 Task: Look for space in Oltinko'l, Uzbekistan from 12th June, 2023 to 15th June, 2023 for 2 adults in price range Rs.10000 to Rs.15000. Place can be entire place with 1  bedroom having 1 bed and 1 bathroom. Property type can be house, flat, guest house, hotel. Booking option can be shelf check-in. Required host language is English.
Action: Mouse moved to (455, 101)
Screenshot: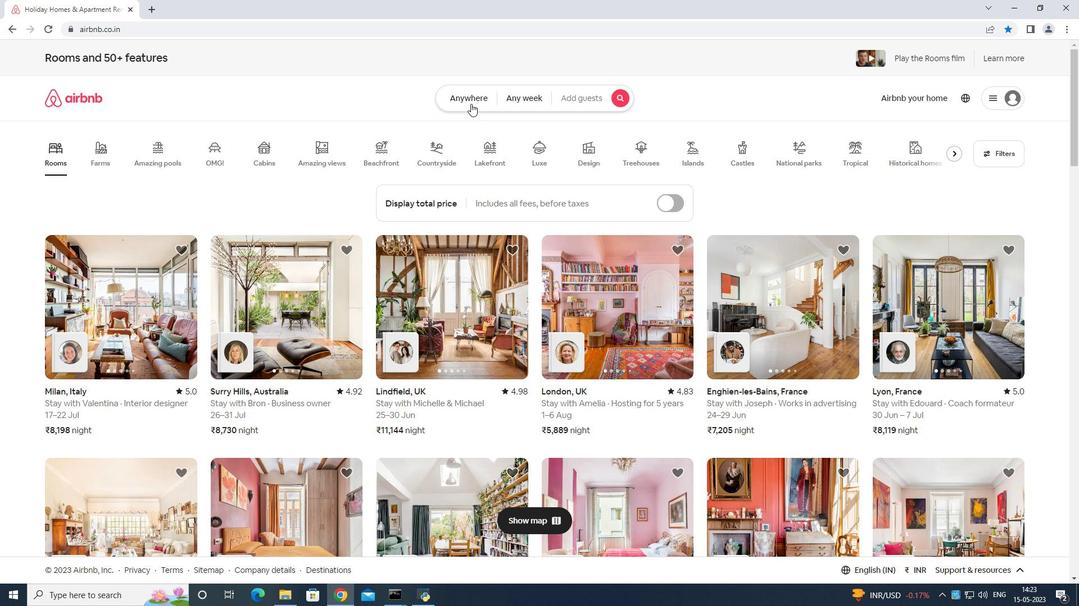 
Action: Mouse pressed left at (455, 101)
Screenshot: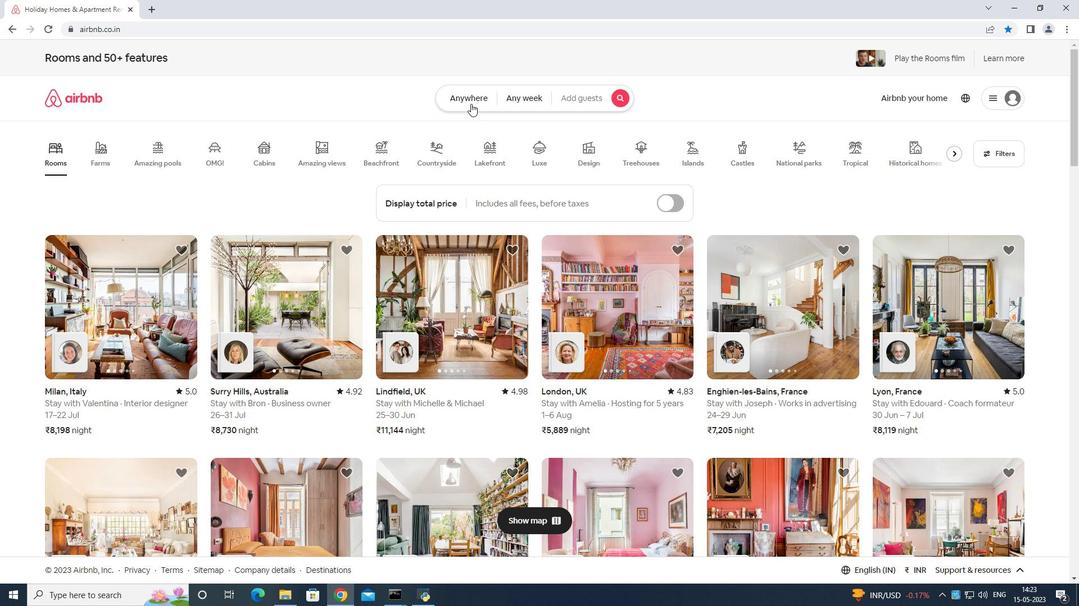 
Action: Mouse moved to (395, 139)
Screenshot: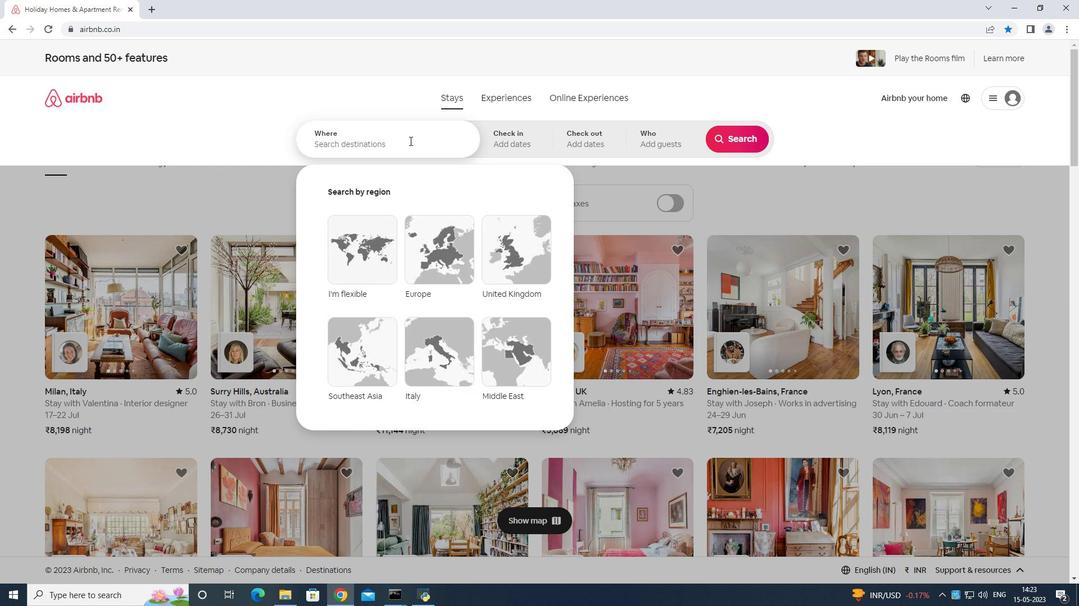 
Action: Mouse pressed left at (395, 139)
Screenshot: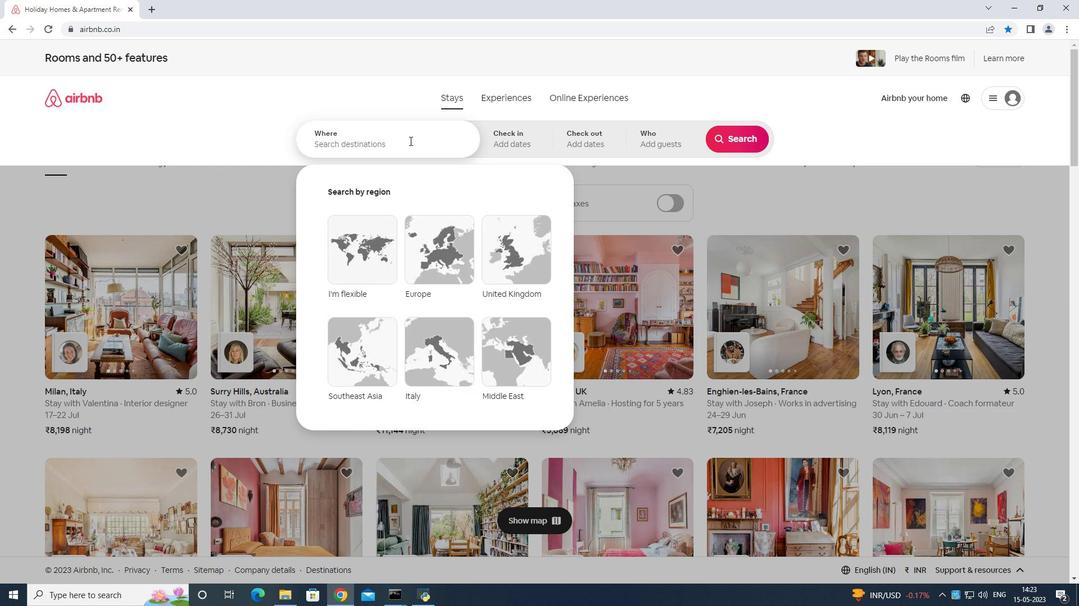 
Action: Mouse moved to (412, 177)
Screenshot: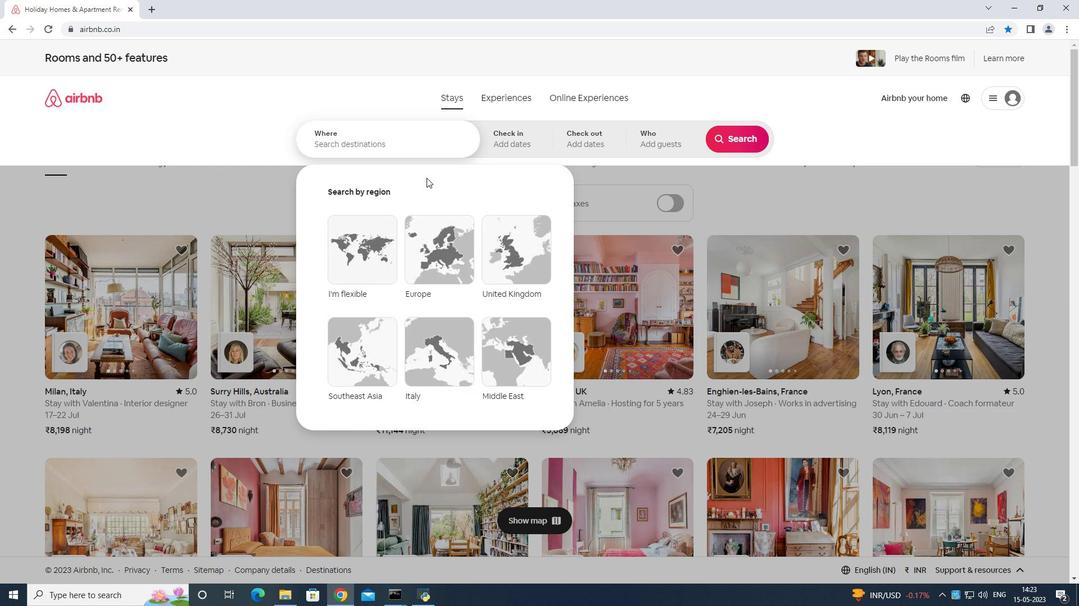 
Action: Key pressed <Key.shift>Oltinko<Key.space>i<Key.space>uzbej<Key.backspace>kistan<Key.space><Key.enter>
Screenshot: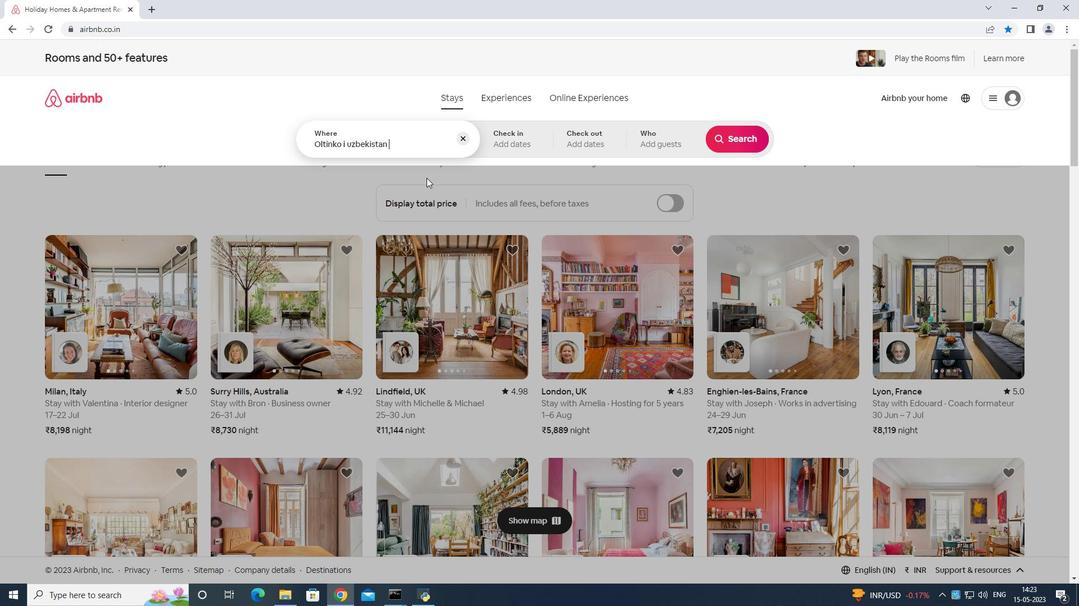 
Action: Mouse moved to (576, 340)
Screenshot: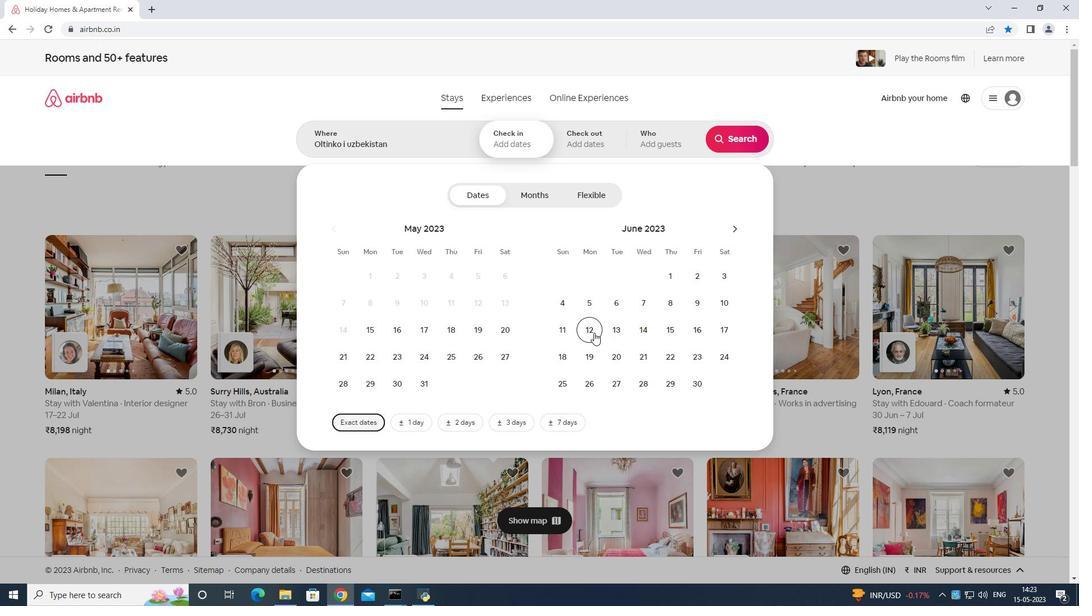 
Action: Mouse pressed left at (576, 340)
Screenshot: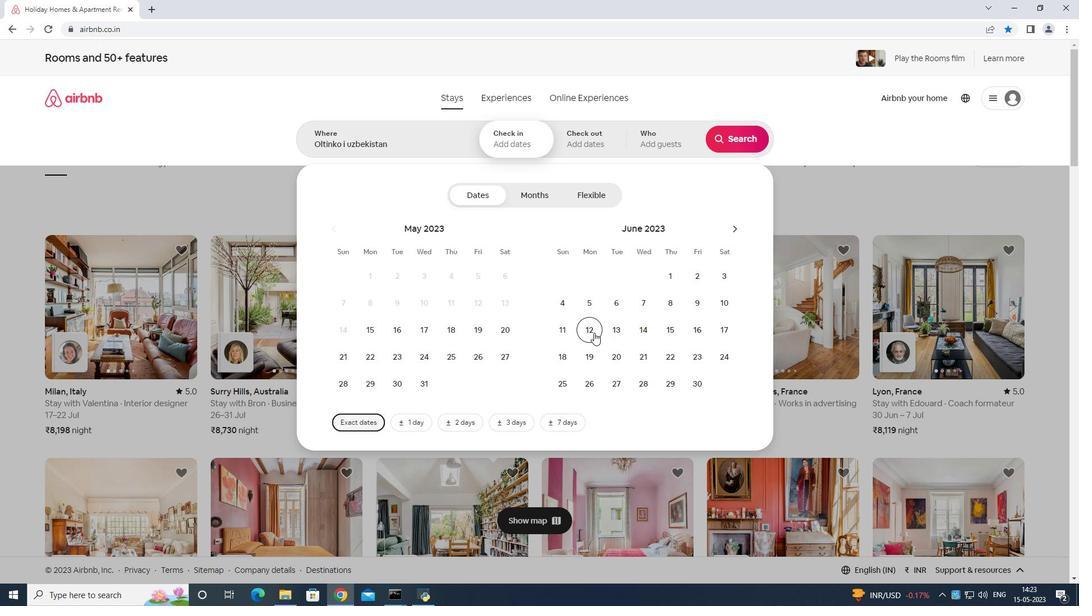 
Action: Mouse moved to (646, 336)
Screenshot: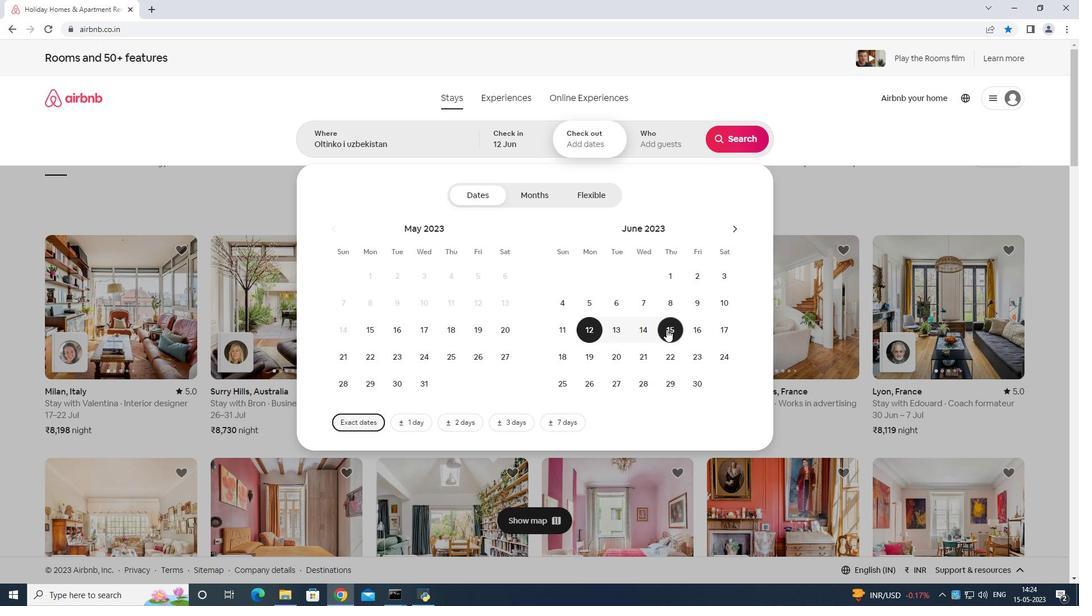 
Action: Mouse pressed left at (646, 336)
Screenshot: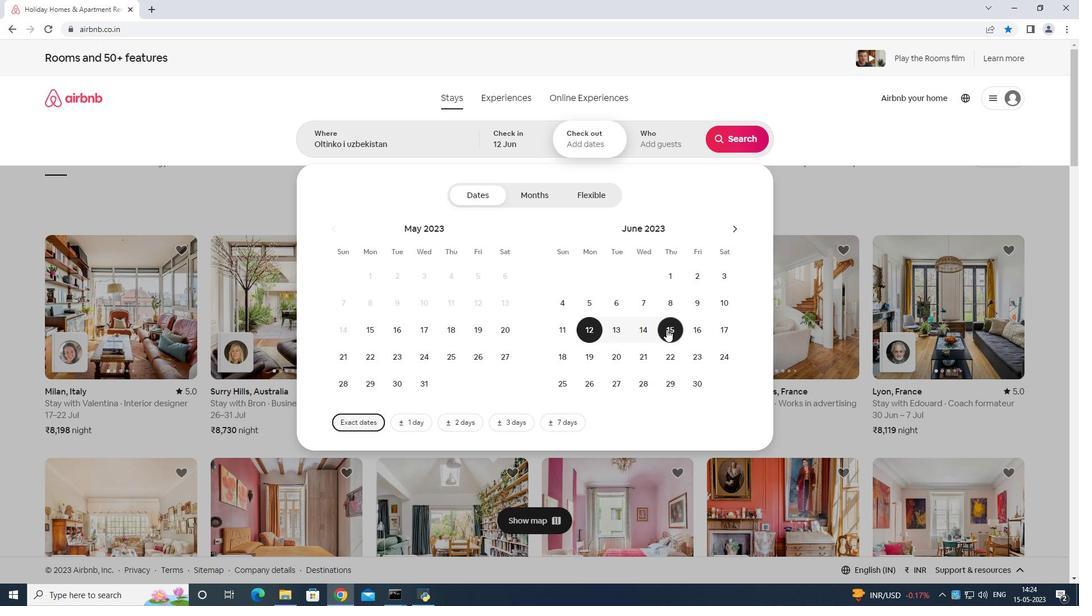 
Action: Mouse moved to (649, 132)
Screenshot: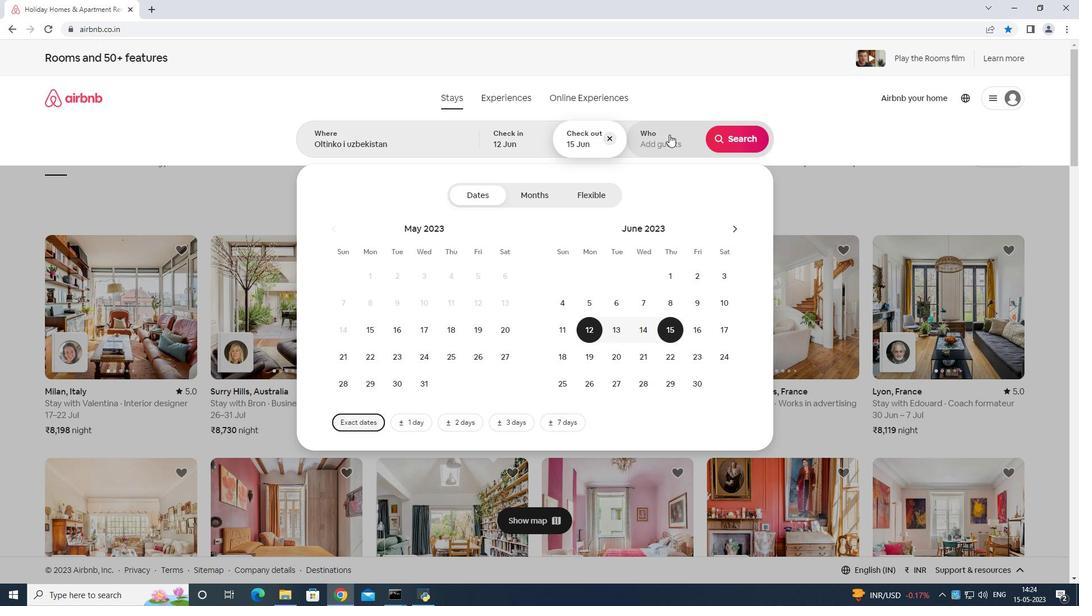 
Action: Mouse pressed left at (649, 132)
Screenshot: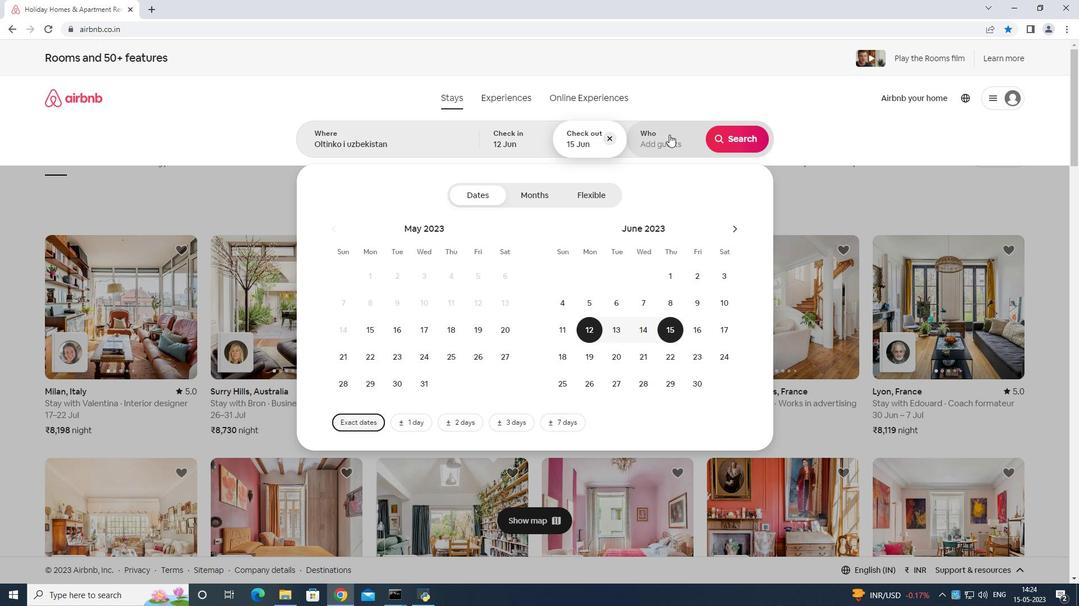 
Action: Mouse moved to (724, 193)
Screenshot: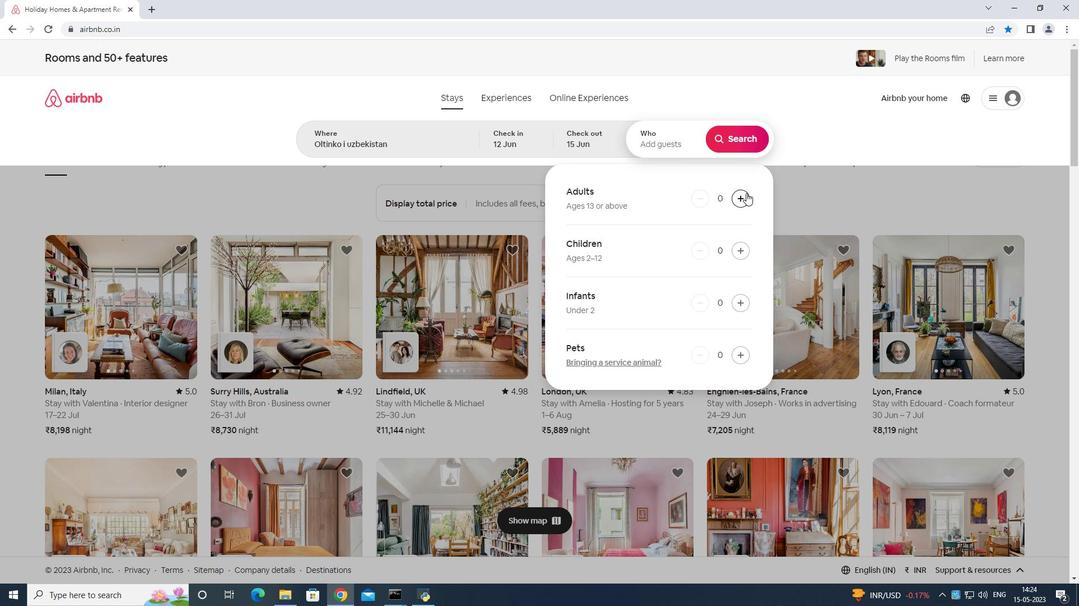 
Action: Mouse pressed left at (724, 193)
Screenshot: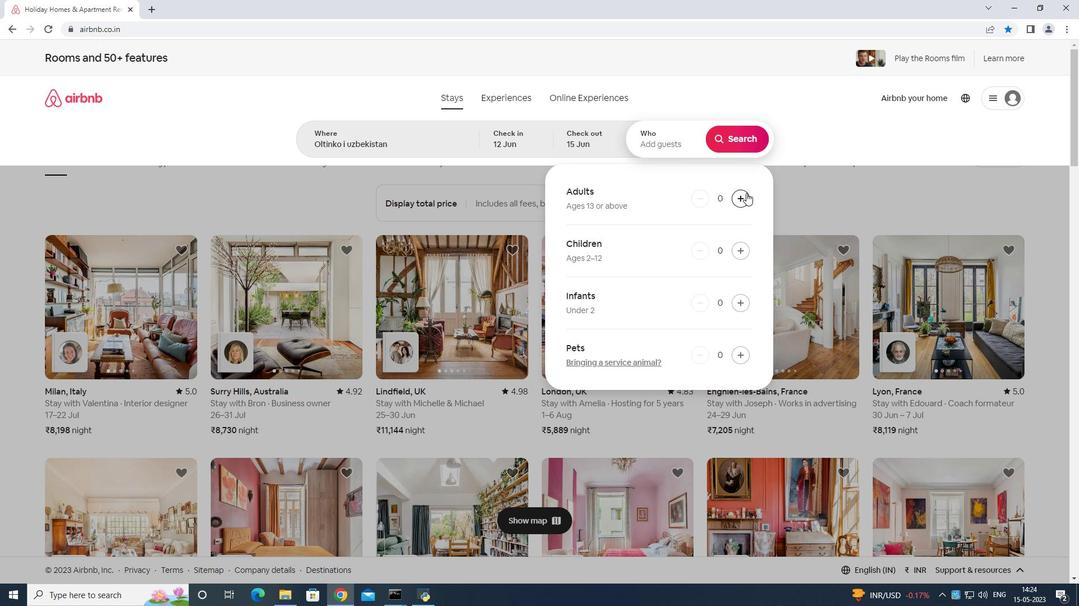 
Action: Mouse pressed left at (724, 193)
Screenshot: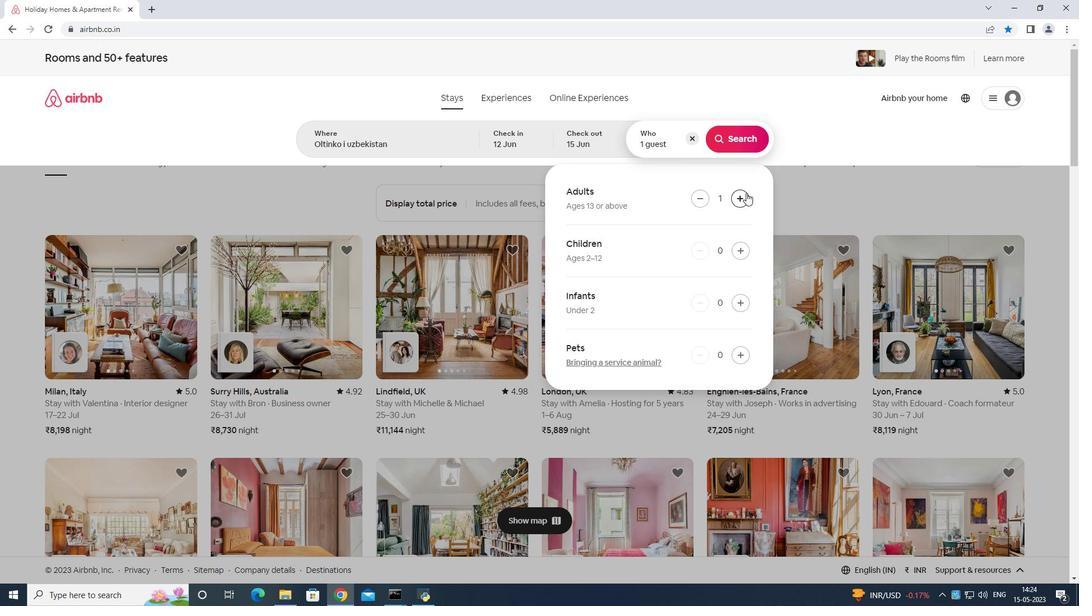 
Action: Mouse moved to (705, 129)
Screenshot: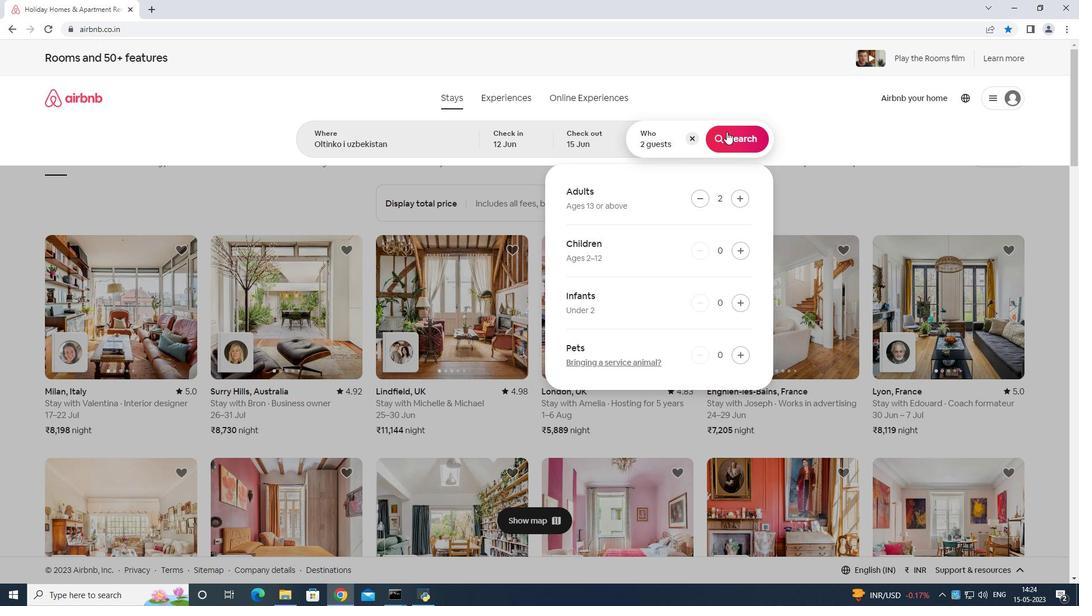 
Action: Mouse pressed left at (705, 129)
Screenshot: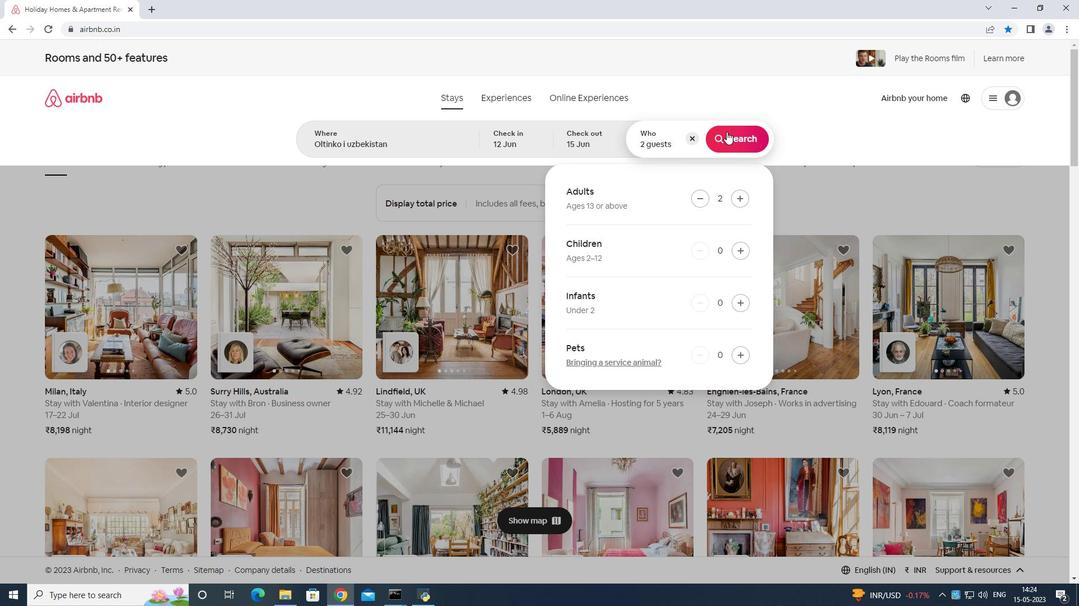 
Action: Mouse moved to (995, 98)
Screenshot: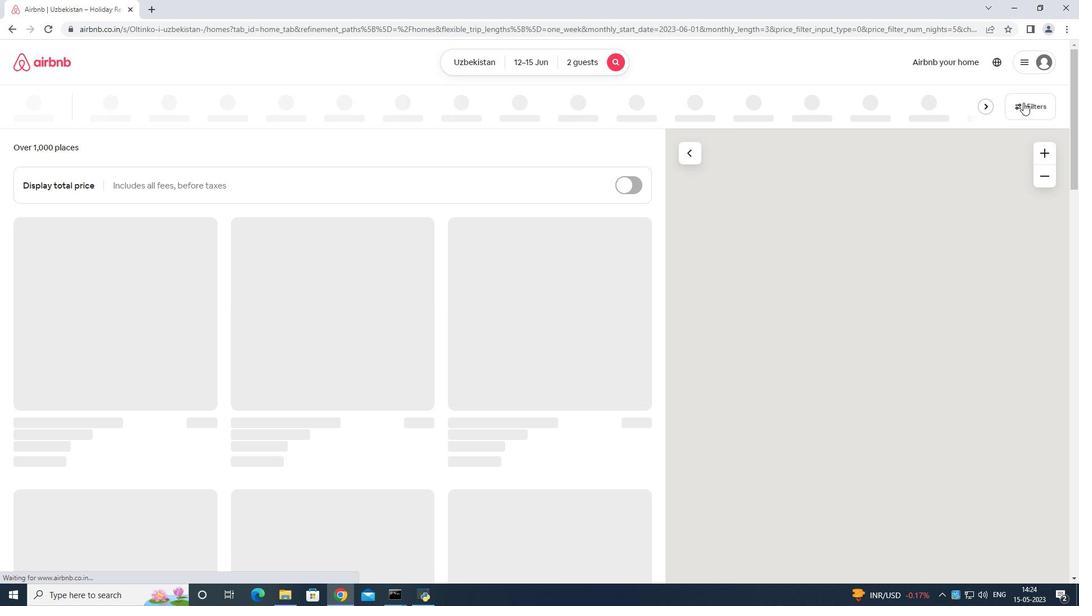 
Action: Mouse pressed left at (995, 98)
Screenshot: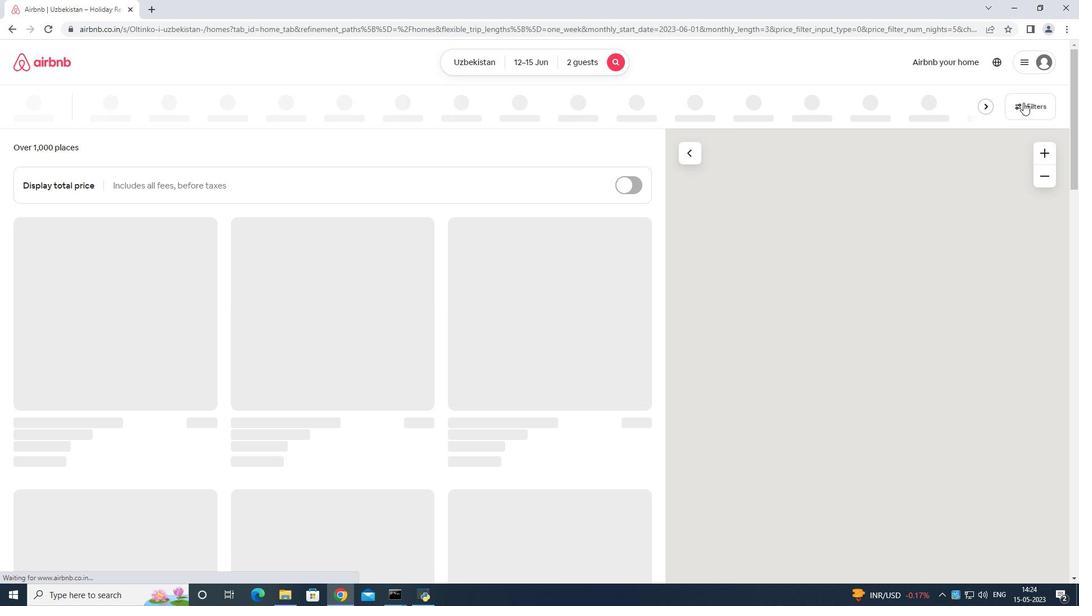 
Action: Mouse moved to (472, 384)
Screenshot: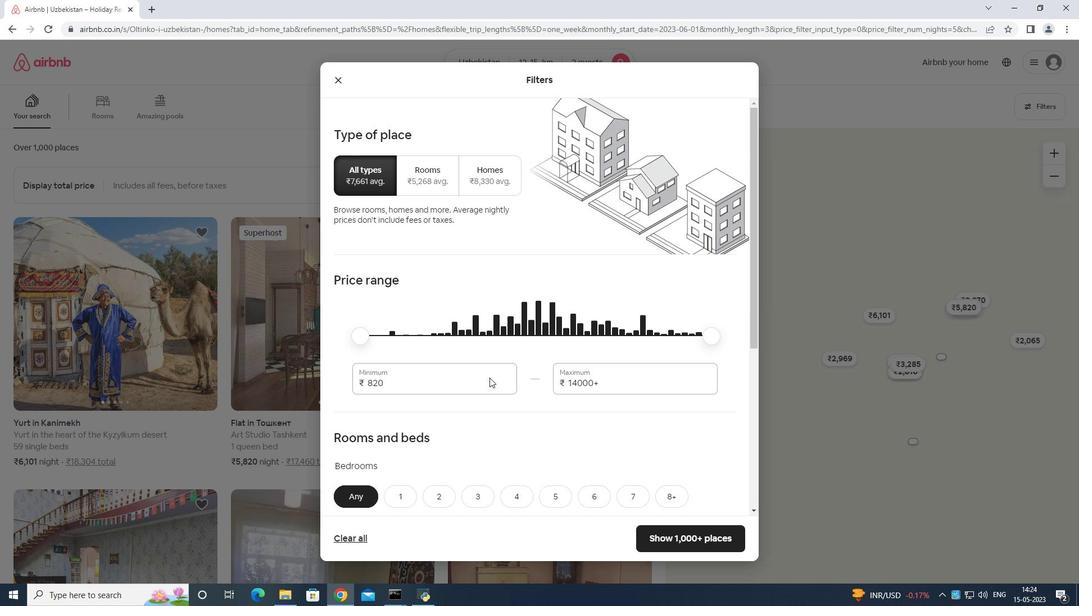 
Action: Mouse pressed left at (472, 384)
Screenshot: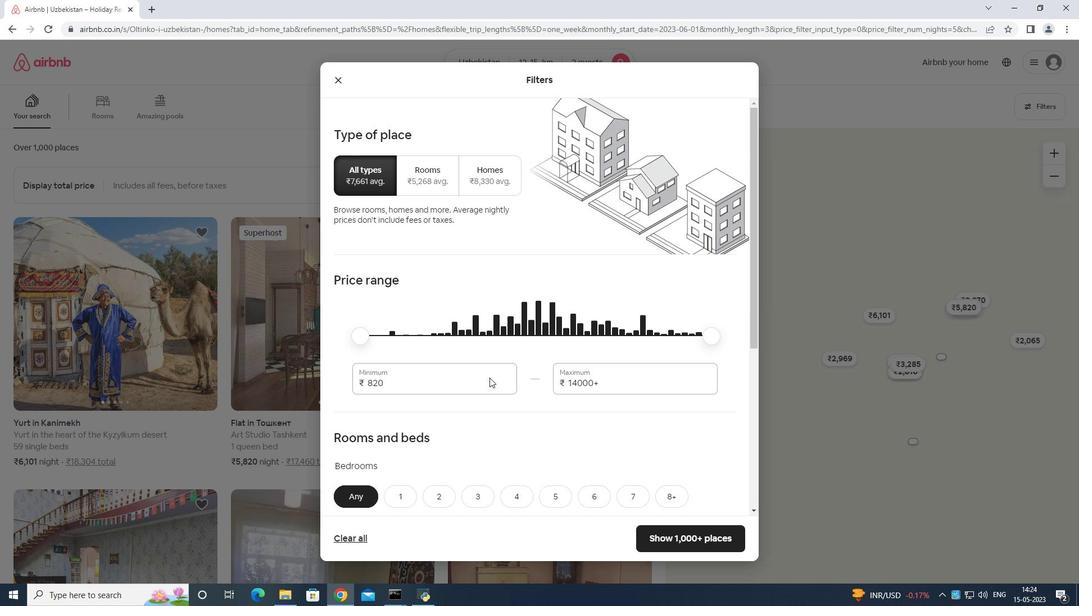 
Action: Mouse moved to (467, 375)
Screenshot: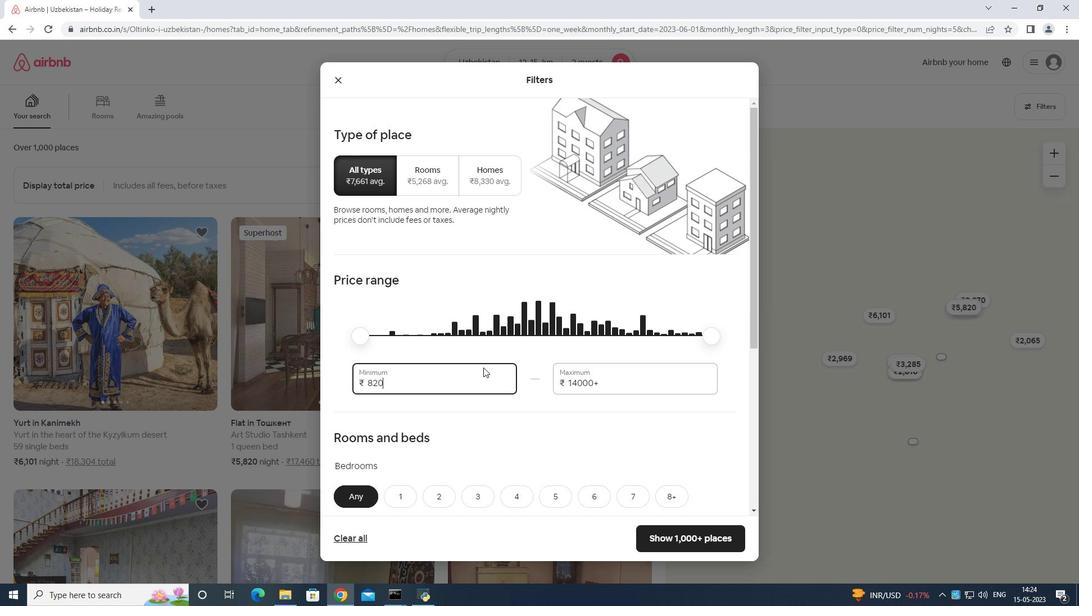 
Action: Key pressed <Key.backspace>
Screenshot: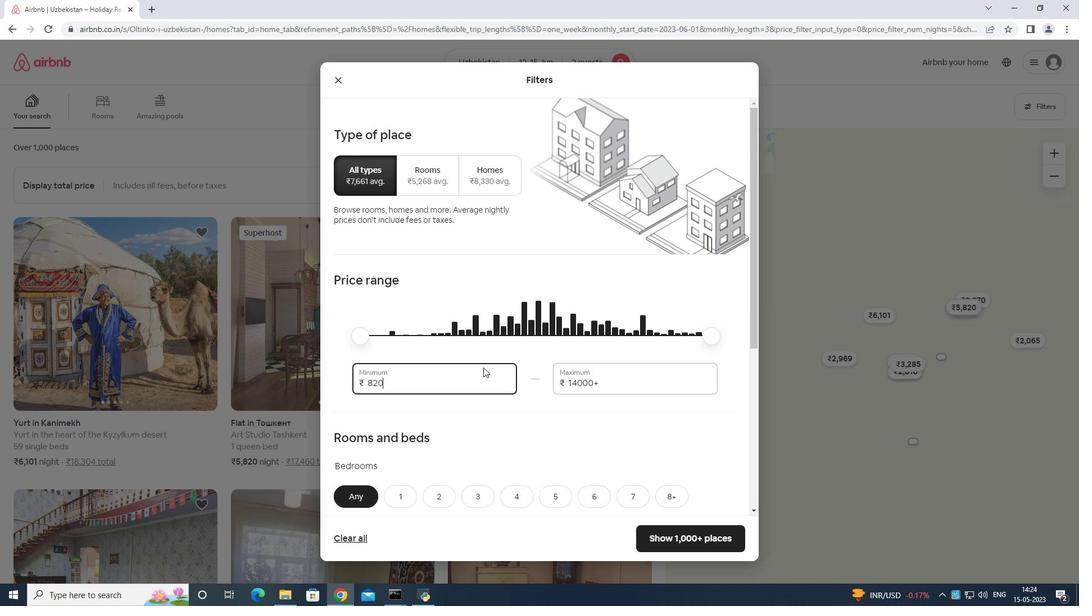 
Action: Mouse moved to (472, 363)
Screenshot: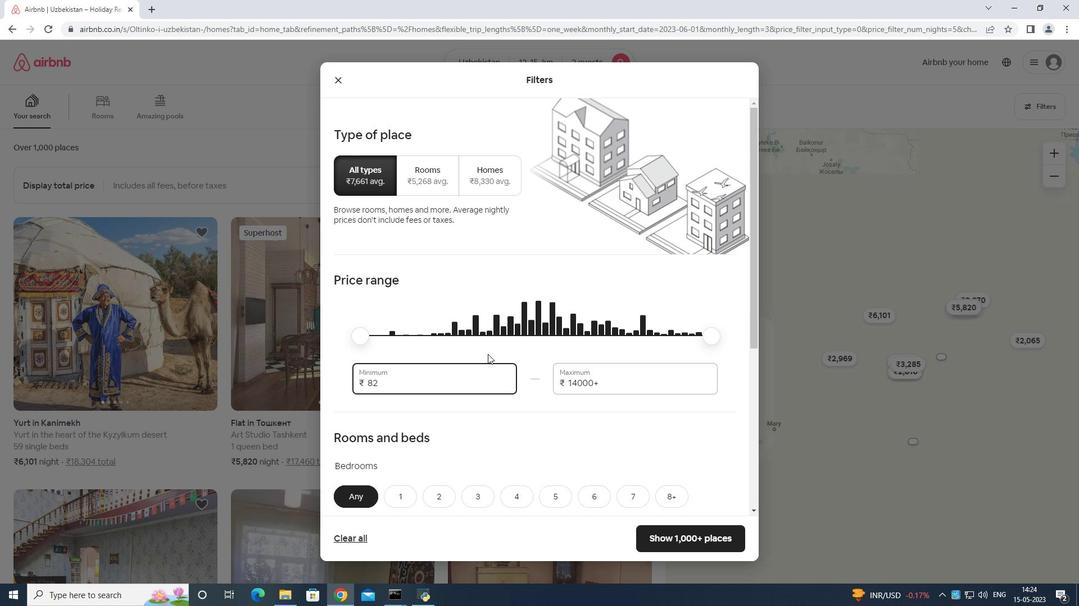 
Action: Key pressed <Key.backspace>
Screenshot: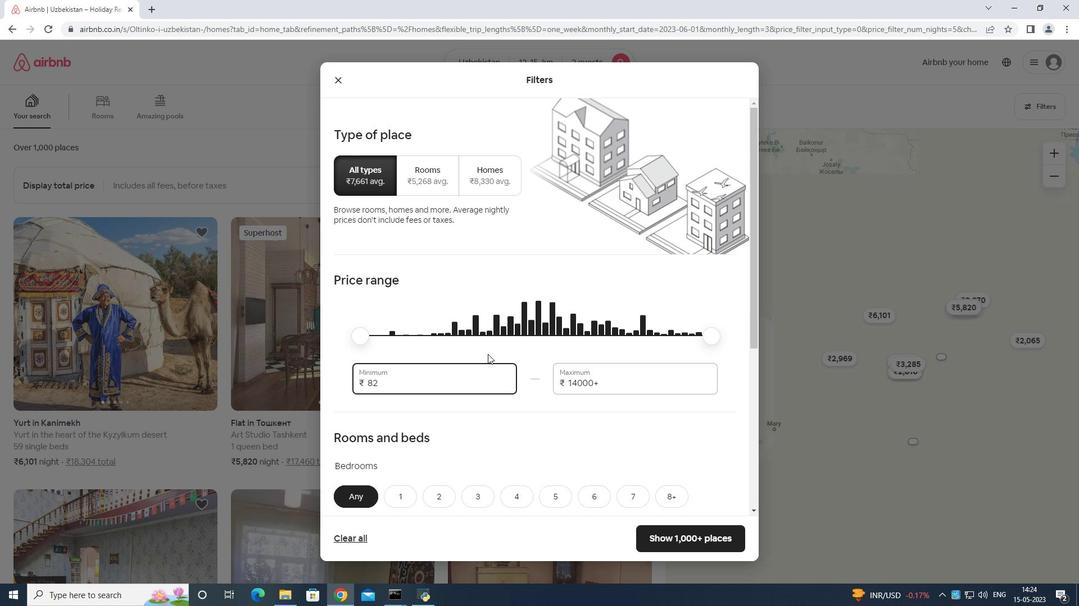 
Action: Mouse moved to (472, 361)
Screenshot: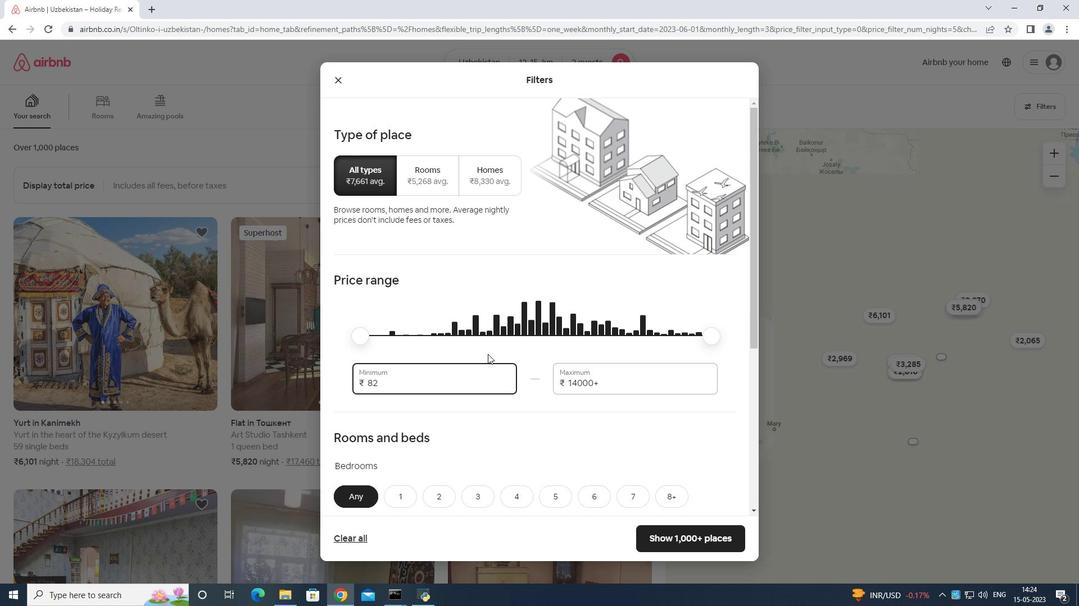
Action: Key pressed <Key.backspace><Key.backspace>
Screenshot: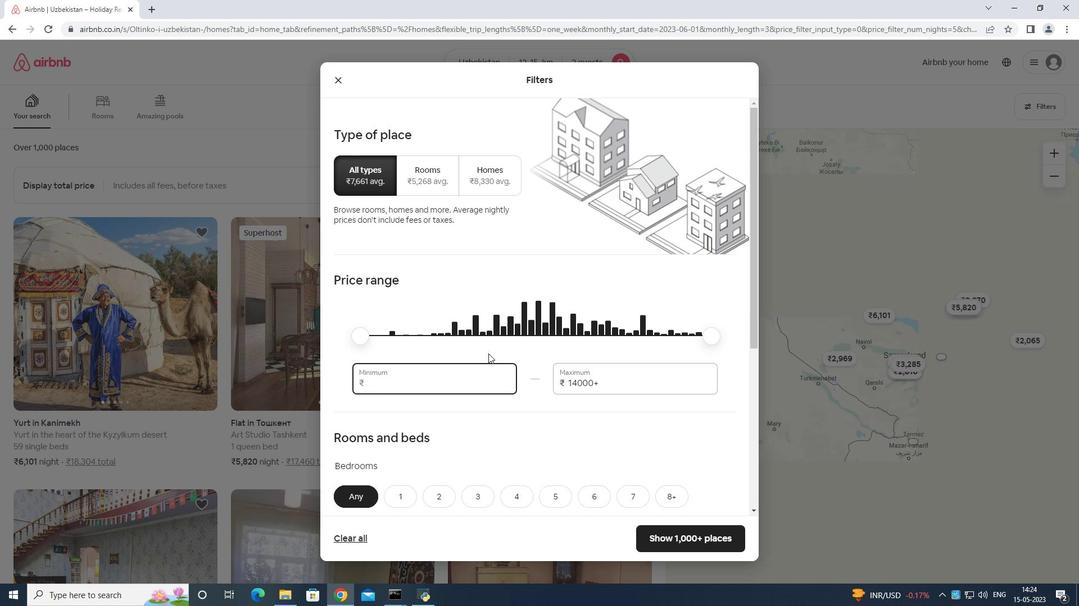 
Action: Mouse moved to (472, 361)
Screenshot: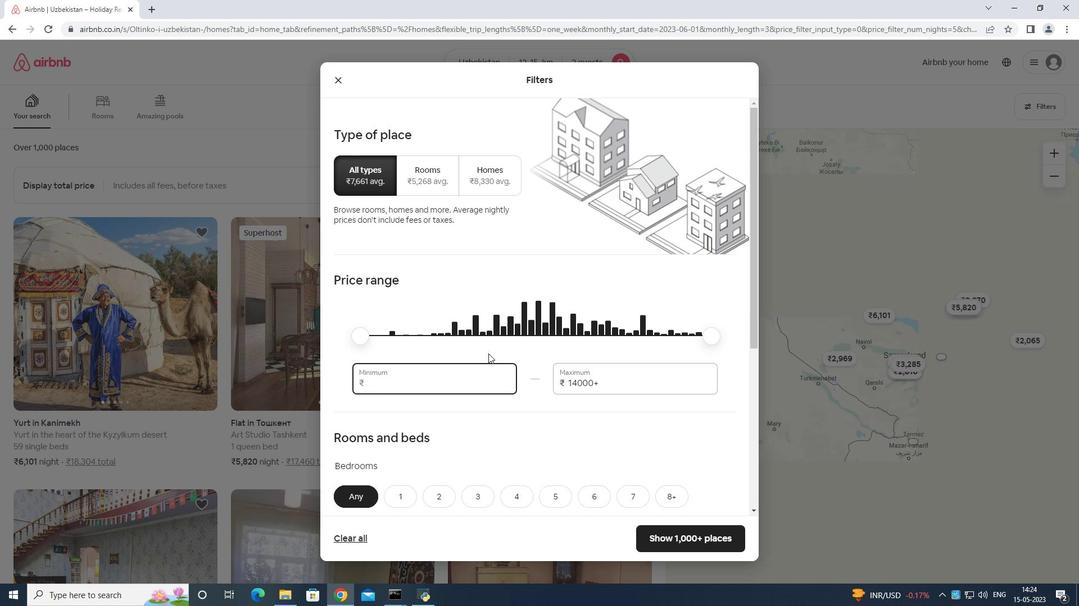 
Action: Key pressed <Key.backspace>
Screenshot: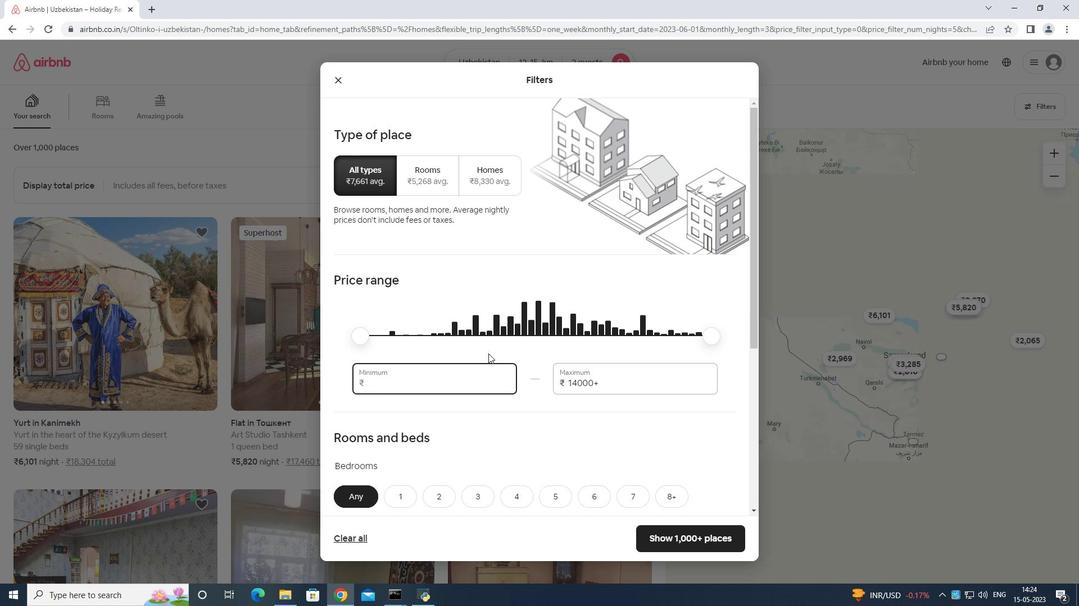 
Action: Mouse moved to (476, 359)
Screenshot: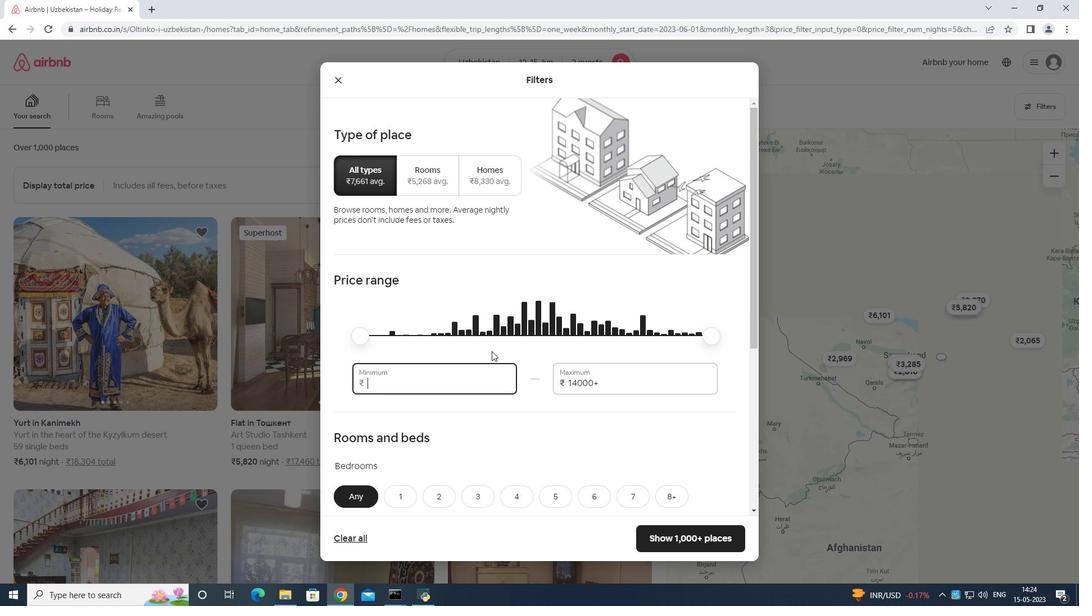 
Action: Key pressed 1
Screenshot: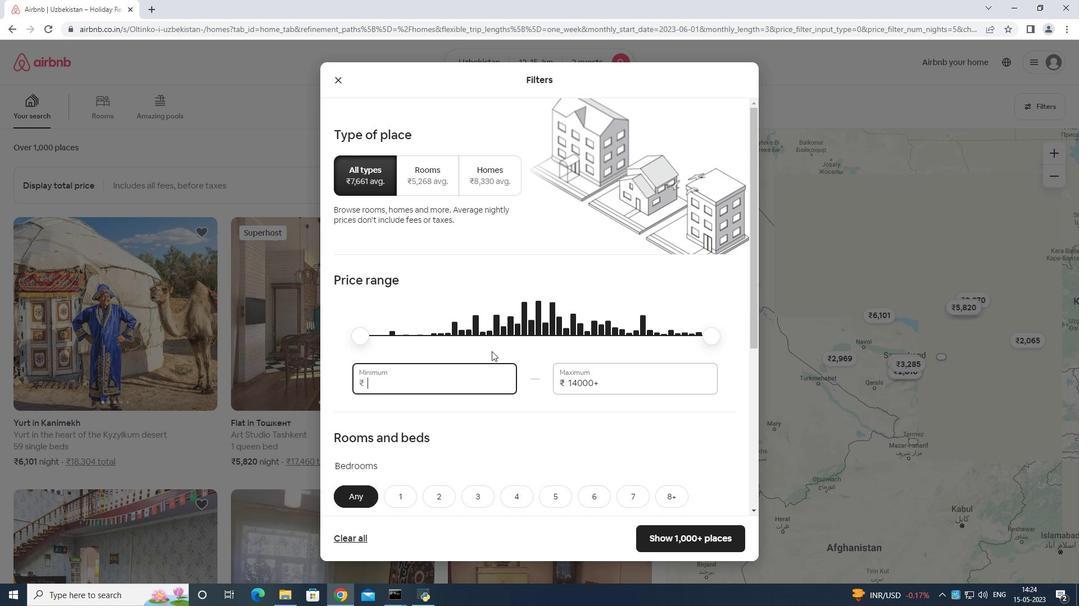 
Action: Mouse moved to (476, 359)
Screenshot: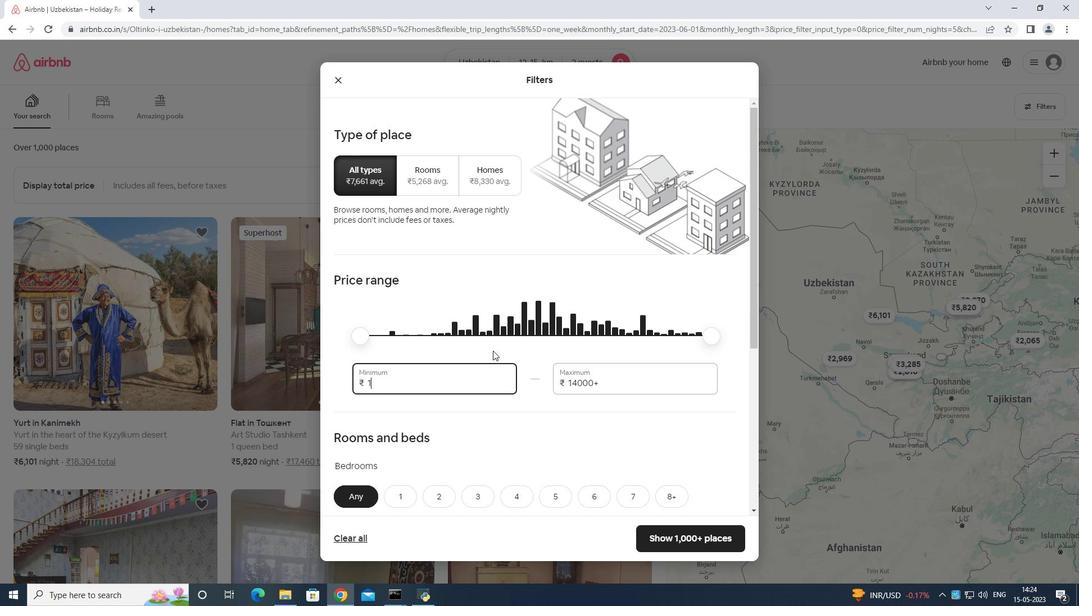 
Action: Key pressed 0
Screenshot: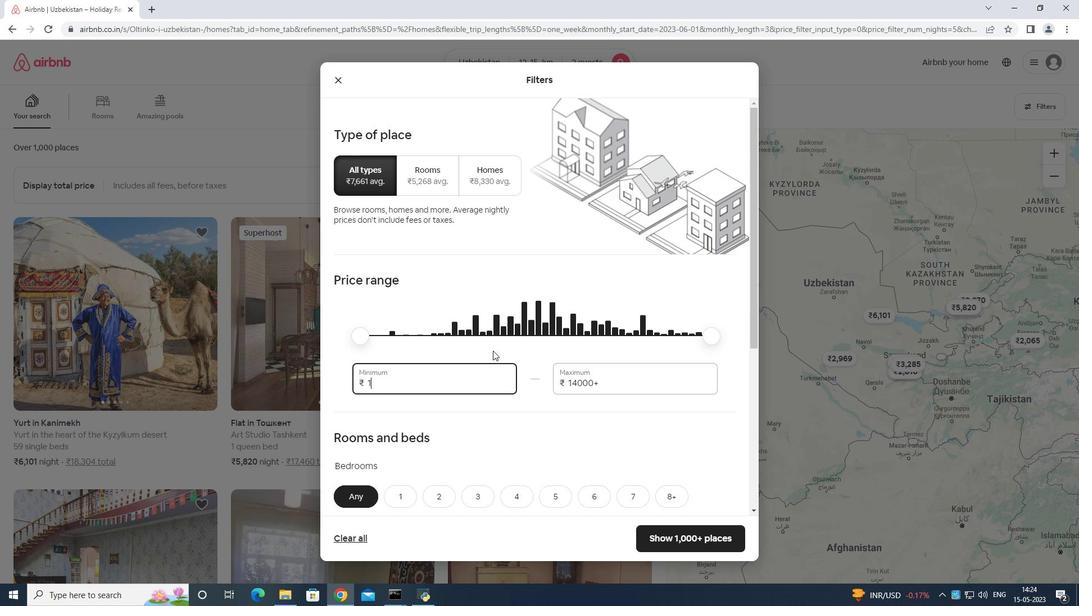 
Action: Mouse moved to (478, 357)
Screenshot: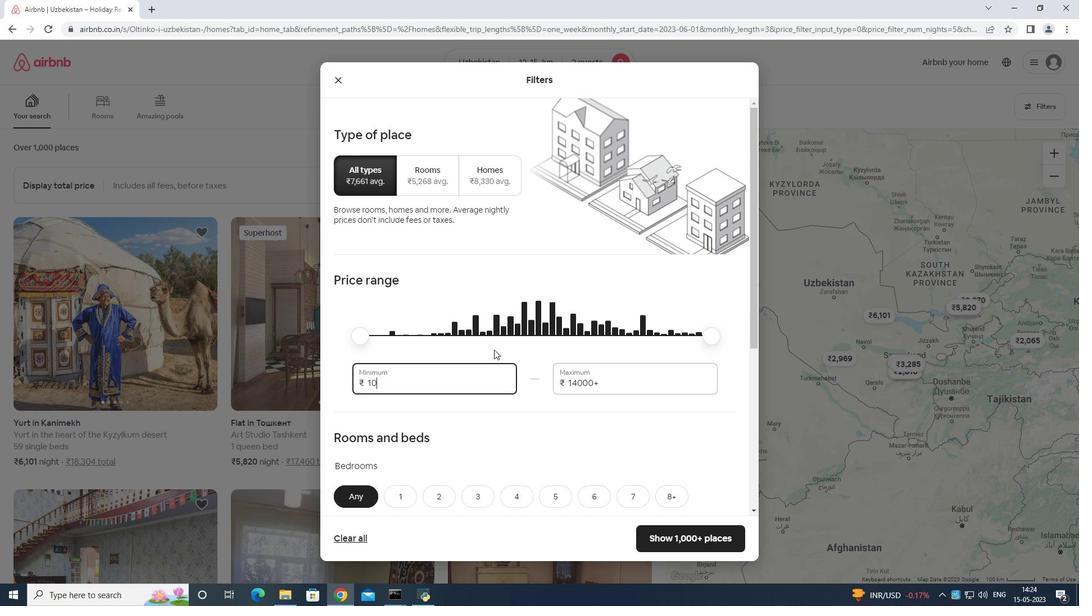 
Action: Key pressed 00
Screenshot: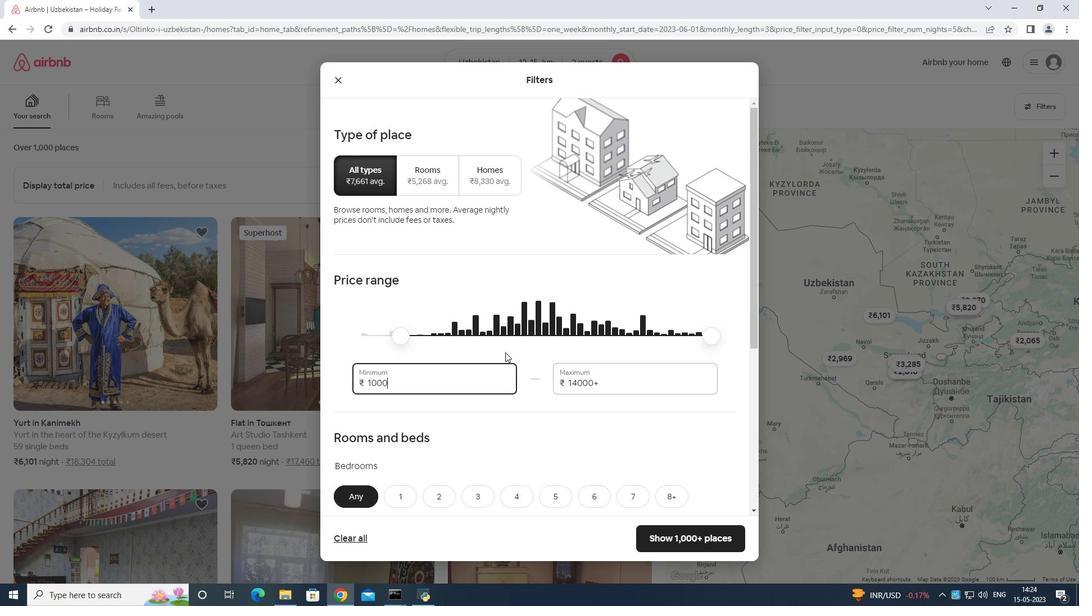 
Action: Mouse moved to (586, 370)
Screenshot: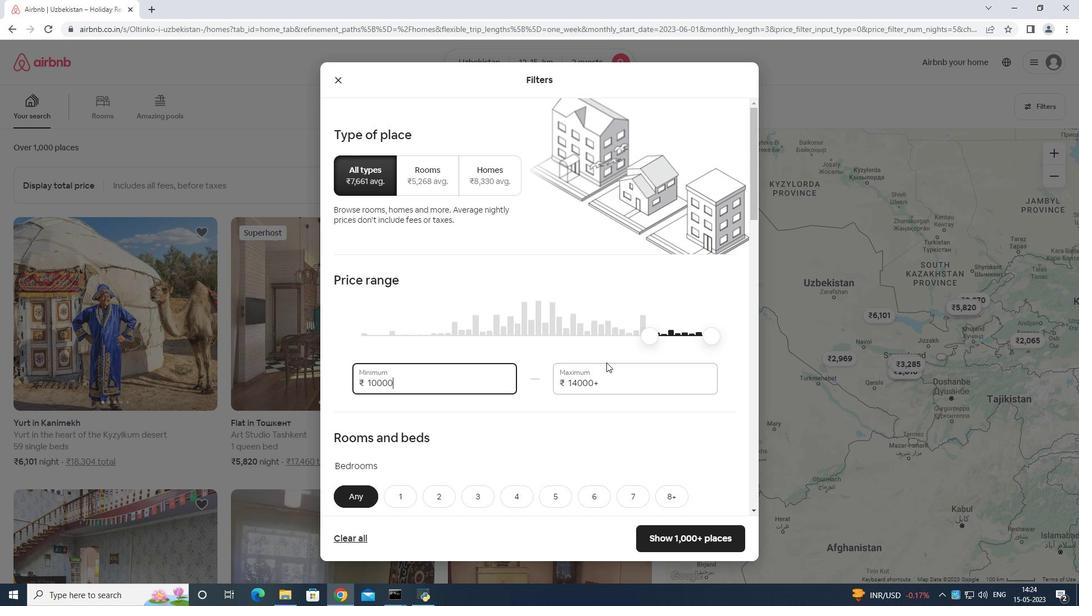 
Action: Key pressed 0
Screenshot: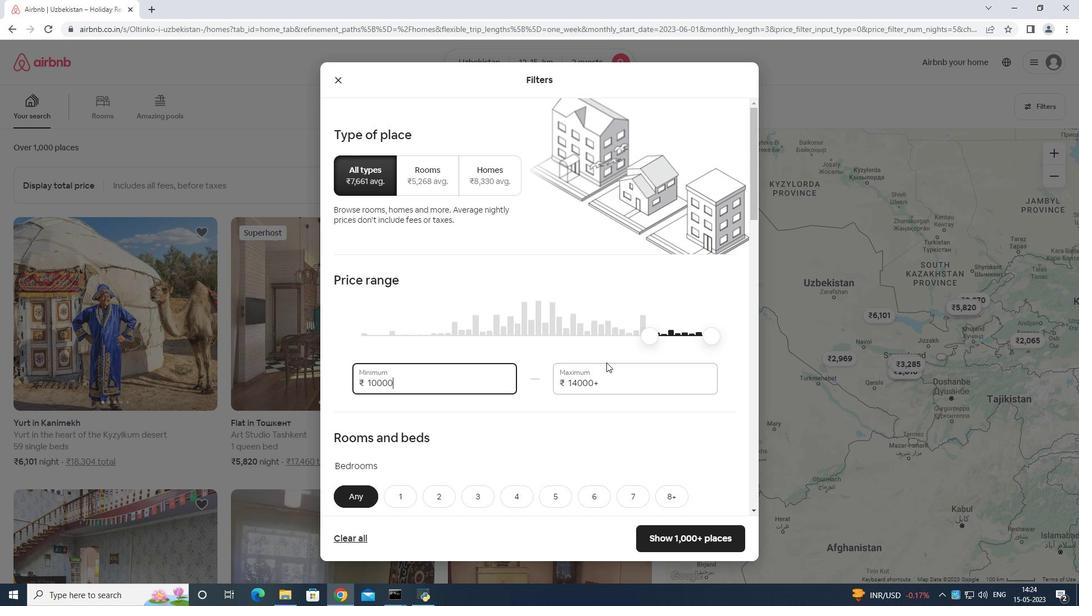 
Action: Mouse moved to (592, 372)
Screenshot: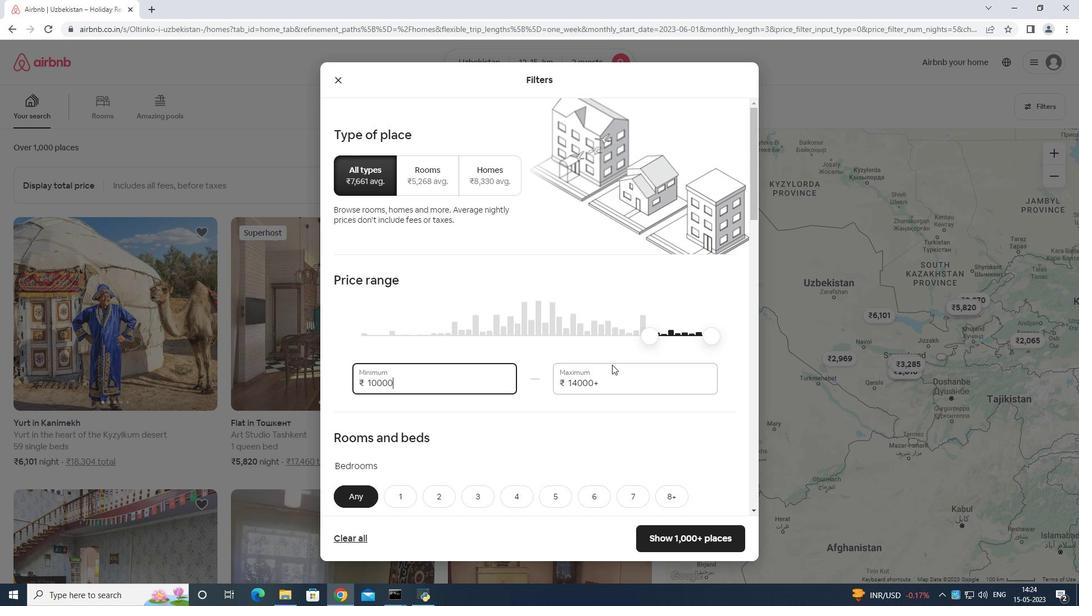 
Action: Mouse pressed left at (592, 372)
Screenshot: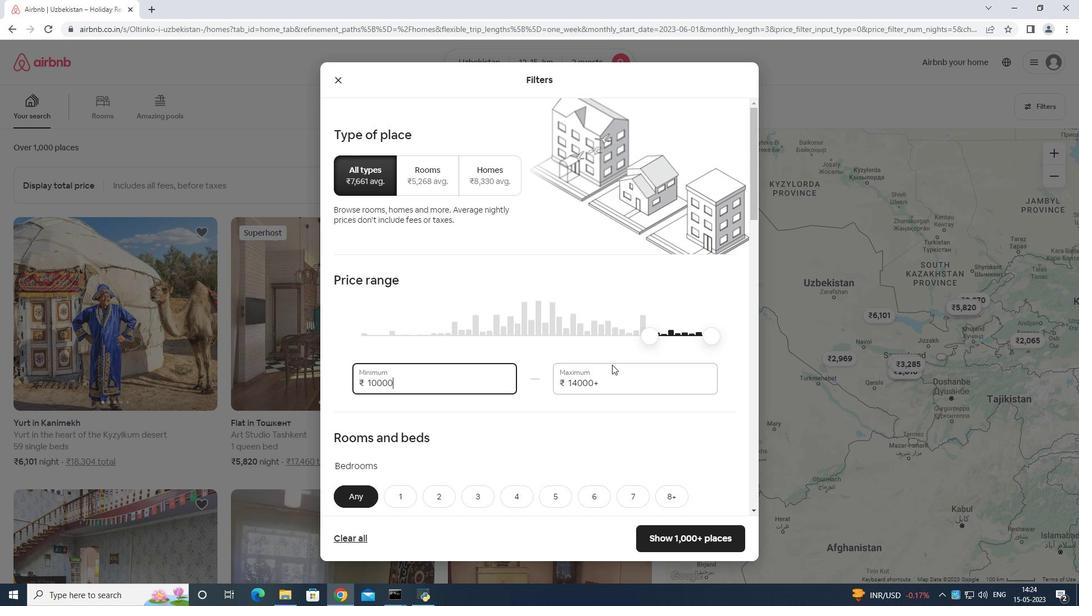 
Action: Mouse moved to (598, 373)
Screenshot: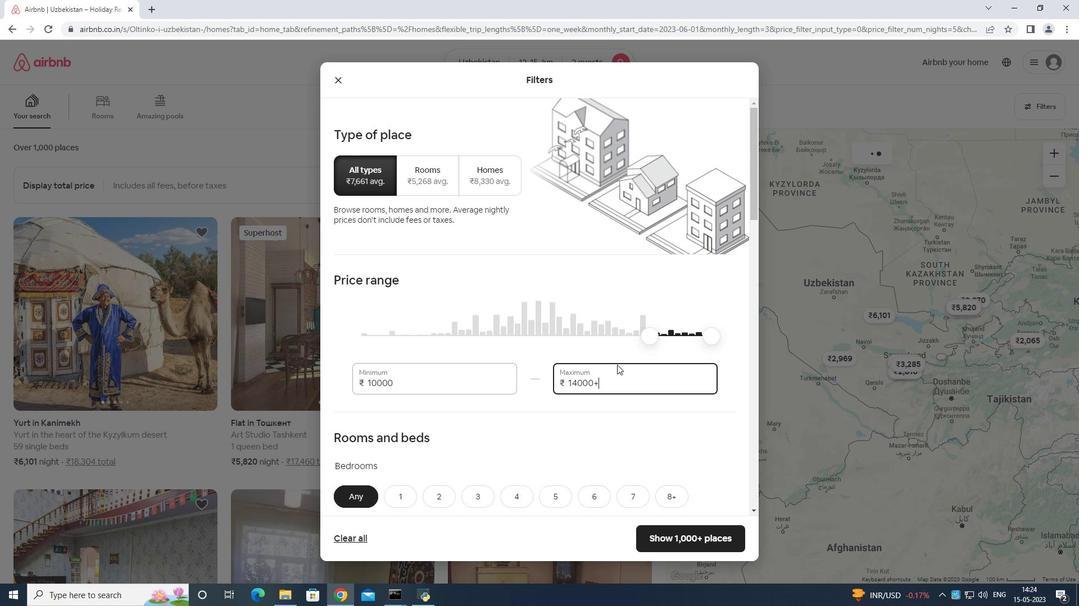 
Action: Key pressed <Key.backspace><Key.backspace><Key.backspace><Key.backspace>
Screenshot: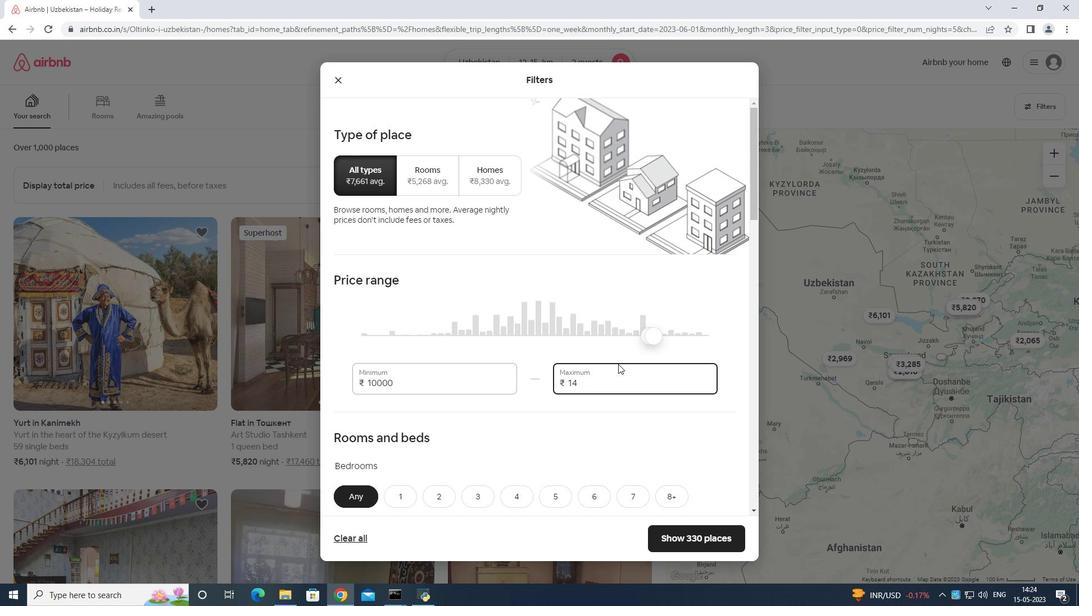 
Action: Mouse moved to (599, 372)
Screenshot: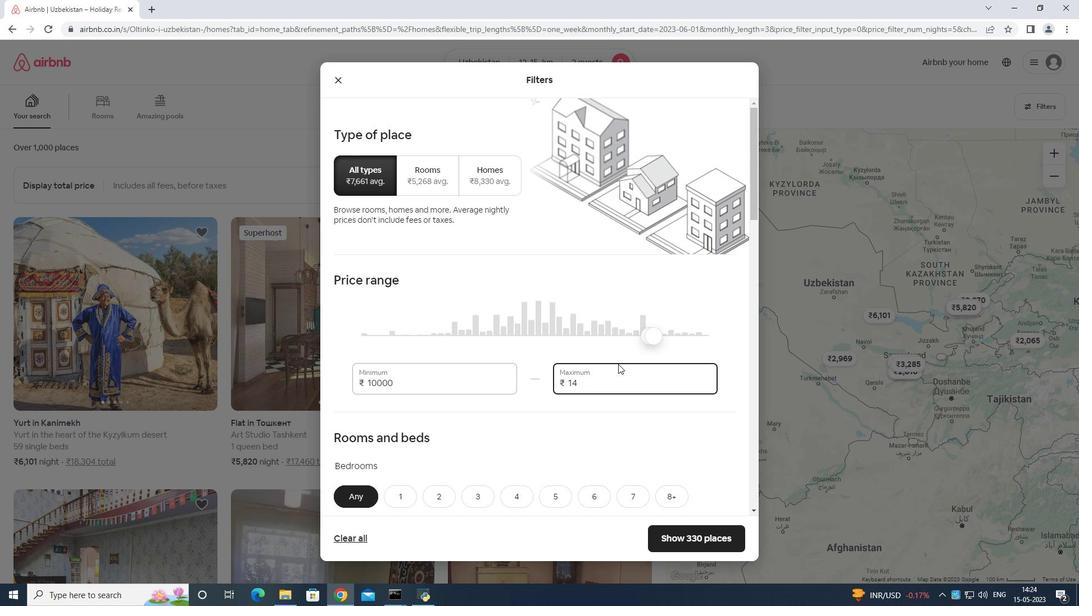 
Action: Key pressed <Key.backspace><Key.backspace>
Screenshot: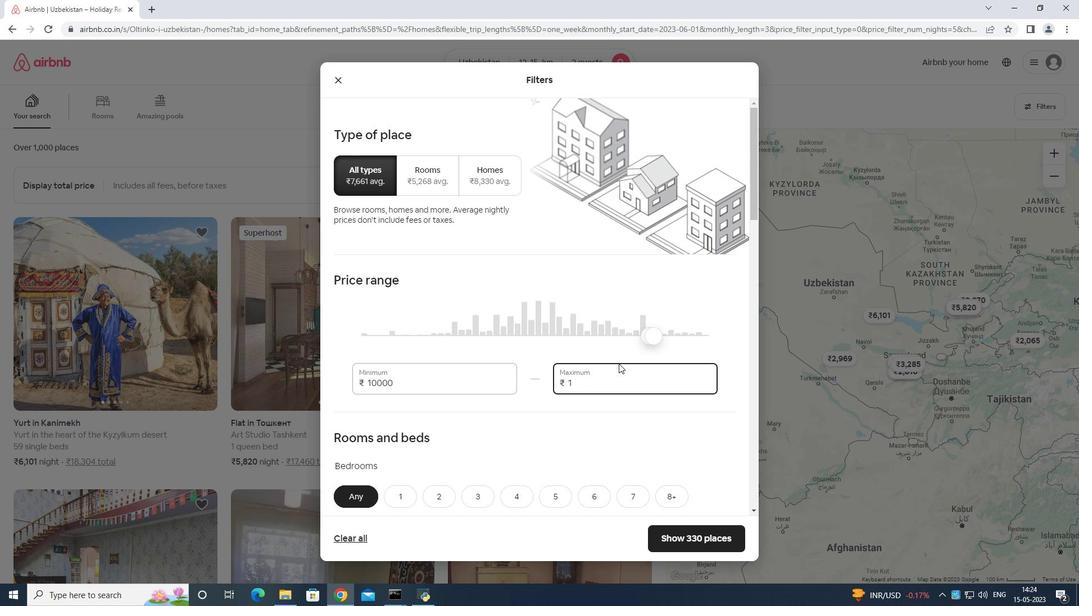 
Action: Mouse moved to (600, 372)
Screenshot: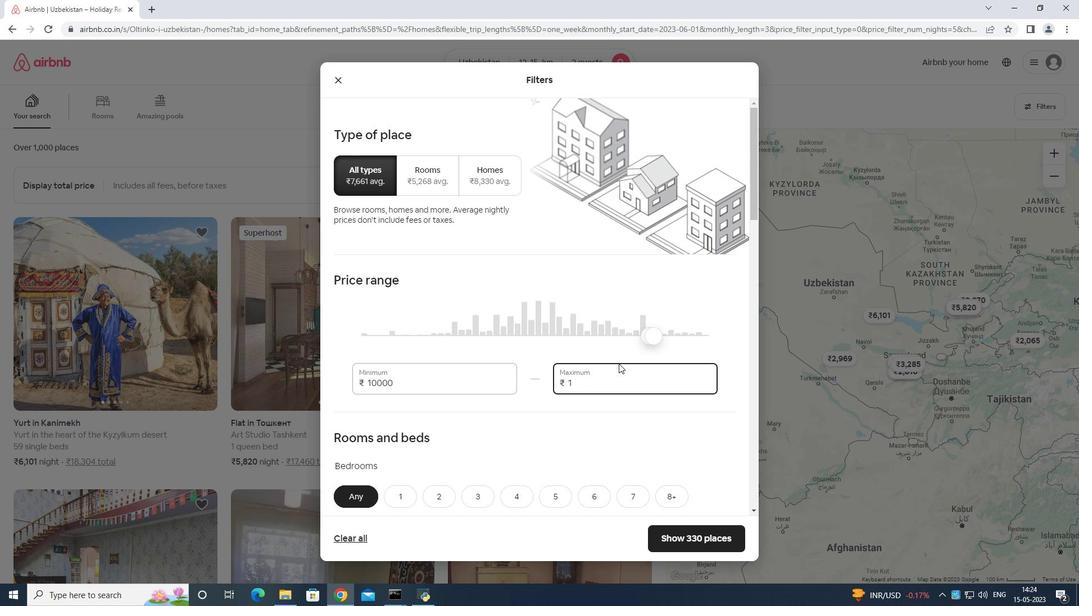 
Action: Key pressed <Key.backspace>
Screenshot: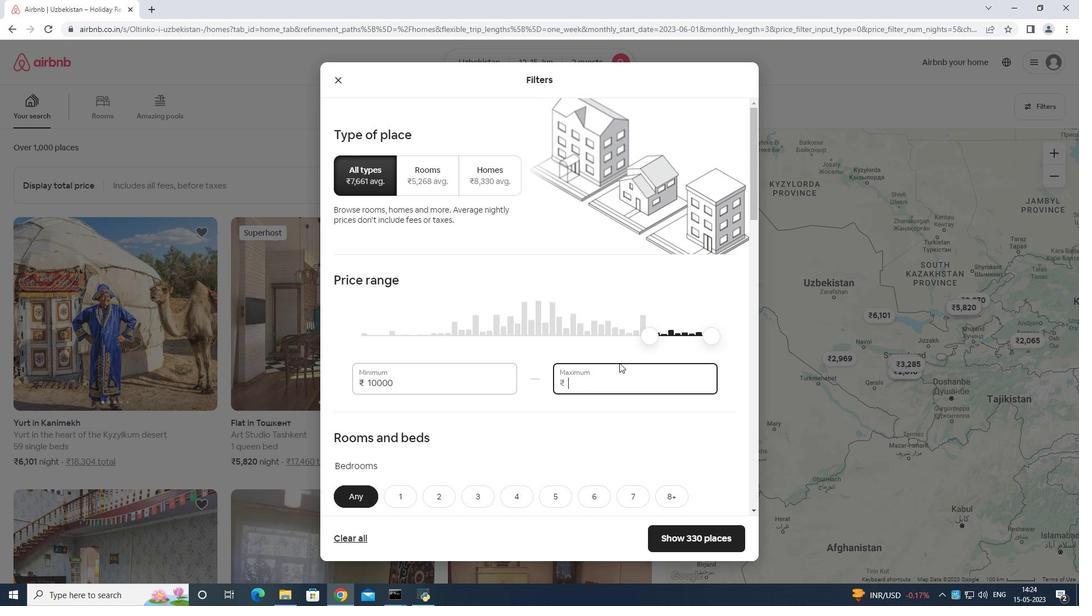 
Action: Mouse moved to (600, 372)
Screenshot: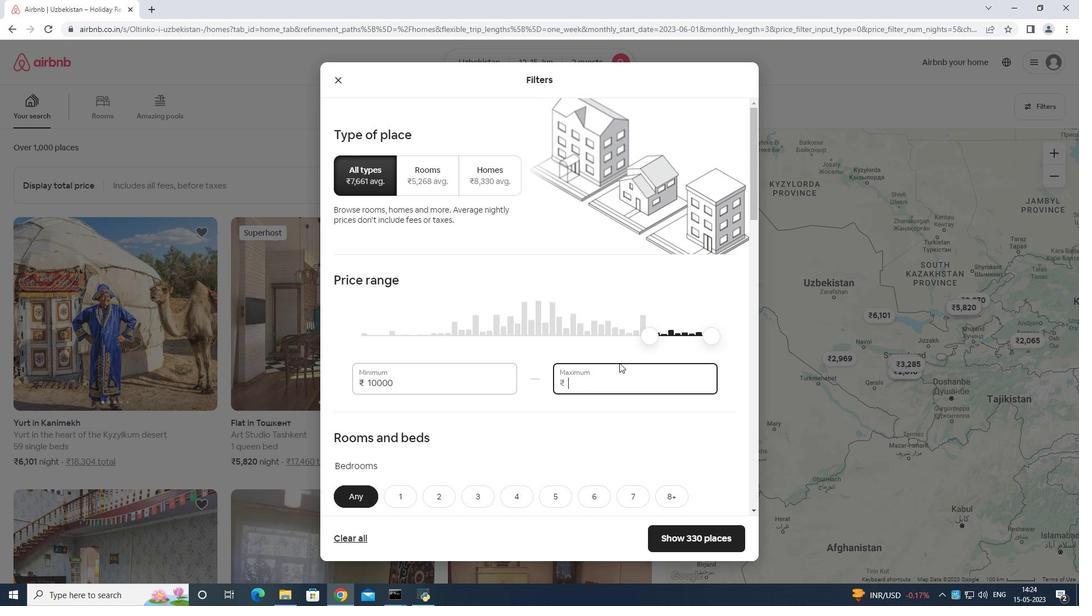 
Action: Key pressed <Key.backspace>
Screenshot: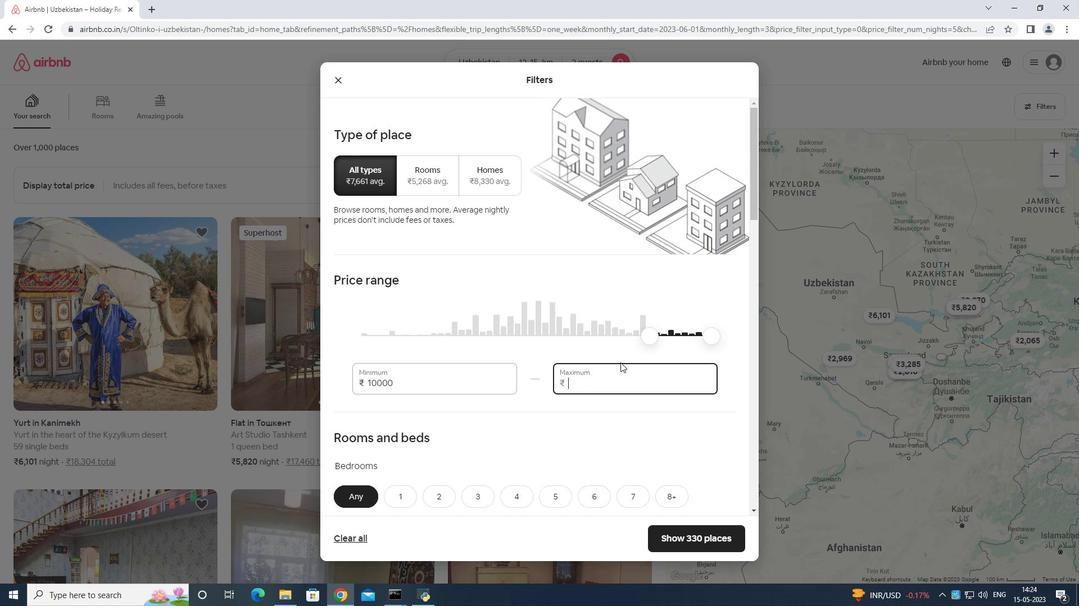 
Action: Mouse moved to (600, 371)
Screenshot: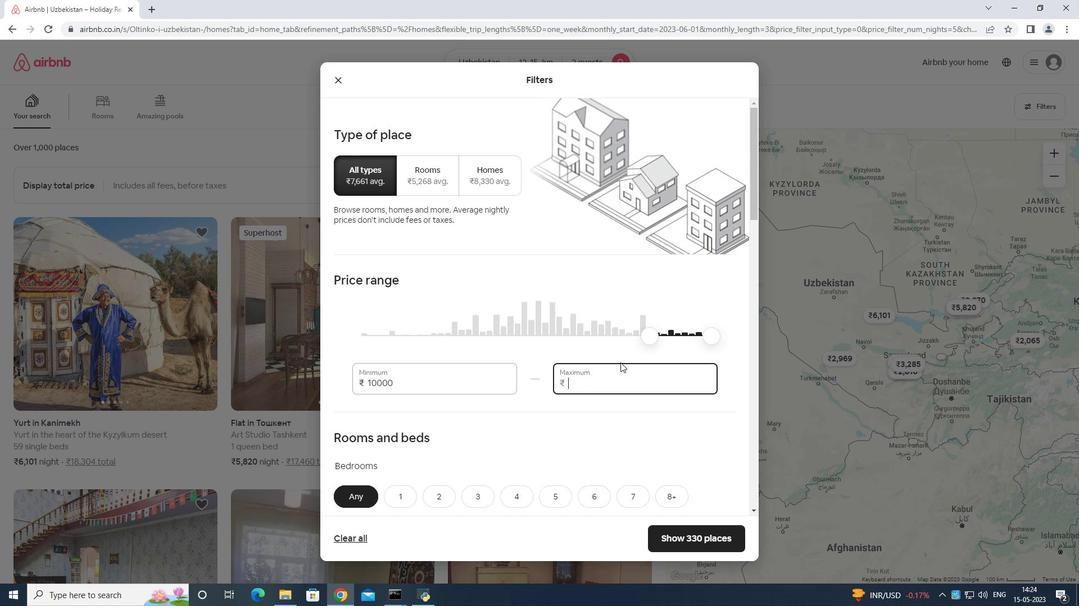 
Action: Key pressed <Key.backspace>
Screenshot: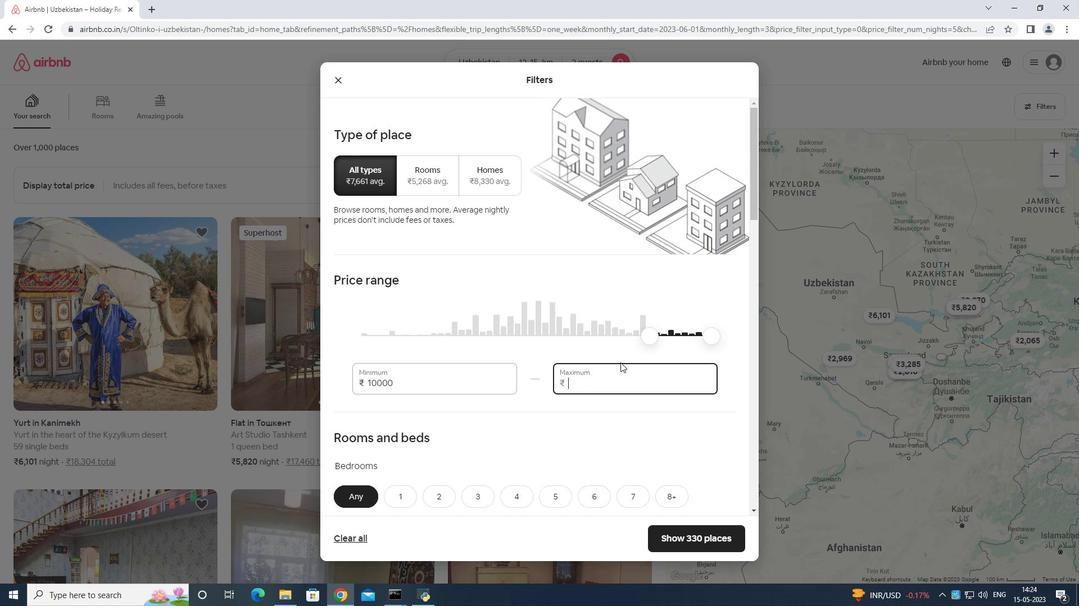 
Action: Mouse moved to (601, 370)
Screenshot: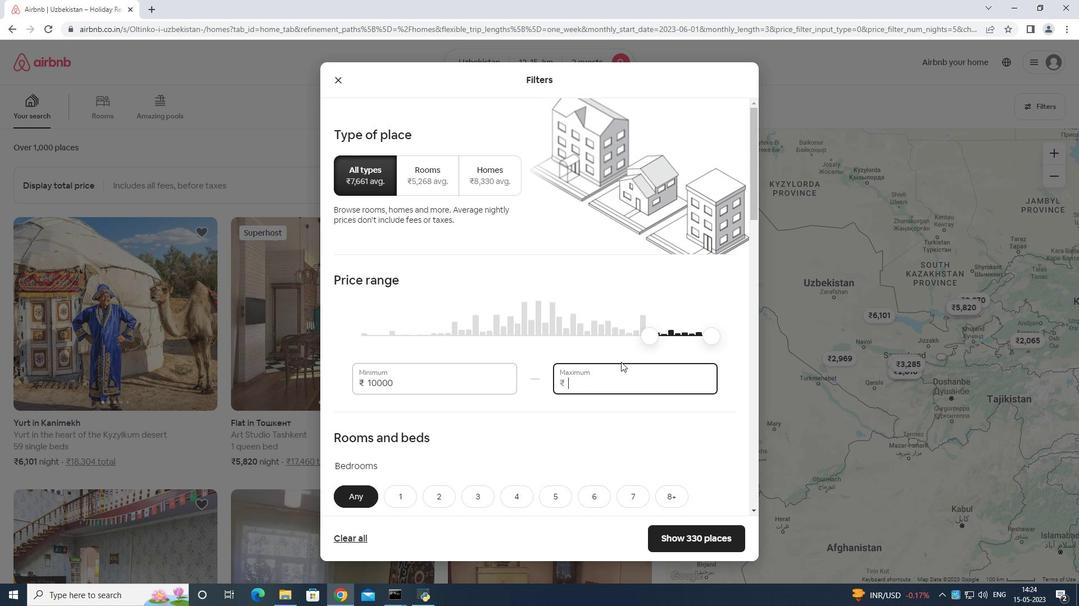
Action: Key pressed <Key.backspace>
Screenshot: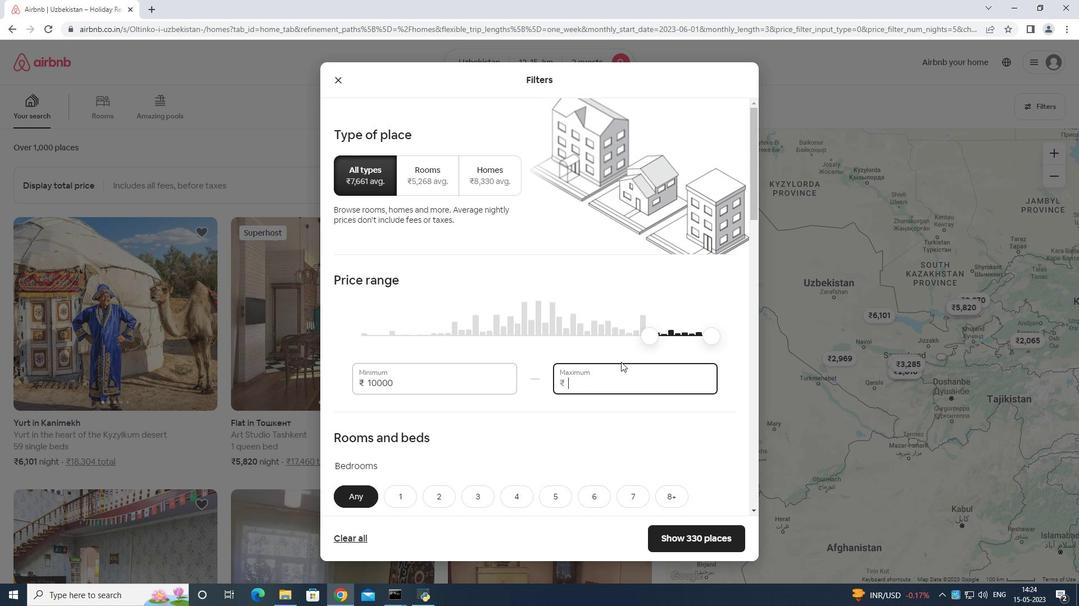 
Action: Mouse moved to (602, 370)
Screenshot: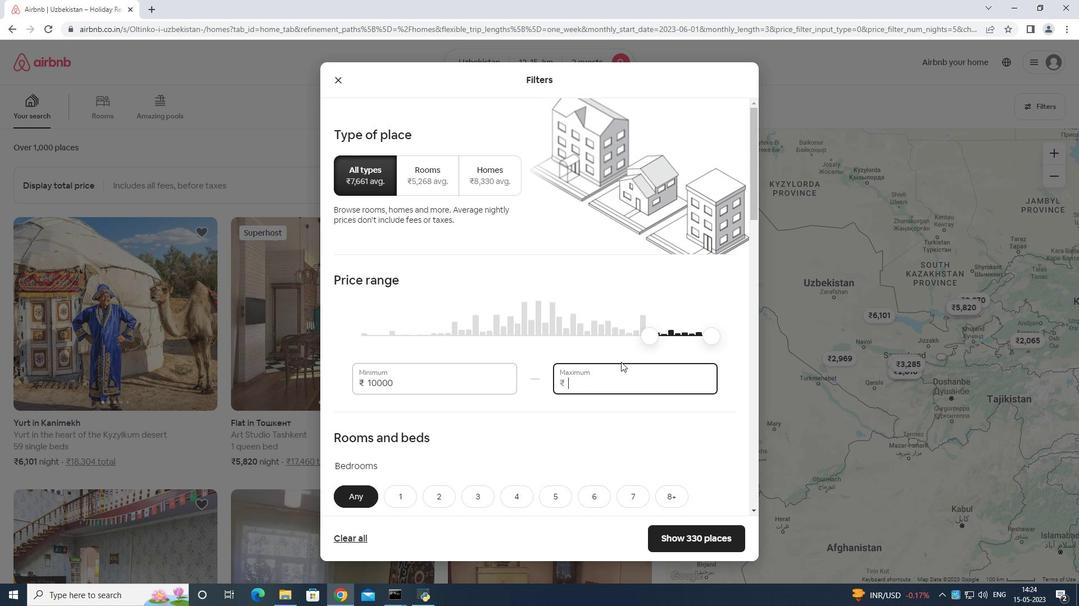 
Action: Key pressed <Key.backspace>
Screenshot: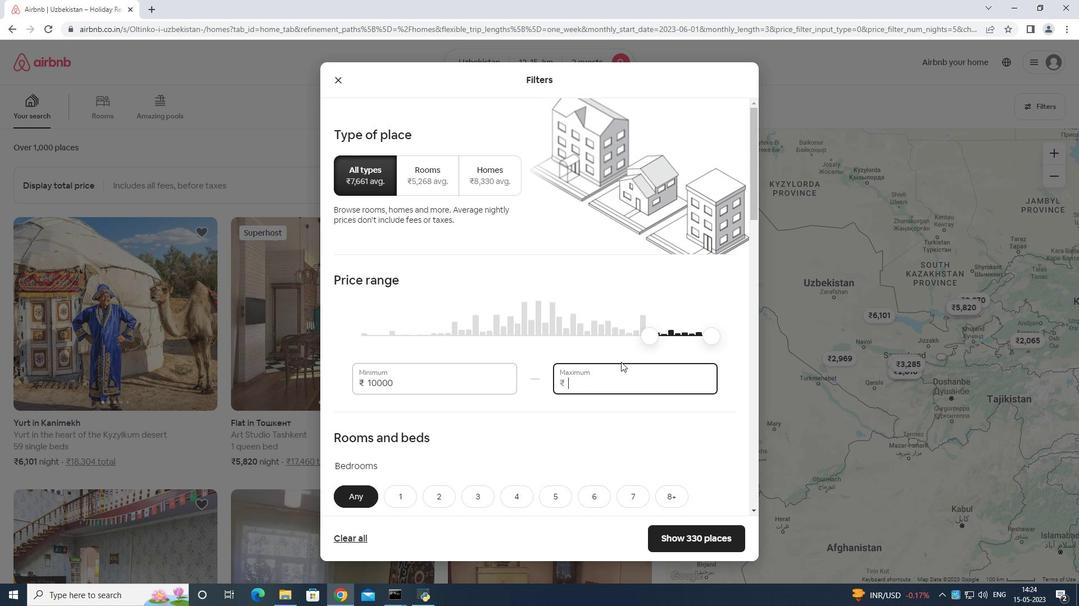 
Action: Mouse moved to (602, 369)
Screenshot: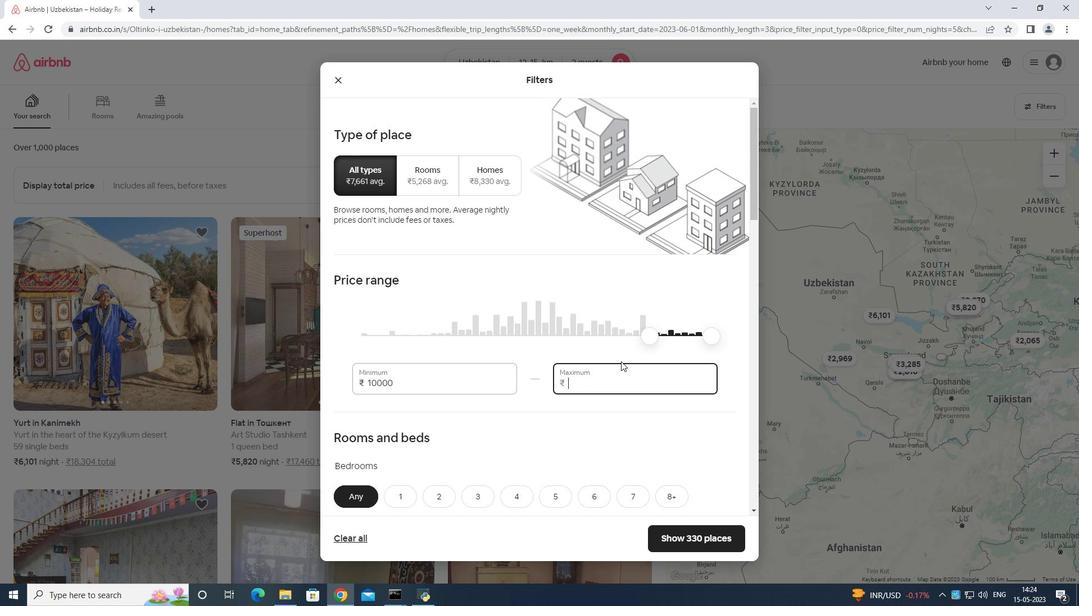 
Action: Key pressed 1
Screenshot: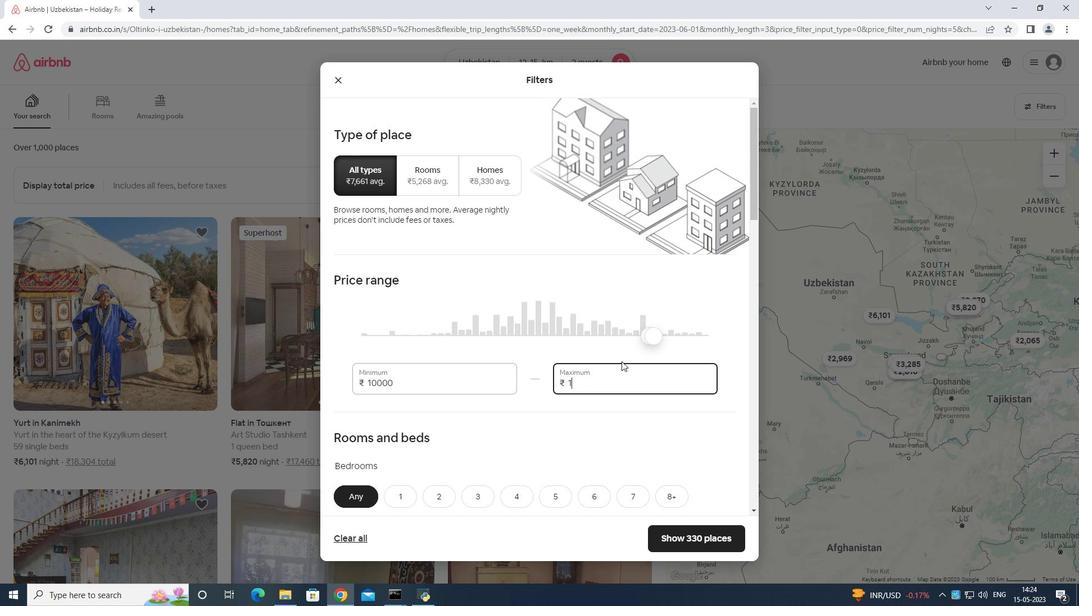 
Action: Mouse moved to (604, 369)
Screenshot: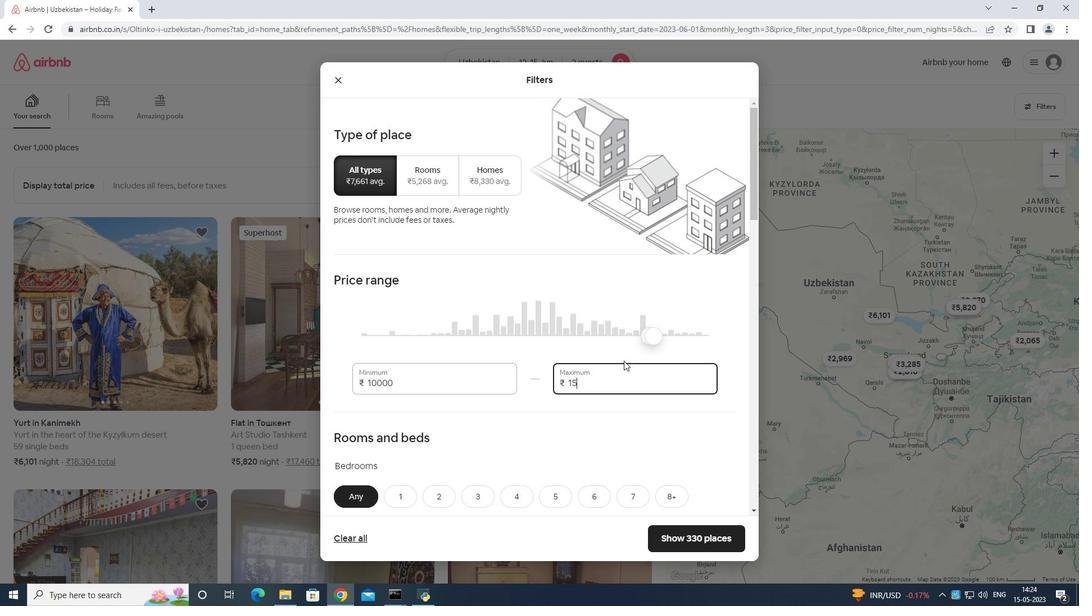 
Action: Key pressed 5
Screenshot: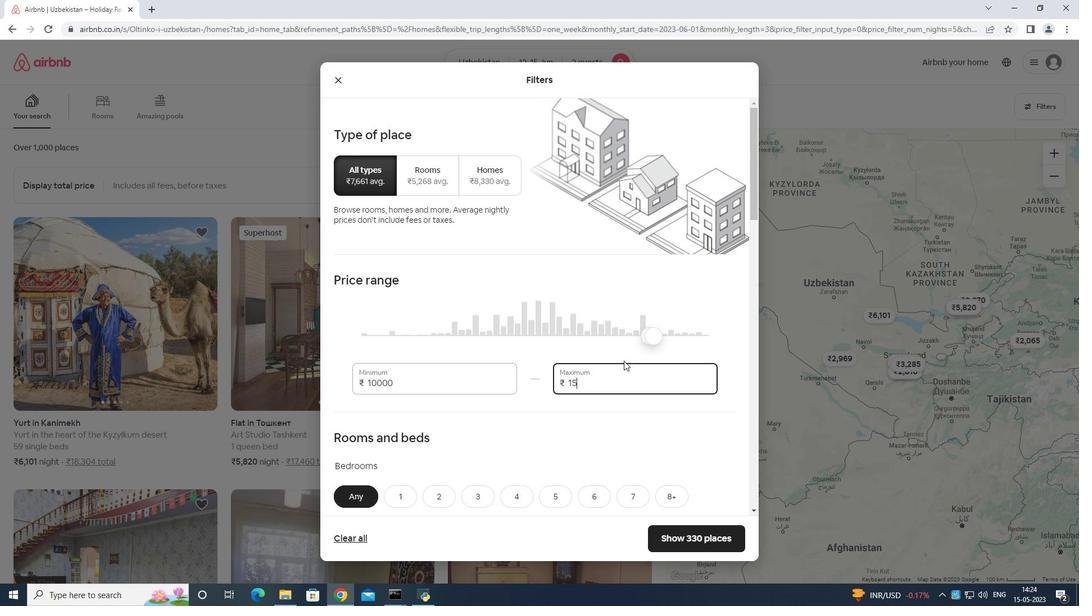 
Action: Mouse moved to (605, 369)
Screenshot: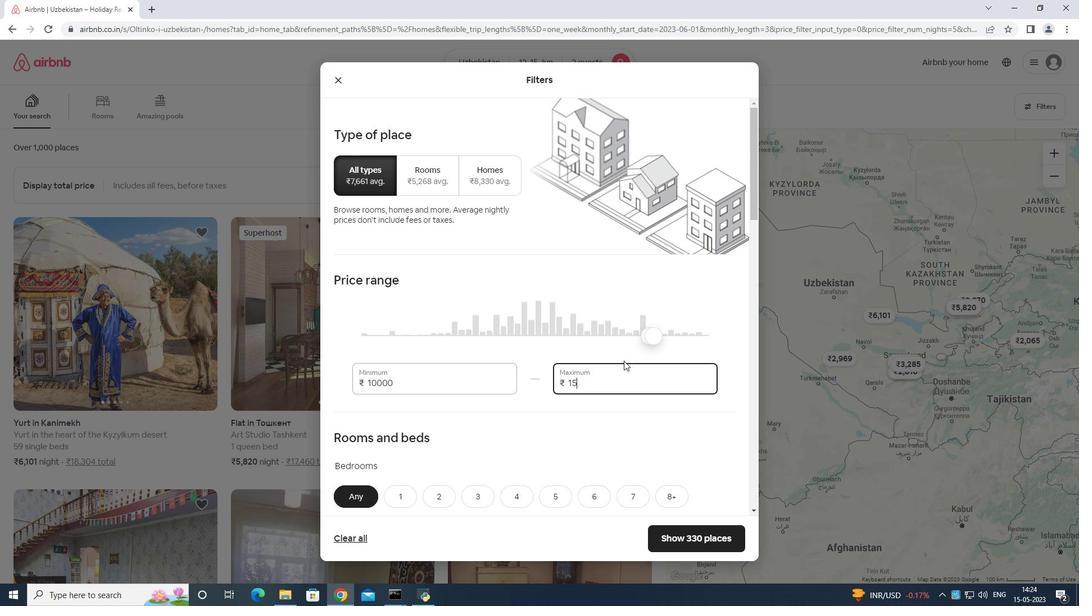 
Action: Key pressed 0
Screenshot: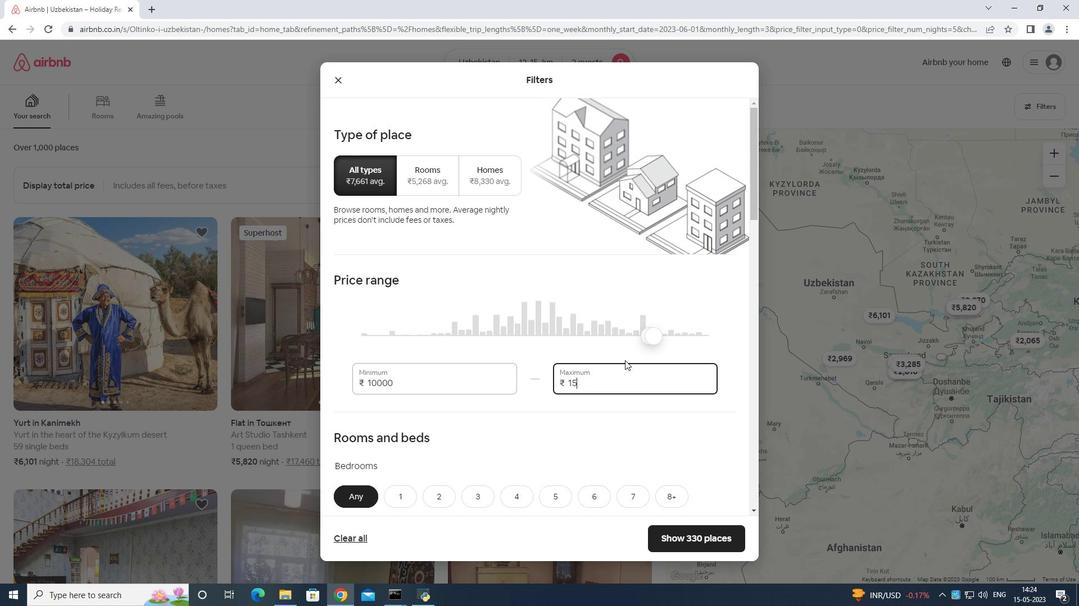 
Action: Mouse moved to (608, 365)
Screenshot: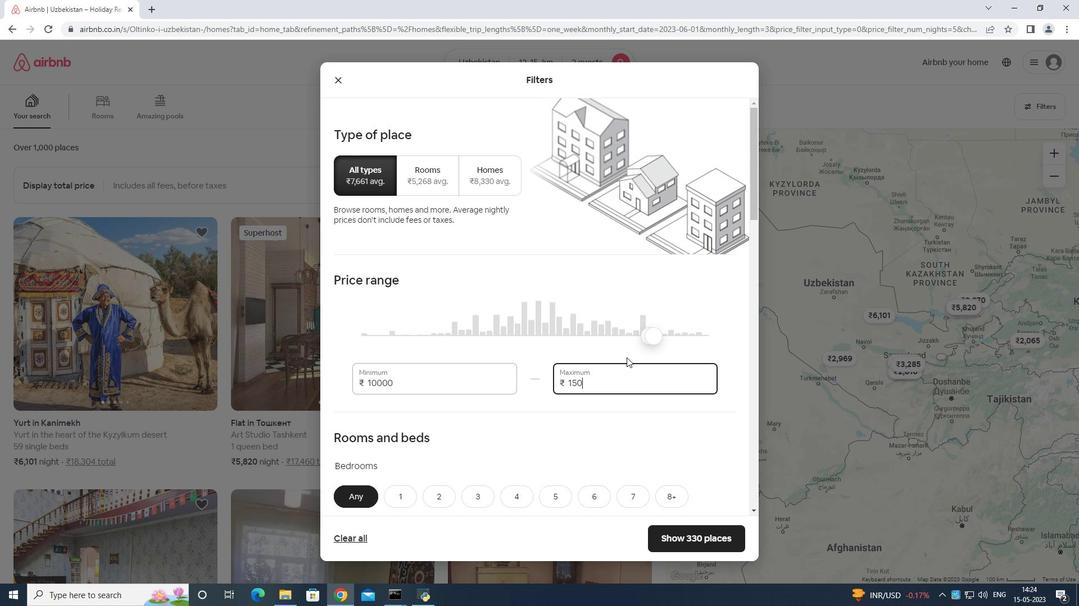 
Action: Key pressed 00
Screenshot: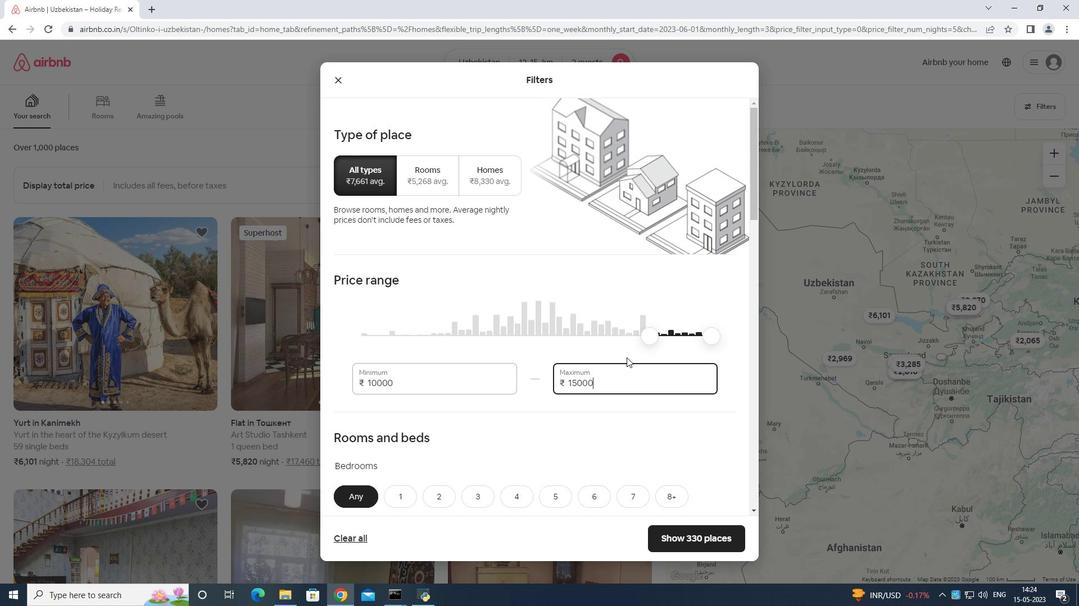 
Action: Mouse moved to (618, 377)
Screenshot: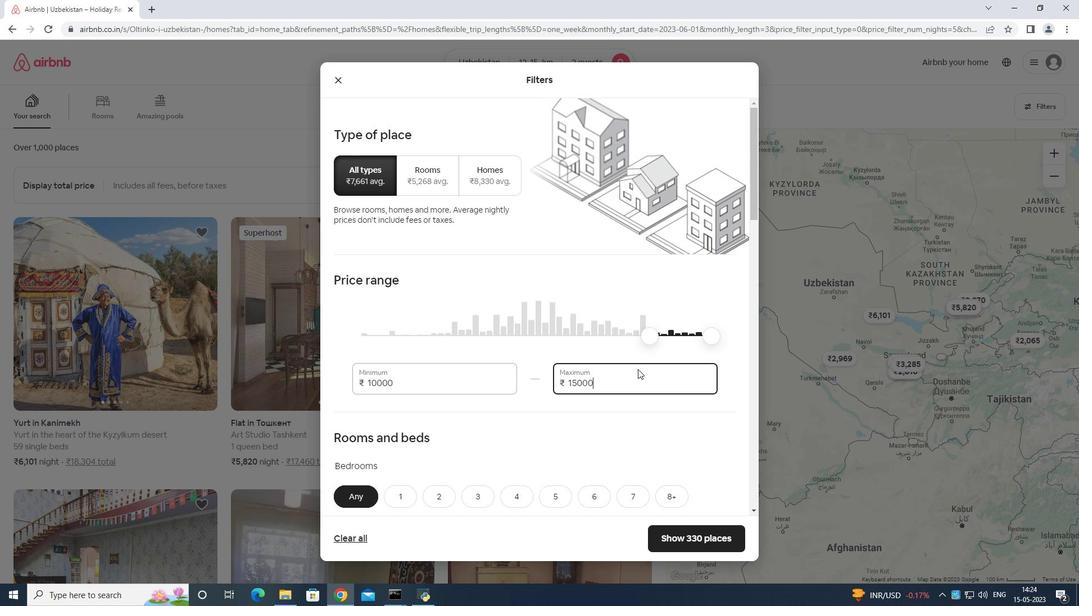 
Action: Mouse scrolled (618, 377) with delta (0, 0)
Screenshot: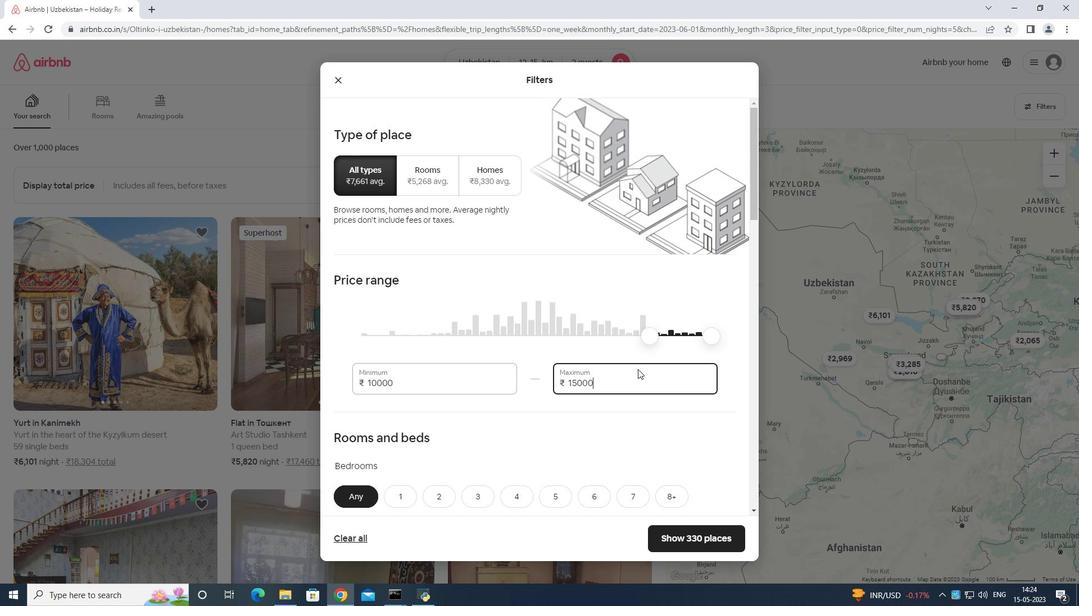 
Action: Mouse scrolled (618, 377) with delta (0, 0)
Screenshot: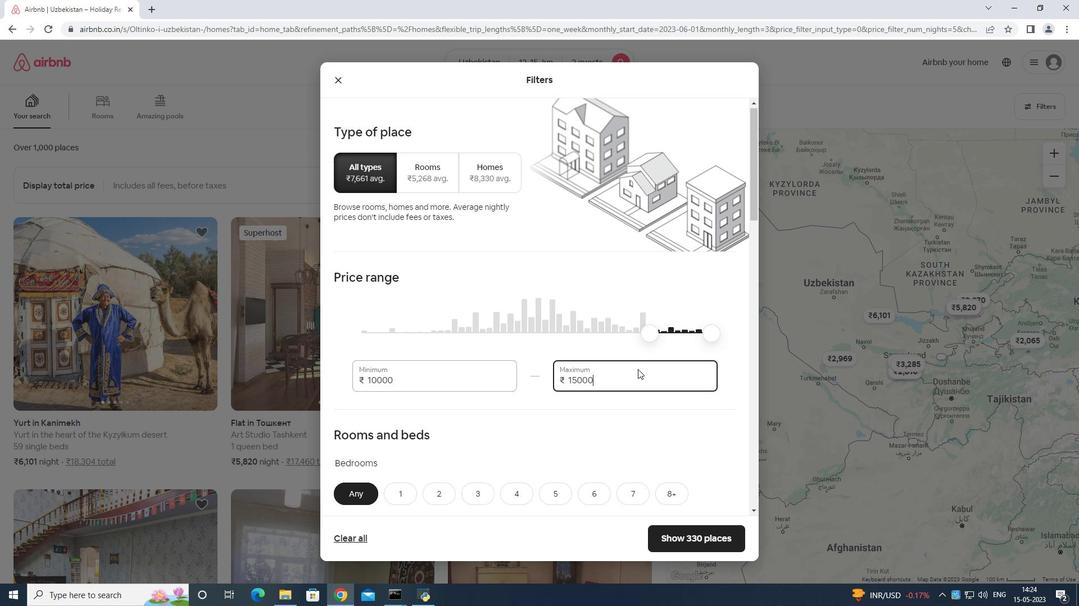 
Action: Mouse scrolled (618, 377) with delta (0, 0)
Screenshot: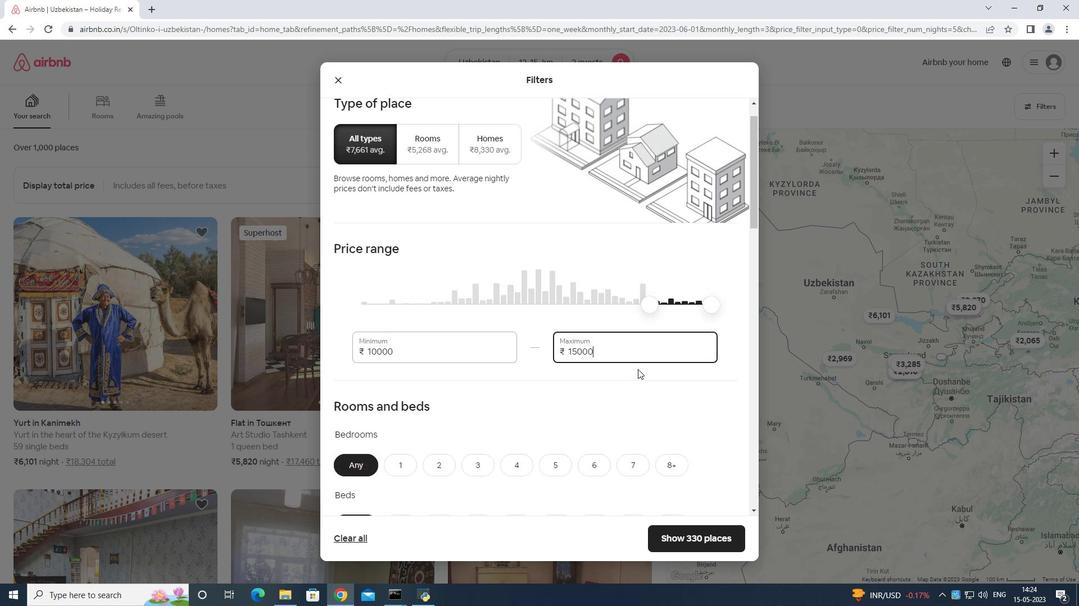 
Action: Mouse scrolled (618, 377) with delta (0, 0)
Screenshot: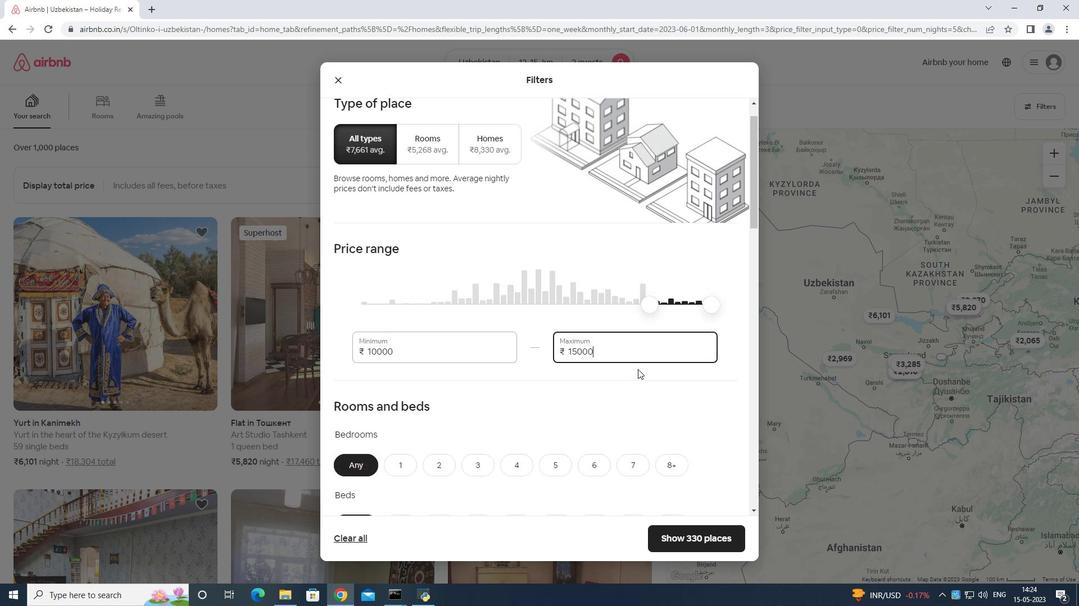 
Action: Mouse scrolled (618, 377) with delta (0, 0)
Screenshot: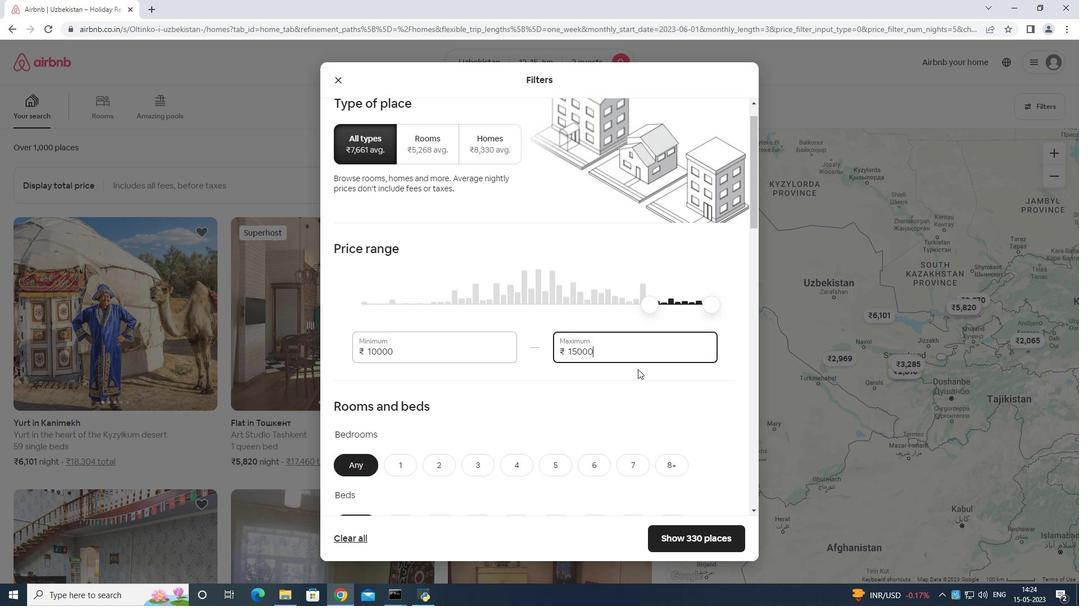 
Action: Mouse moved to (384, 209)
Screenshot: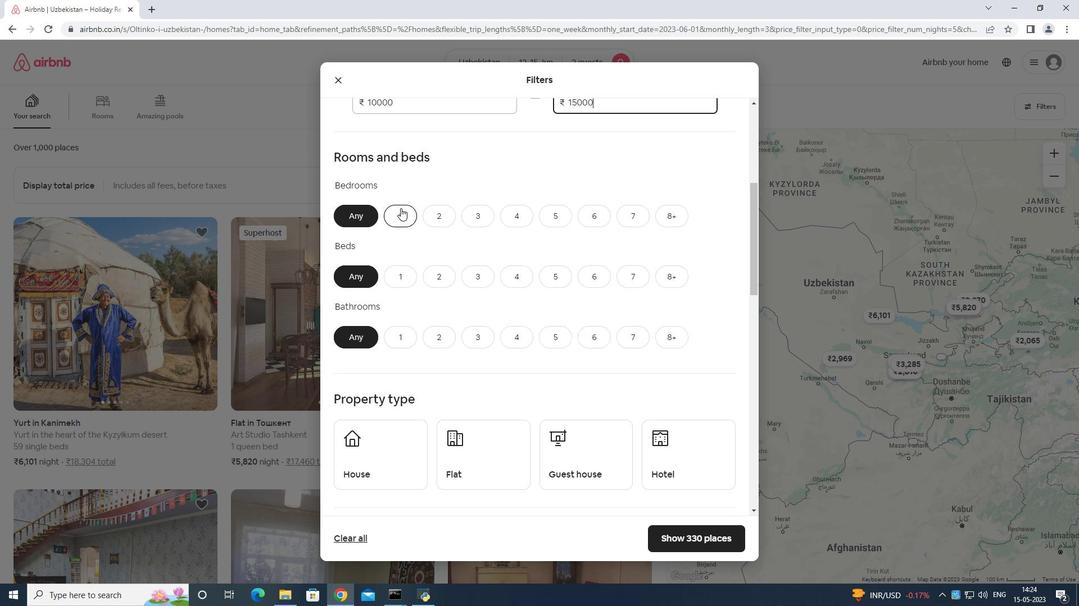 
Action: Mouse pressed left at (384, 209)
Screenshot: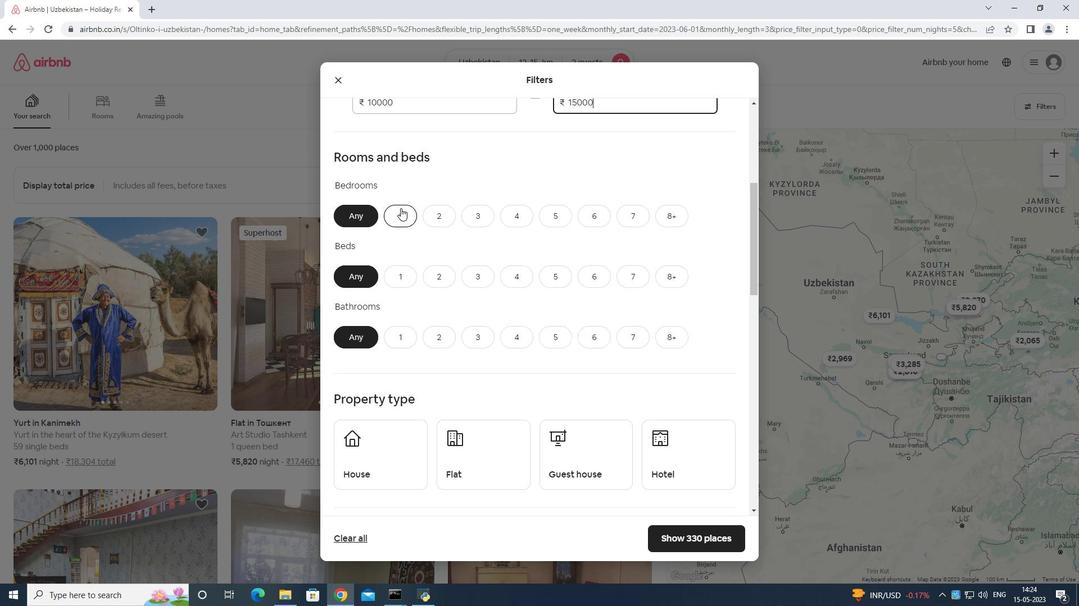 
Action: Mouse moved to (387, 275)
Screenshot: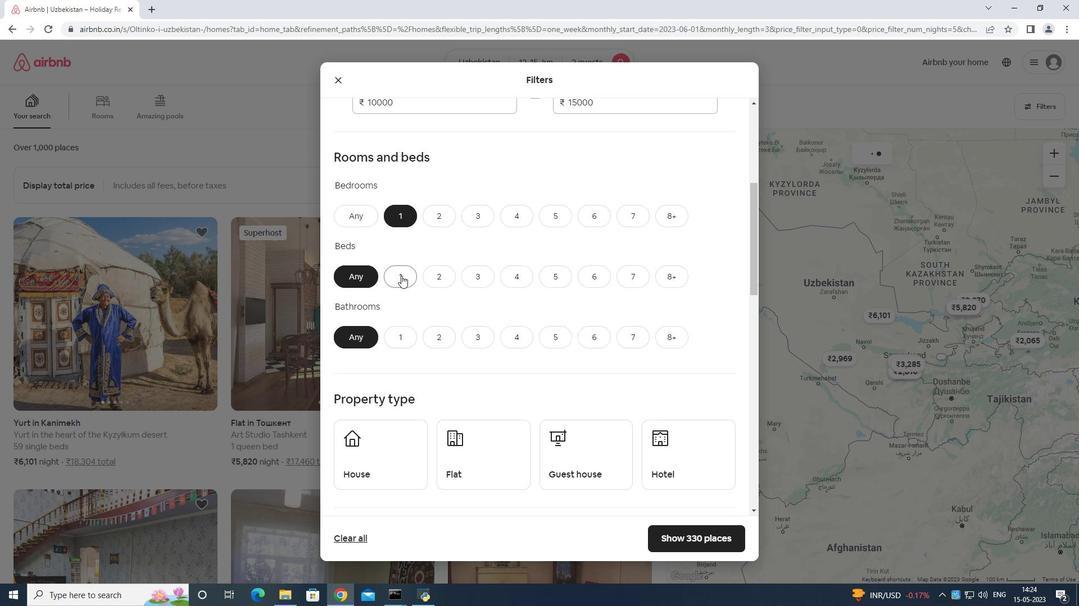 
Action: Mouse pressed left at (387, 275)
Screenshot: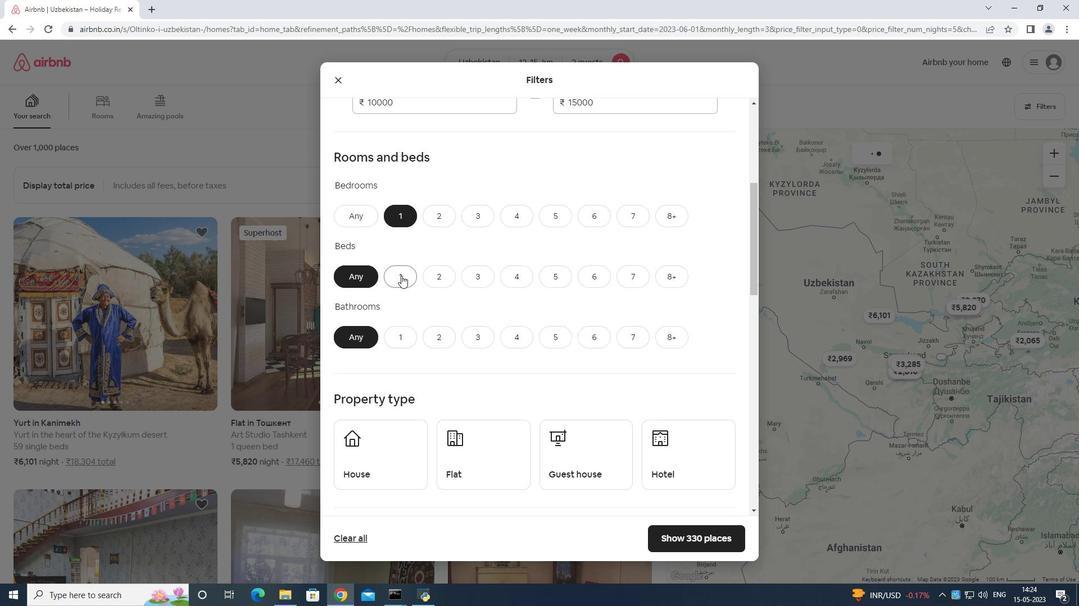 
Action: Mouse moved to (380, 340)
Screenshot: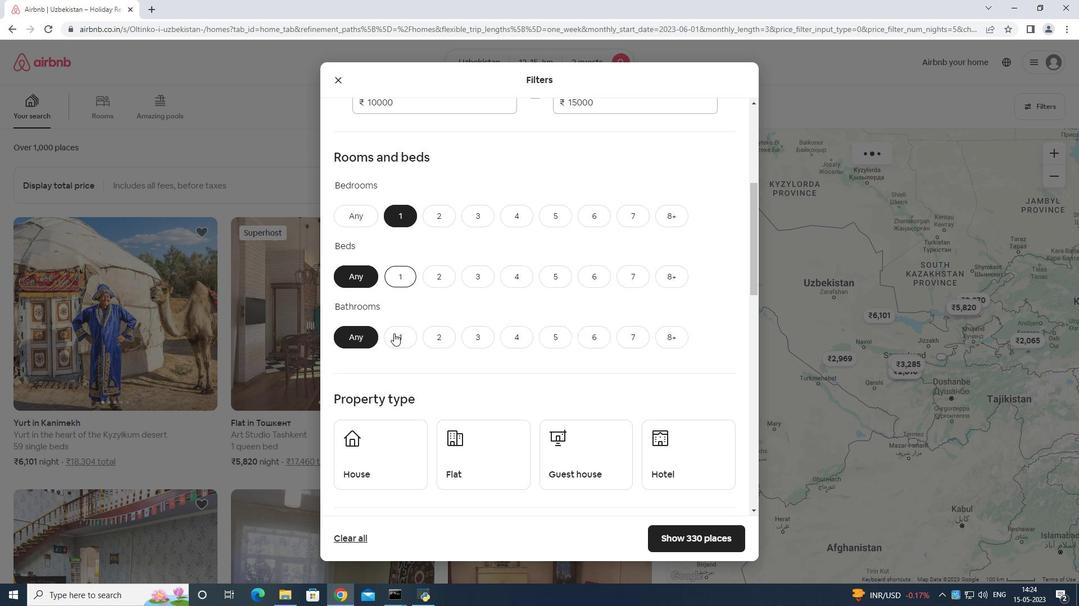 
Action: Mouse pressed left at (380, 340)
Screenshot: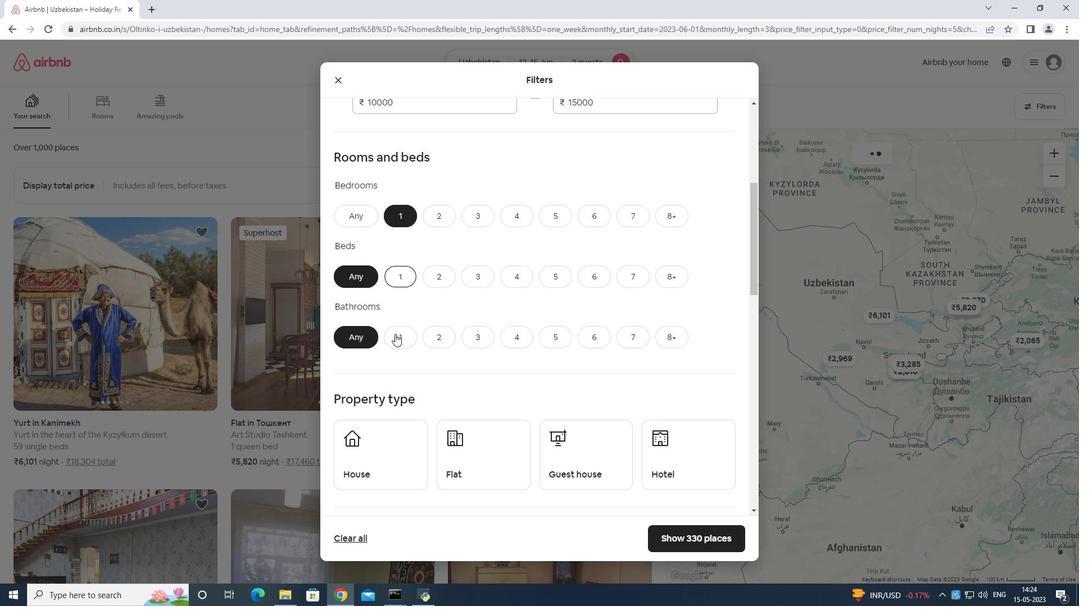 
Action: Mouse moved to (524, 239)
Screenshot: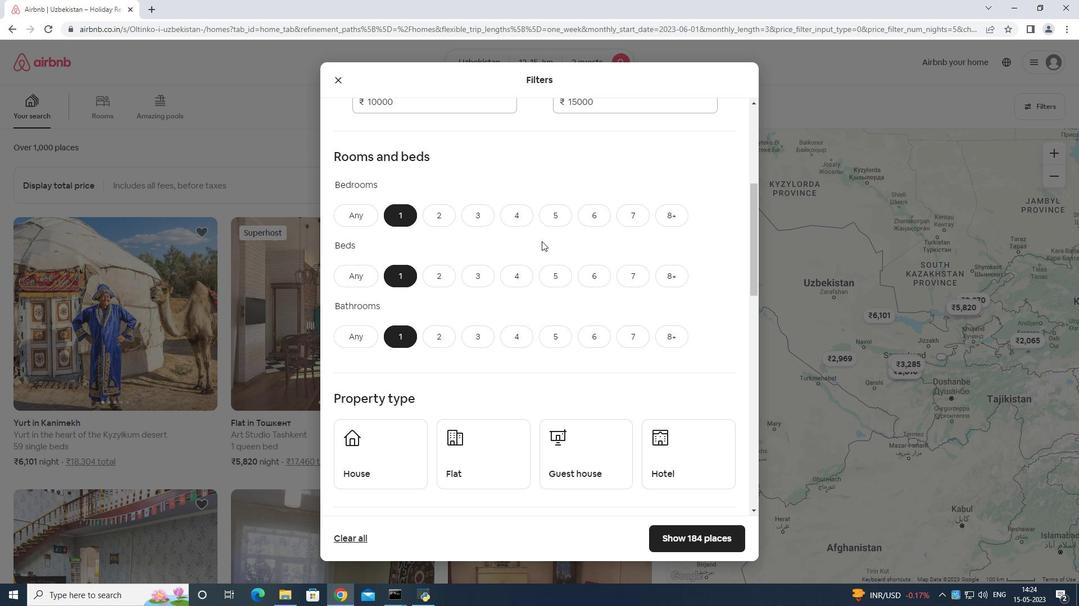 
Action: Mouse scrolled (524, 239) with delta (0, 0)
Screenshot: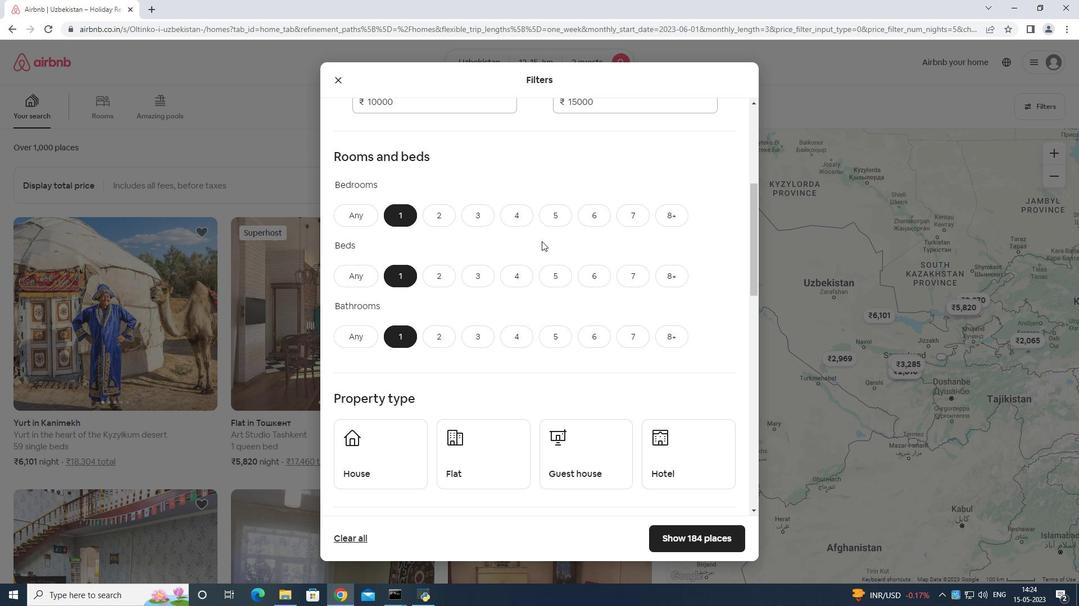 
Action: Mouse moved to (524, 243)
Screenshot: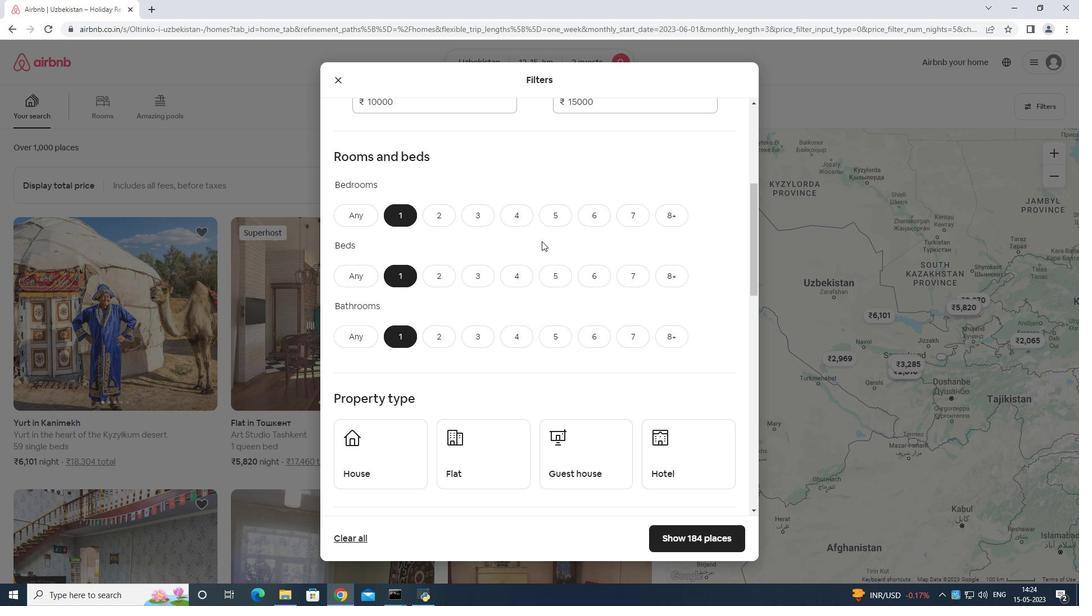 
Action: Mouse scrolled (524, 243) with delta (0, 0)
Screenshot: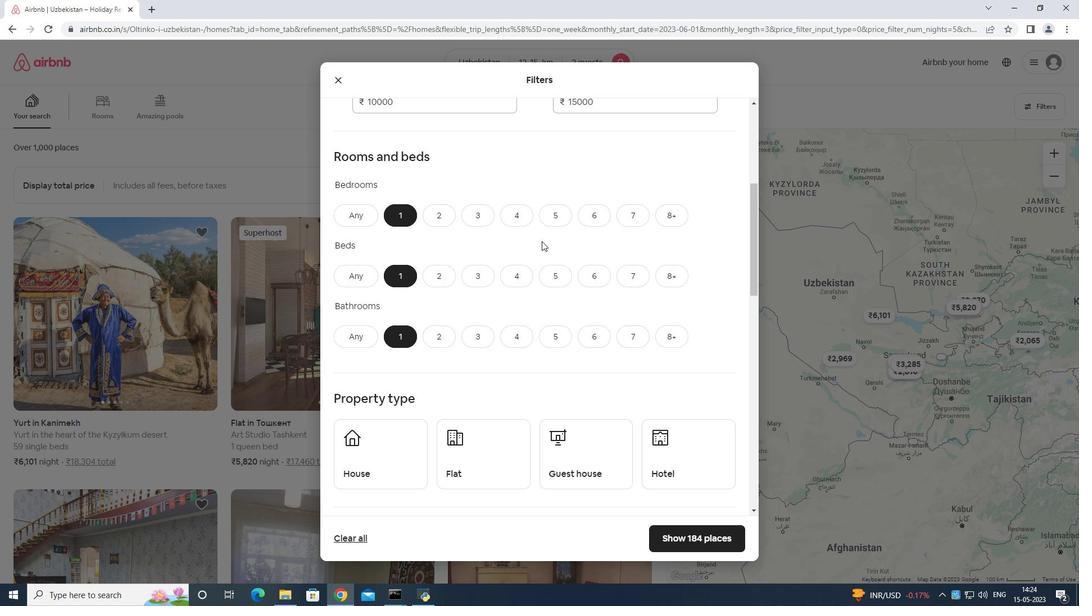 
Action: Mouse scrolled (524, 243) with delta (0, 0)
Screenshot: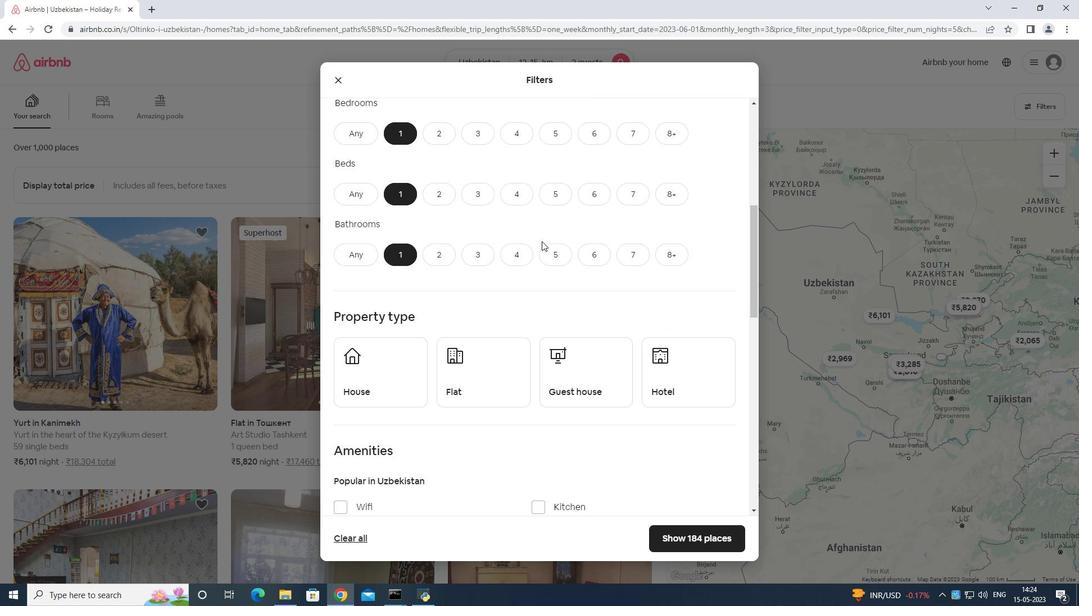 
Action: Mouse moved to (396, 282)
Screenshot: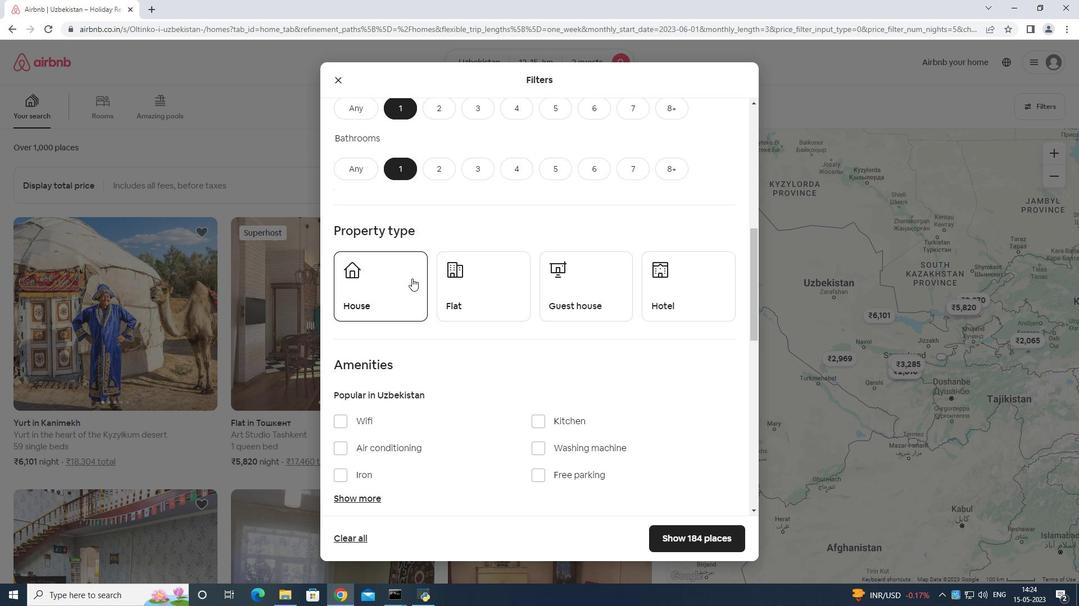 
Action: Mouse pressed left at (396, 282)
Screenshot: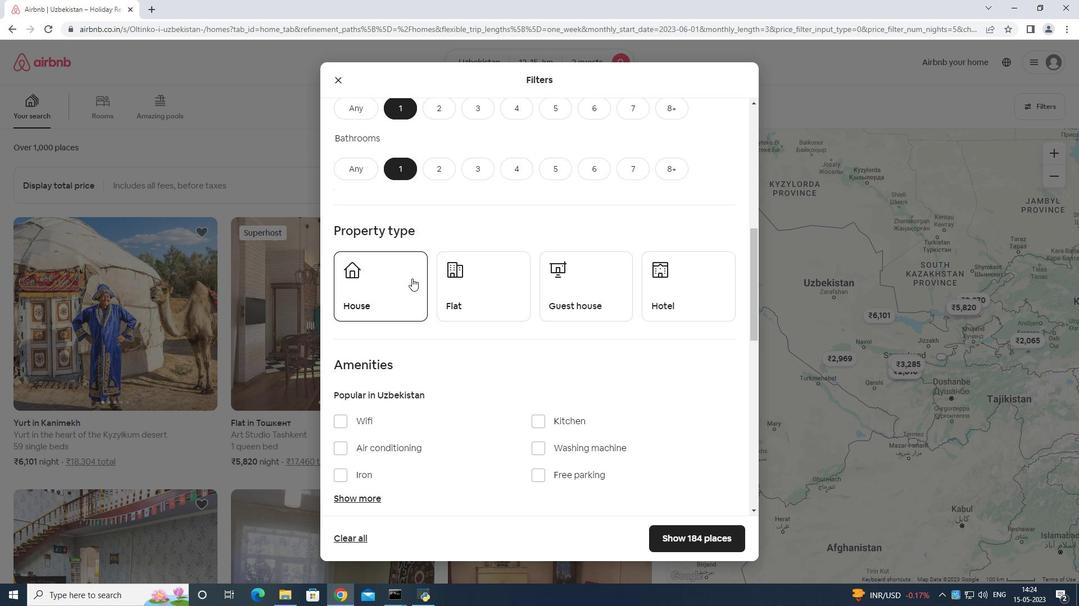 
Action: Mouse moved to (463, 275)
Screenshot: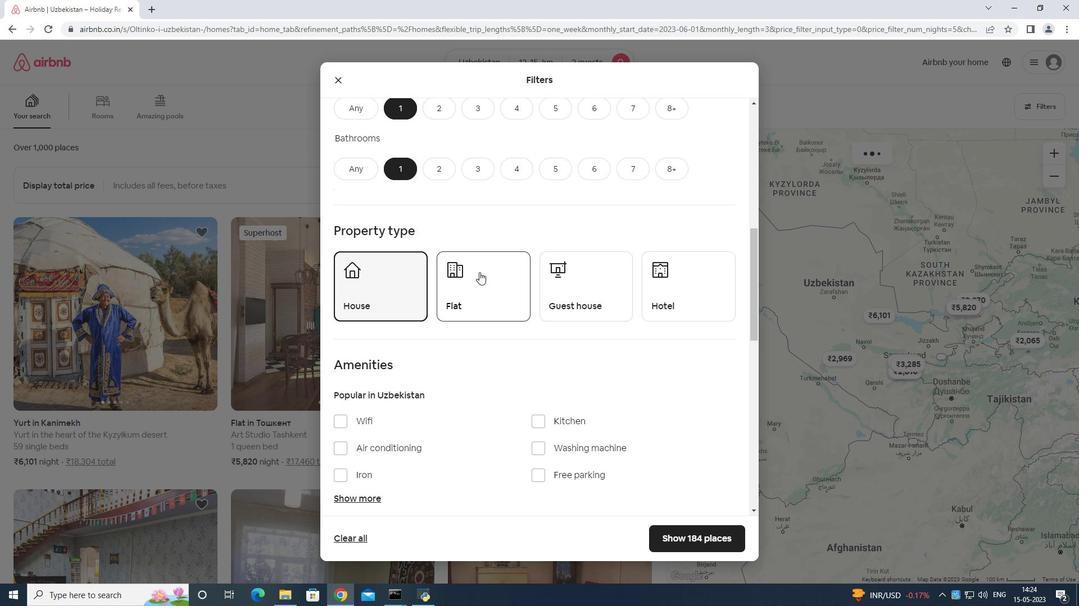 
Action: Mouse pressed left at (463, 275)
Screenshot: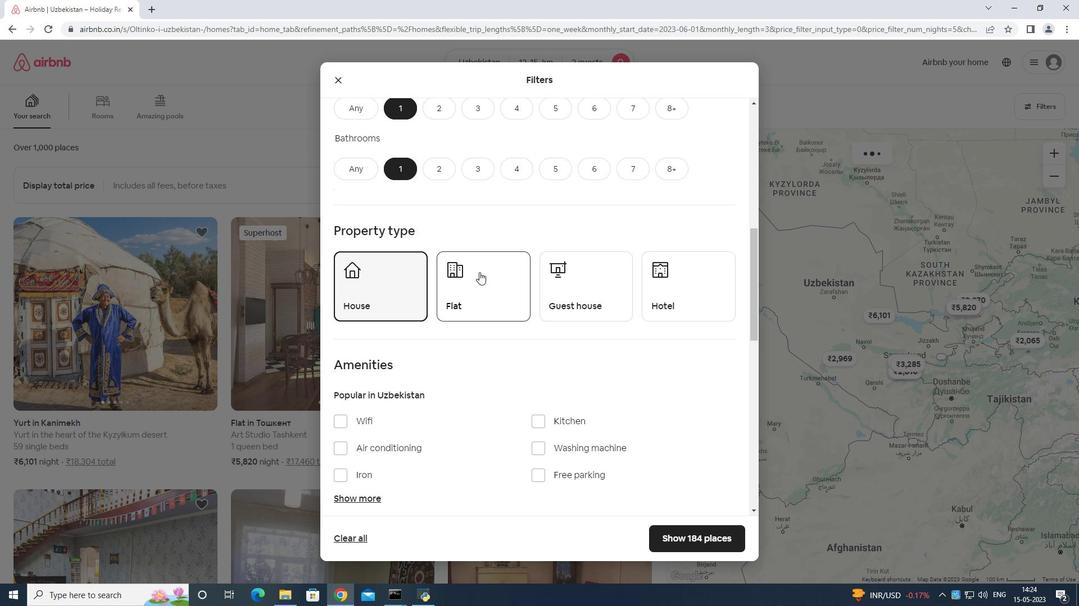 
Action: Mouse moved to (542, 289)
Screenshot: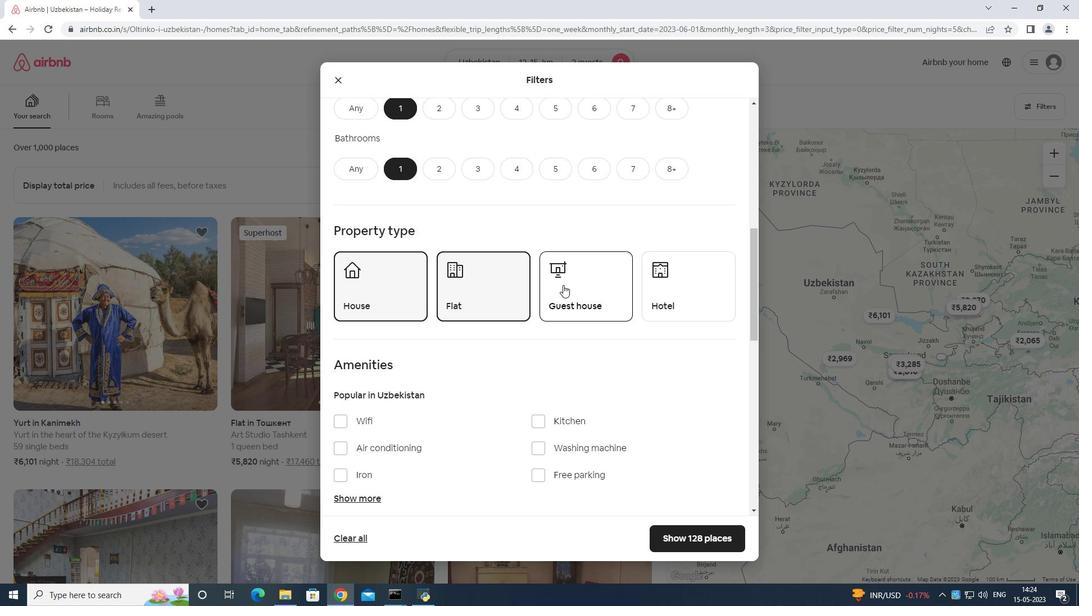 
Action: Mouse pressed left at (542, 289)
Screenshot: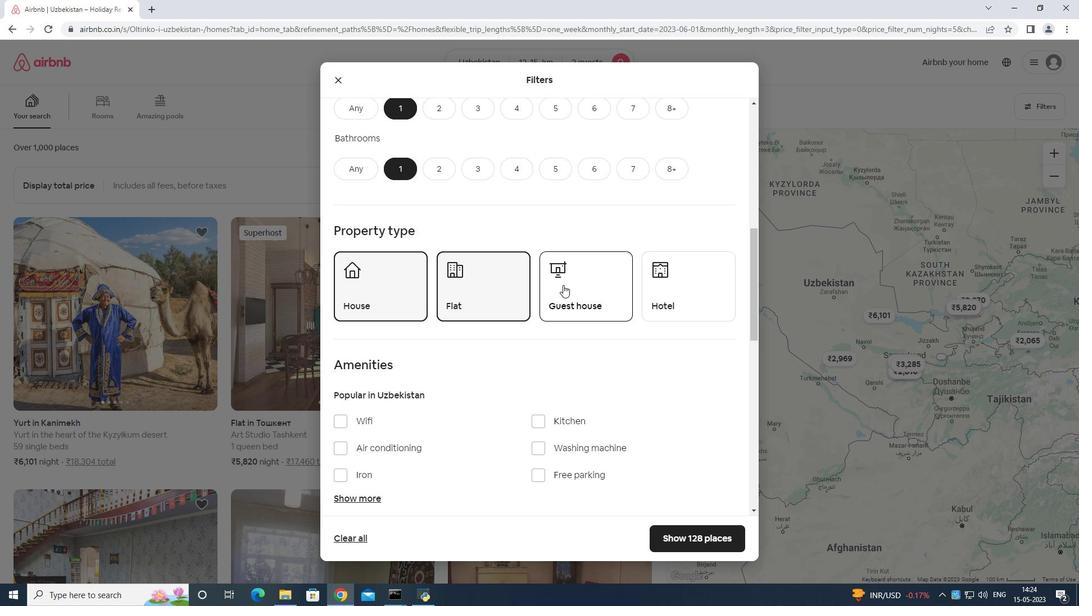 
Action: Mouse moved to (632, 278)
Screenshot: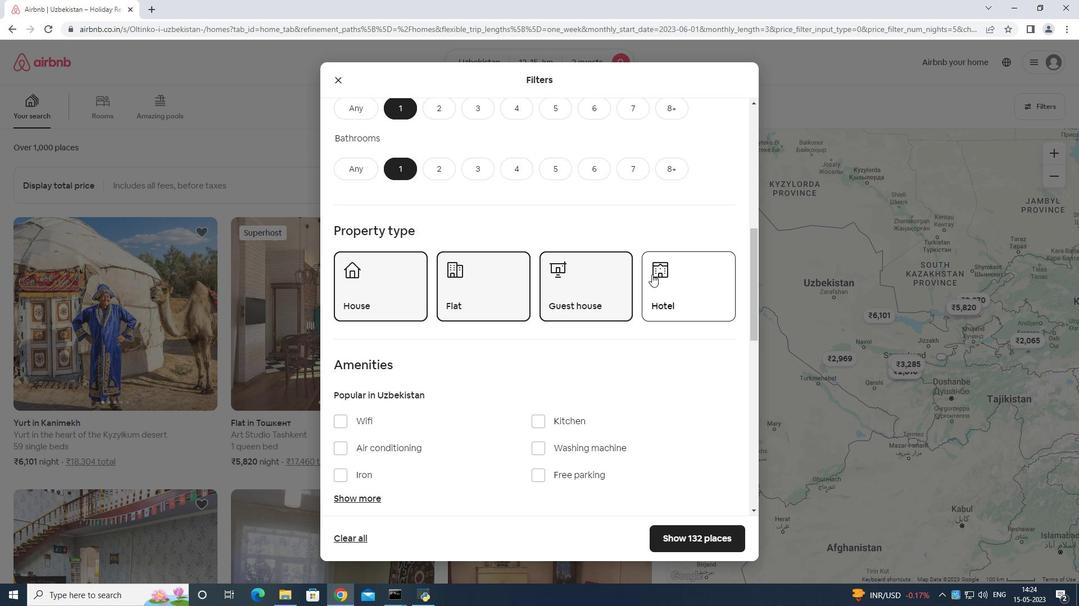 
Action: Mouse pressed left at (632, 278)
Screenshot: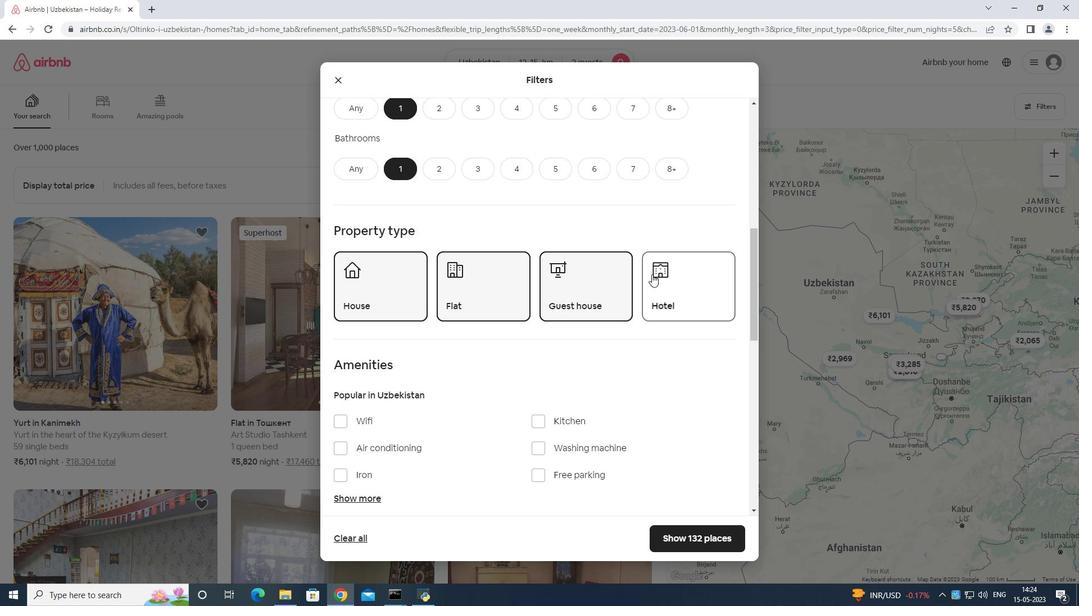 
Action: Mouse moved to (635, 275)
Screenshot: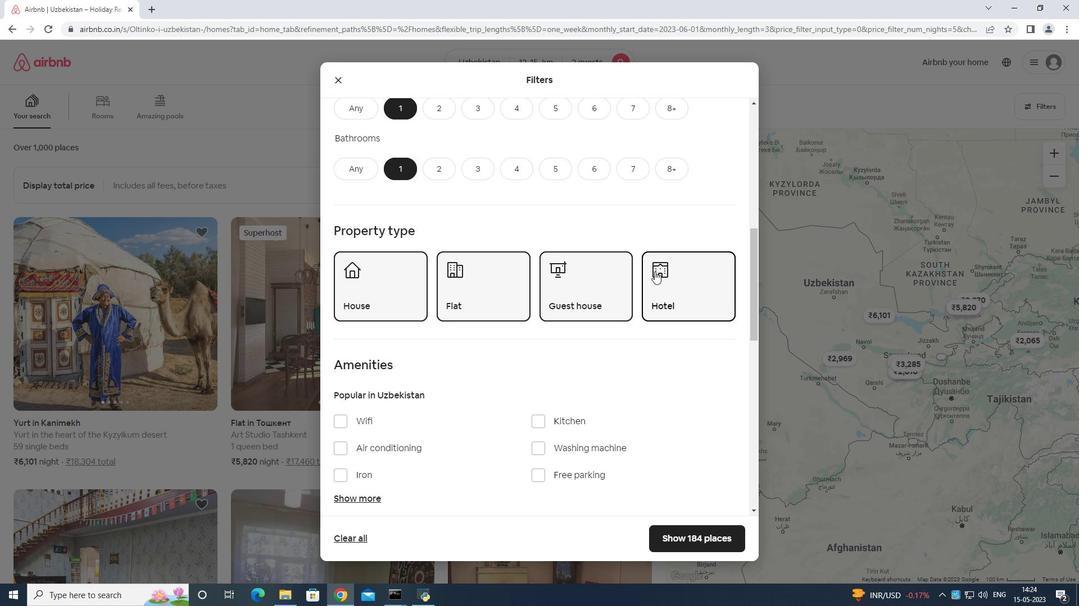 
Action: Mouse scrolled (635, 275) with delta (0, 0)
Screenshot: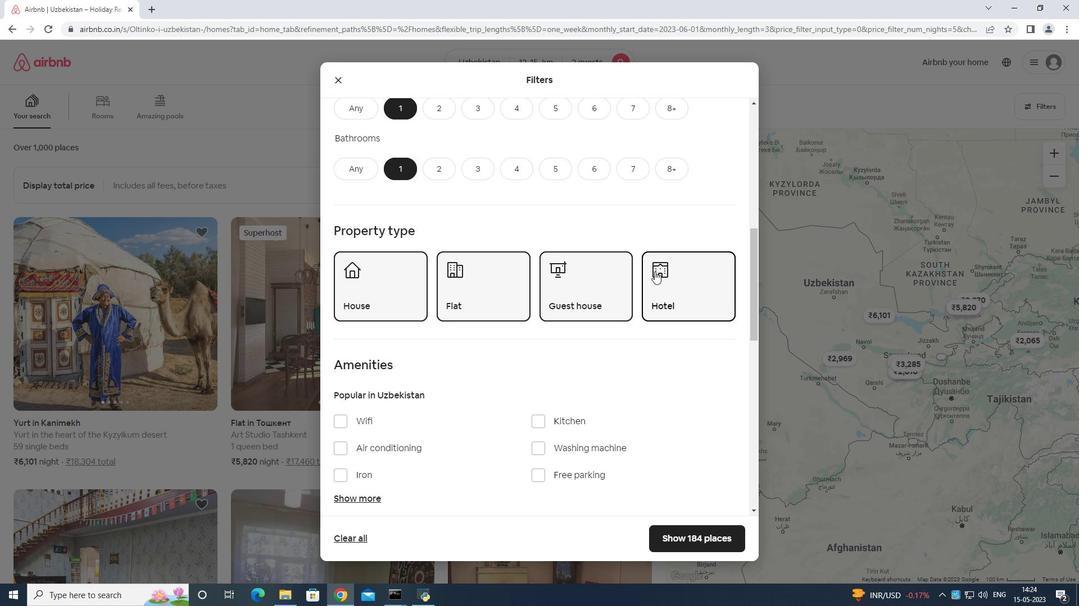 
Action: Mouse scrolled (635, 275) with delta (0, 0)
Screenshot: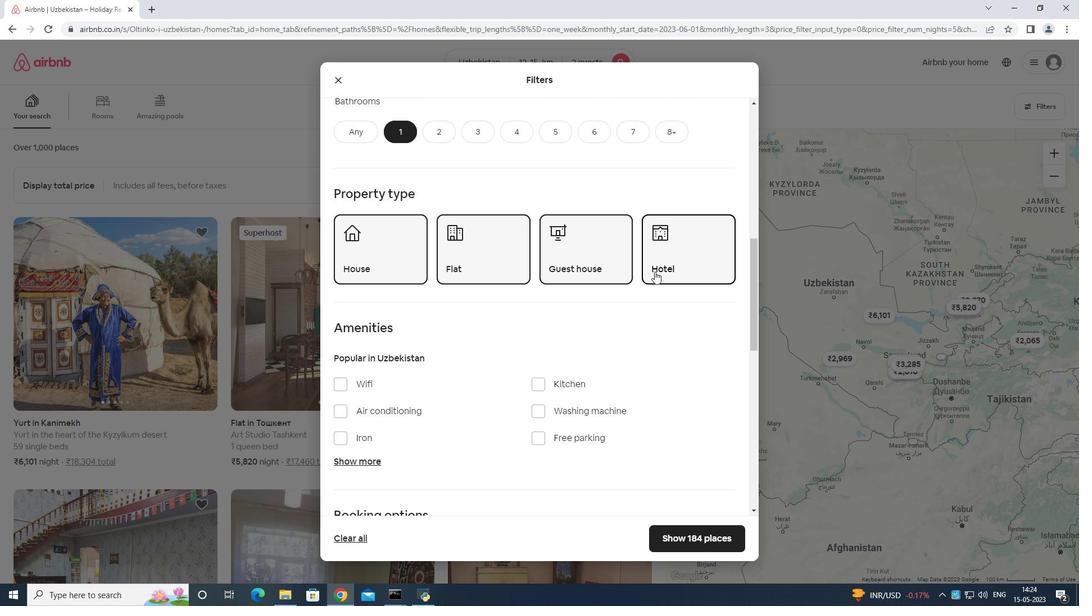
Action: Mouse scrolled (635, 275) with delta (0, 0)
Screenshot: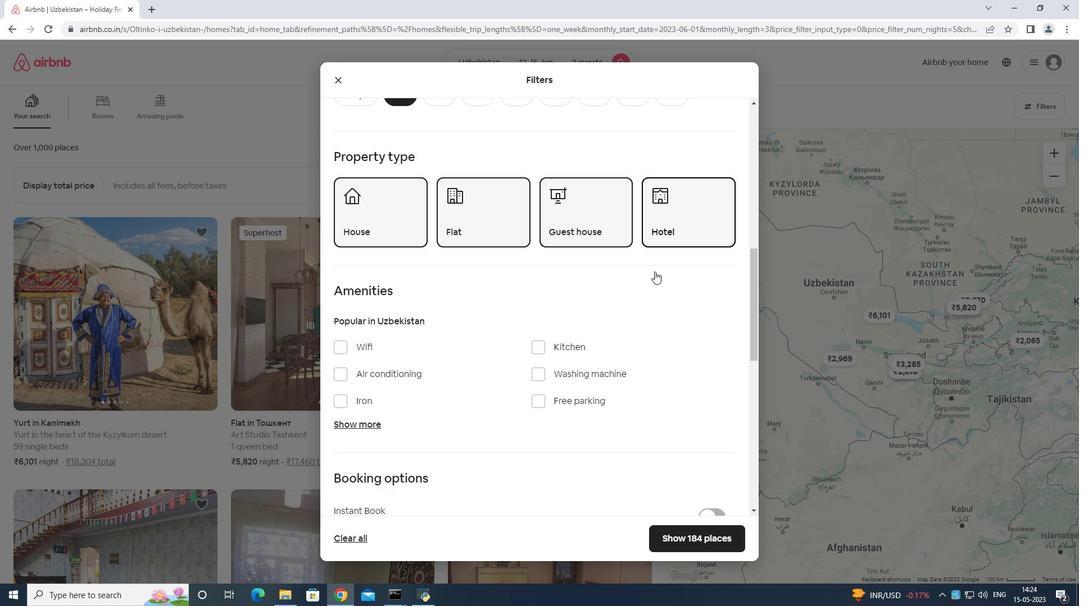
Action: Mouse moved to (636, 270)
Screenshot: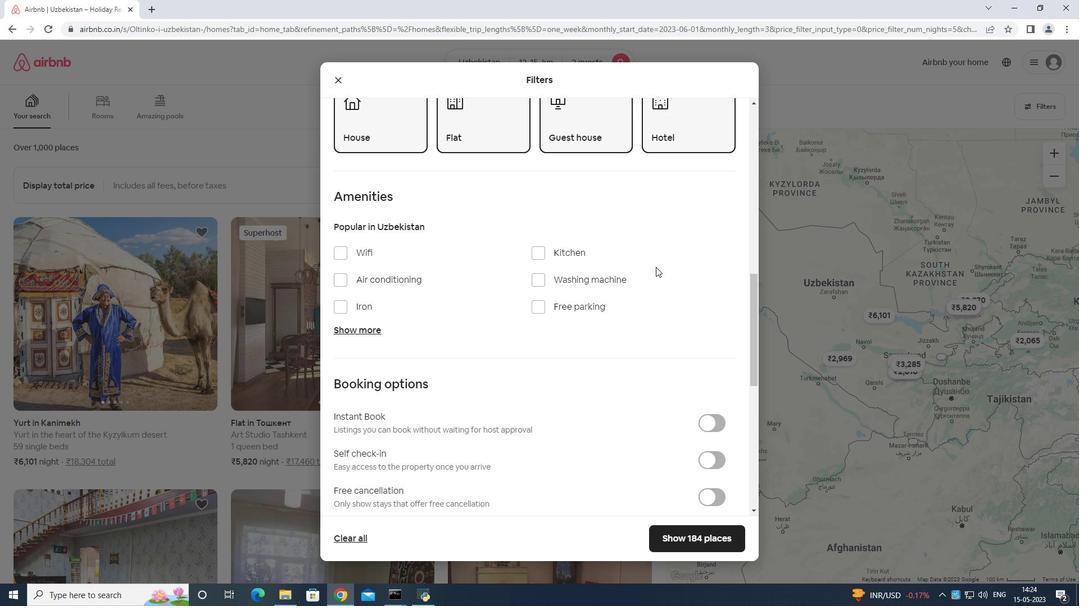 
Action: Mouse scrolled (636, 270) with delta (0, 0)
Screenshot: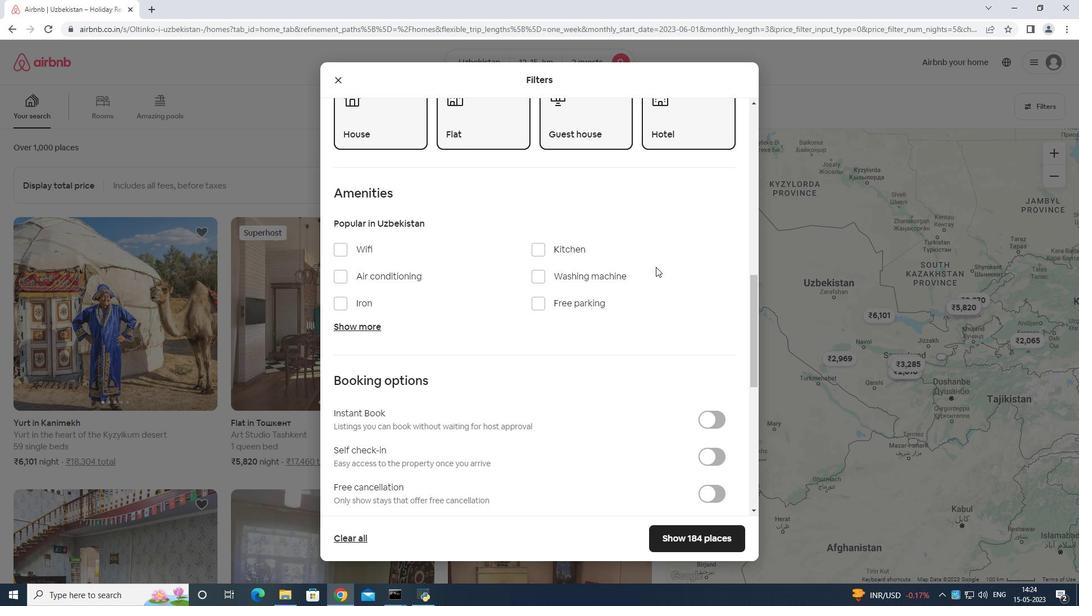 
Action: Mouse moved to (636, 270)
Screenshot: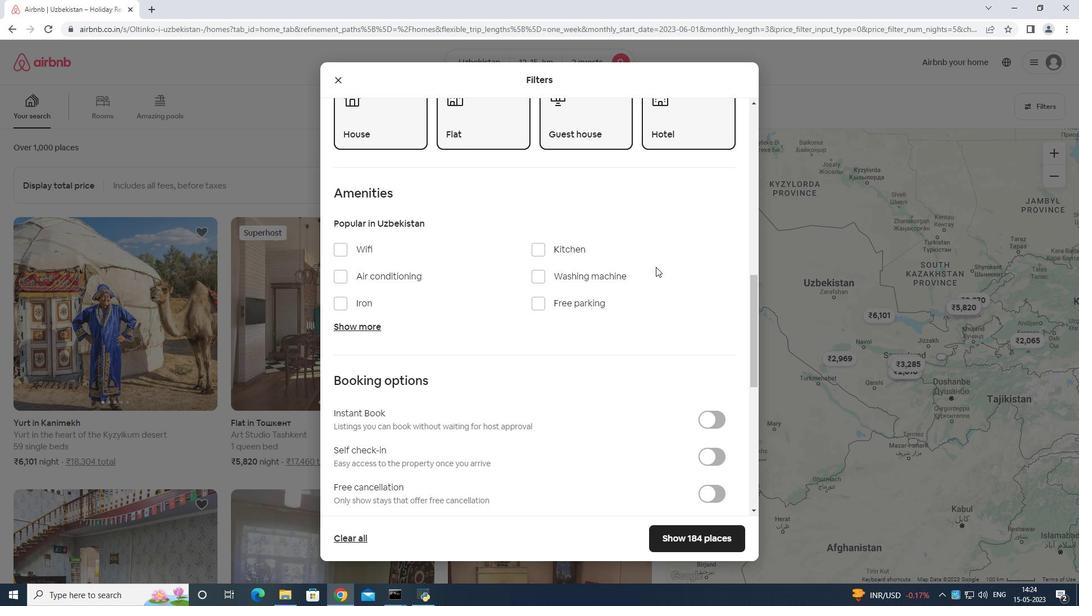 
Action: Mouse scrolled (636, 270) with delta (0, 0)
Screenshot: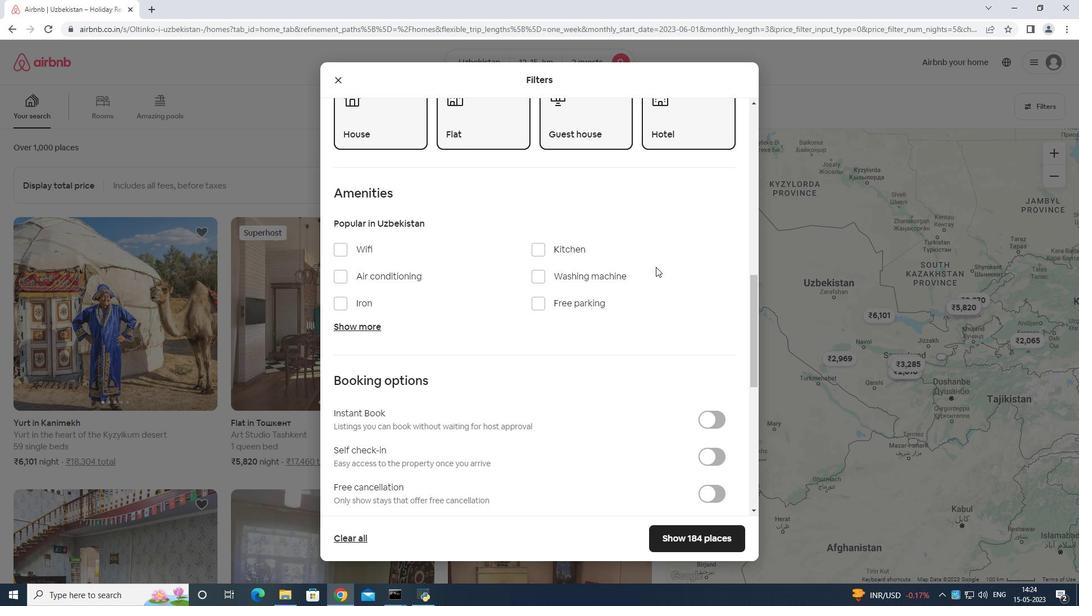 
Action: Mouse moved to (683, 353)
Screenshot: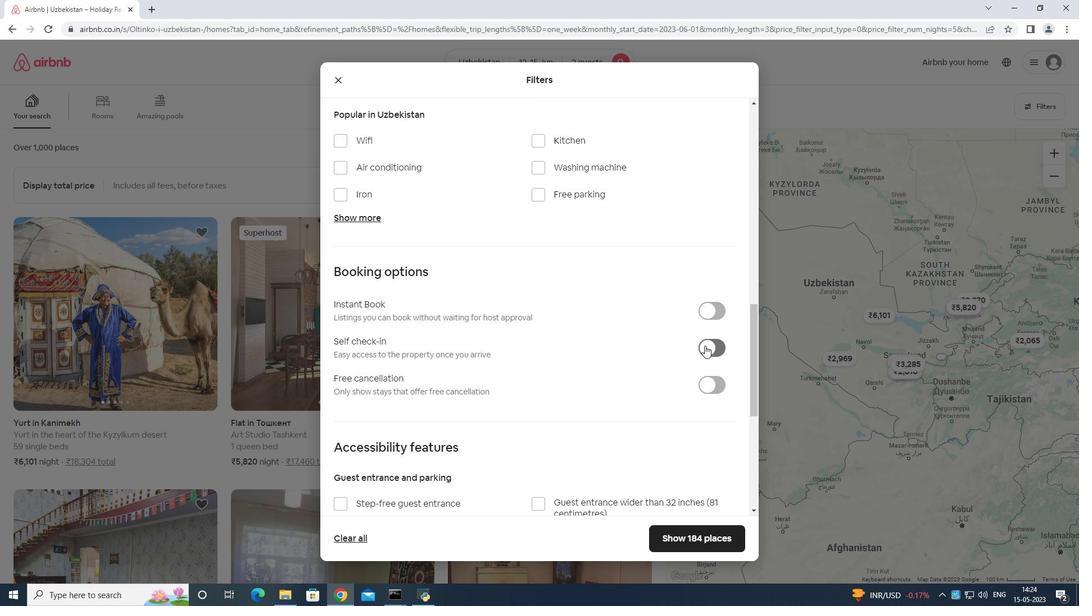 
Action: Mouse pressed left at (683, 353)
Screenshot: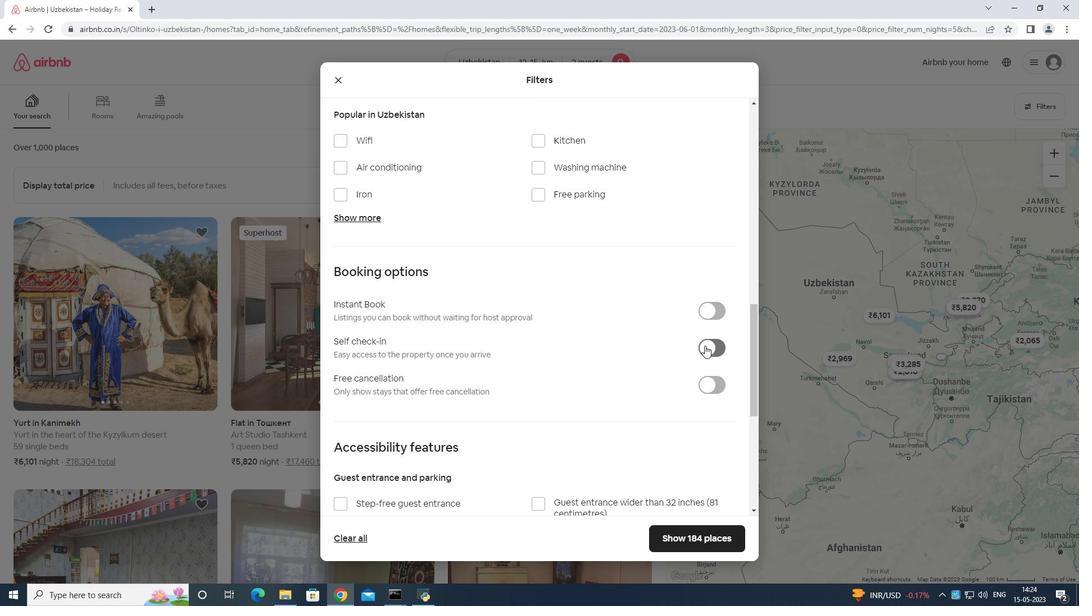 
Action: Mouse moved to (687, 347)
Screenshot: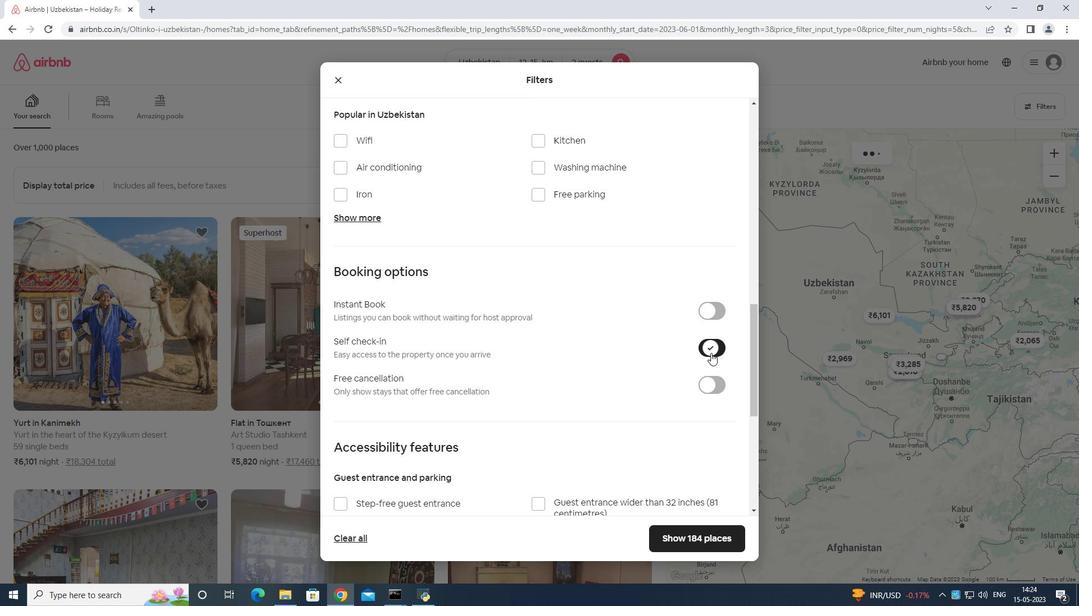
Action: Mouse scrolled (687, 347) with delta (0, 0)
Screenshot: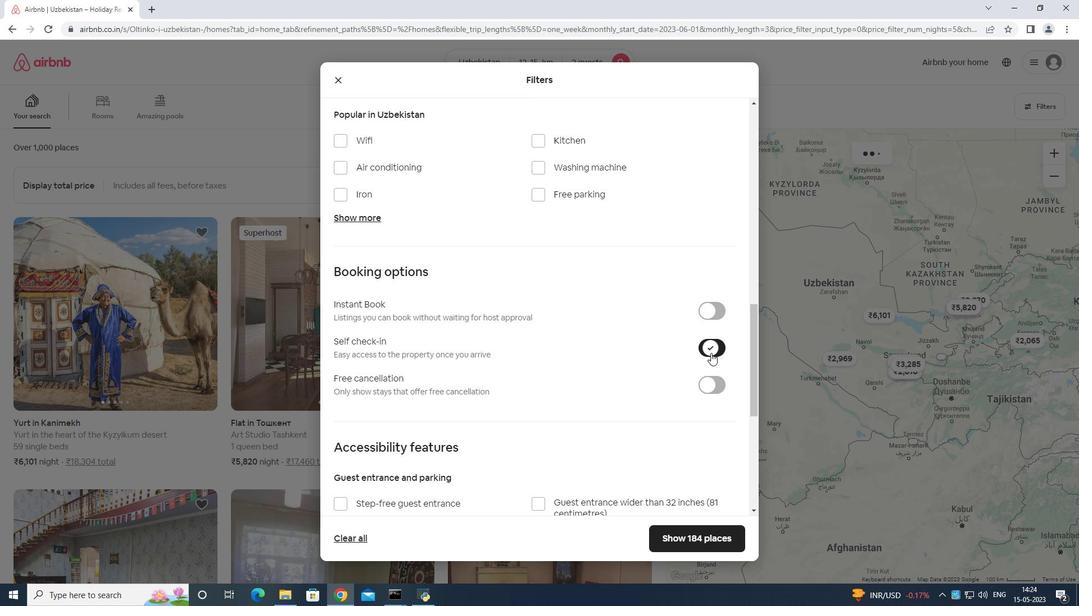 
Action: Mouse moved to (688, 361)
Screenshot: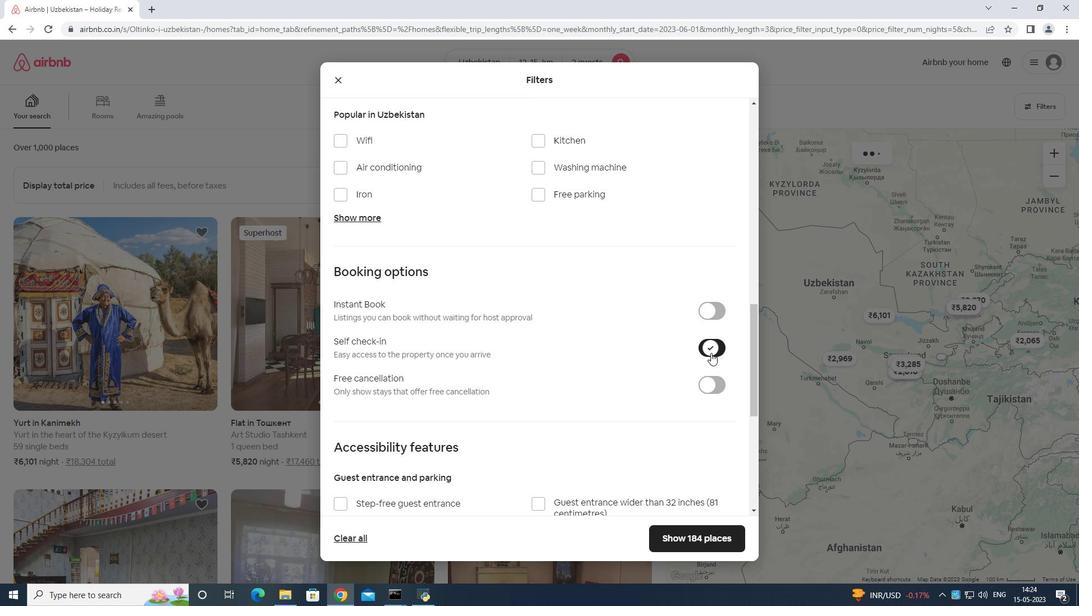 
Action: Mouse scrolled (688, 360) with delta (0, 0)
Screenshot: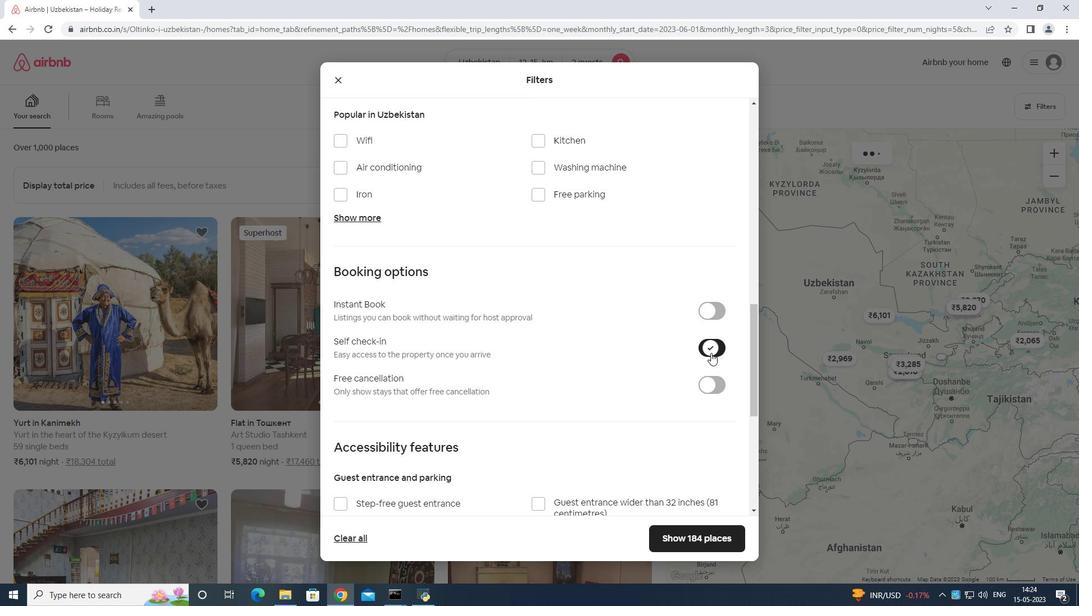 
Action: Mouse moved to (688, 363)
Screenshot: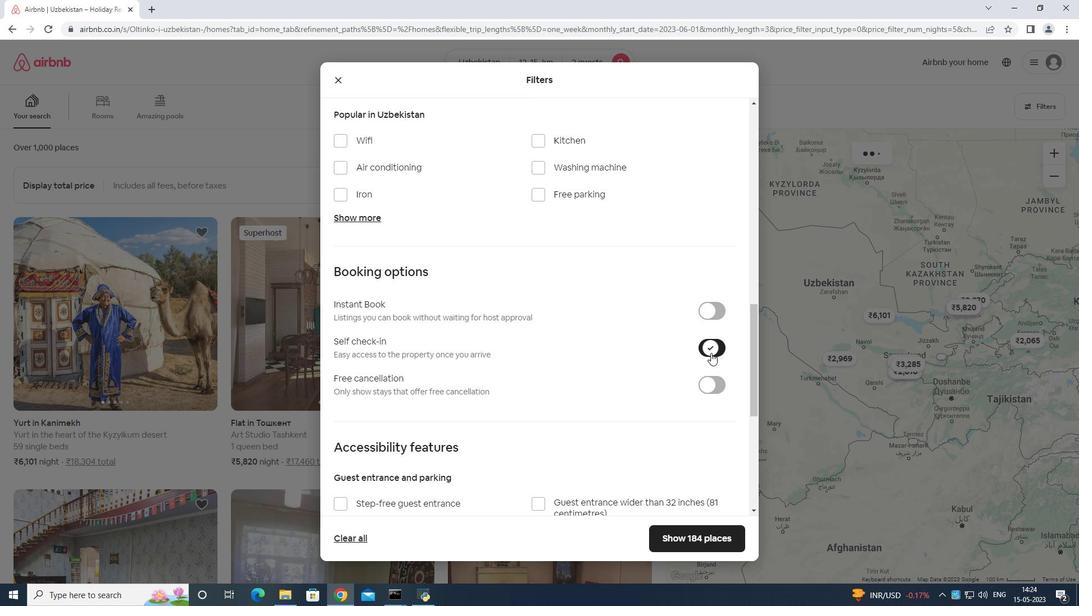 
Action: Mouse scrolled (688, 362) with delta (0, 0)
Screenshot: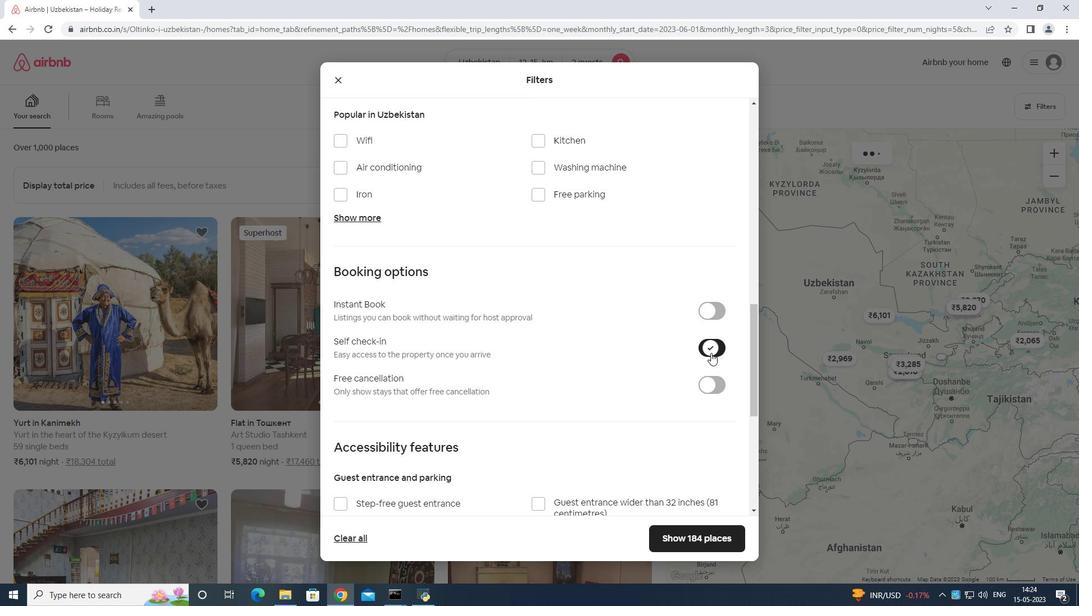 
Action: Mouse moved to (688, 363)
Screenshot: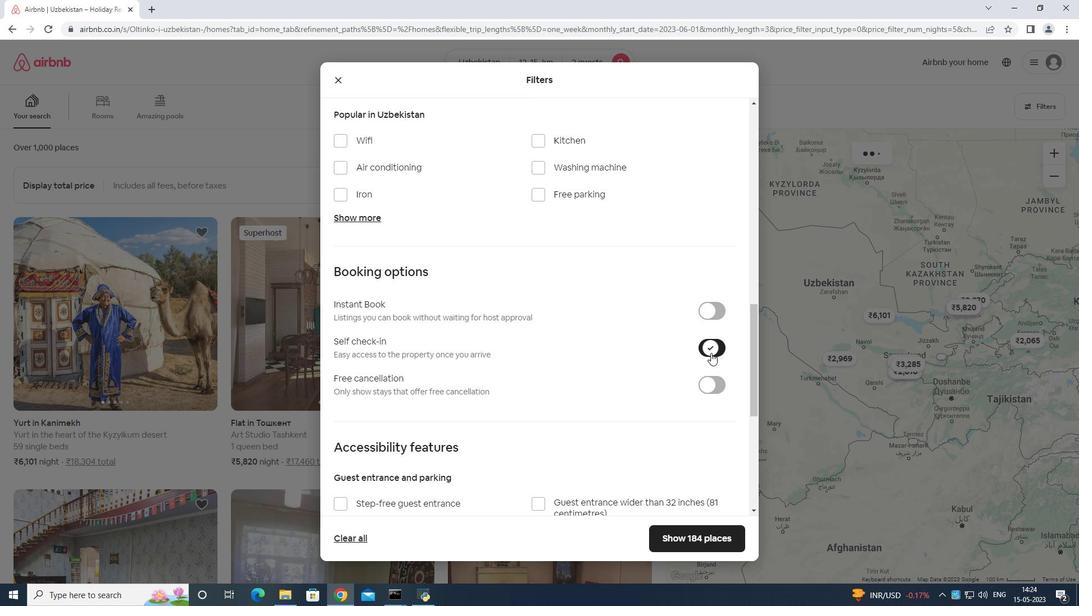 
Action: Mouse scrolled (688, 362) with delta (0, 0)
Screenshot: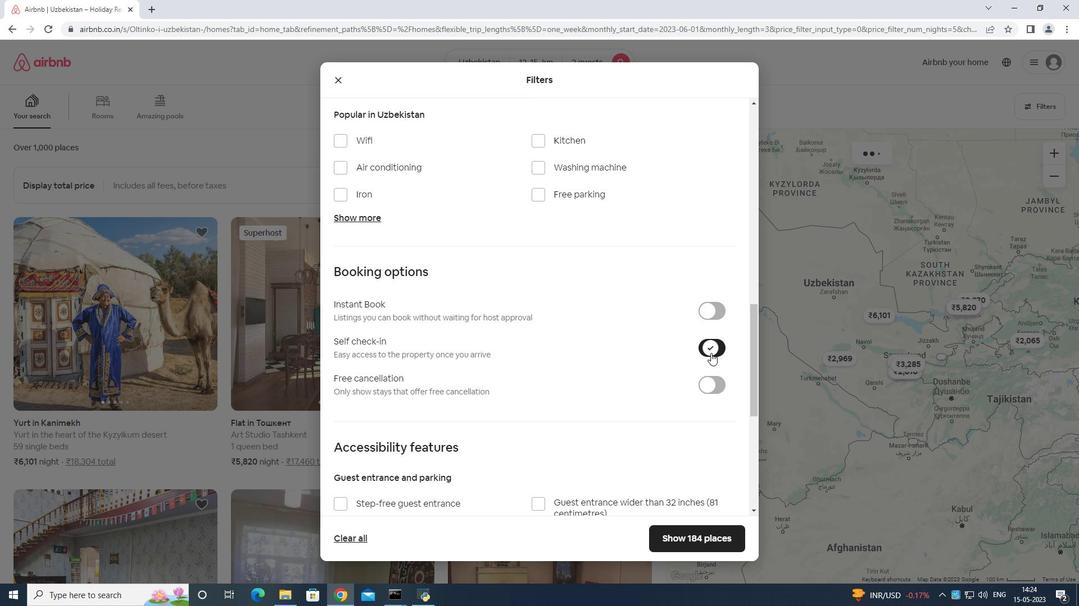 
Action: Mouse scrolled (688, 362) with delta (0, 0)
Screenshot: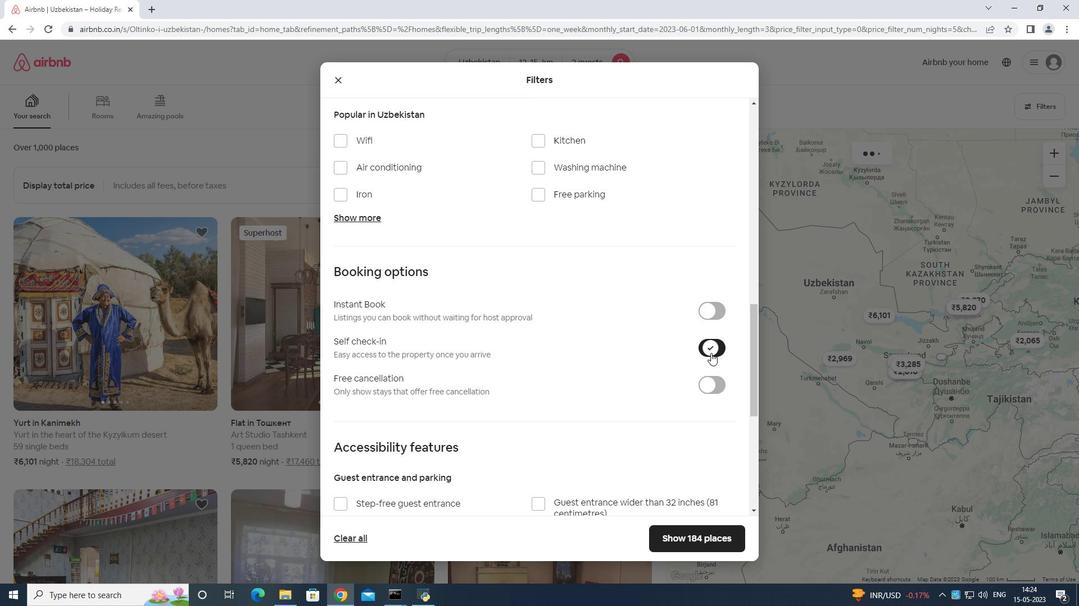 
Action: Mouse moved to (688, 363)
Screenshot: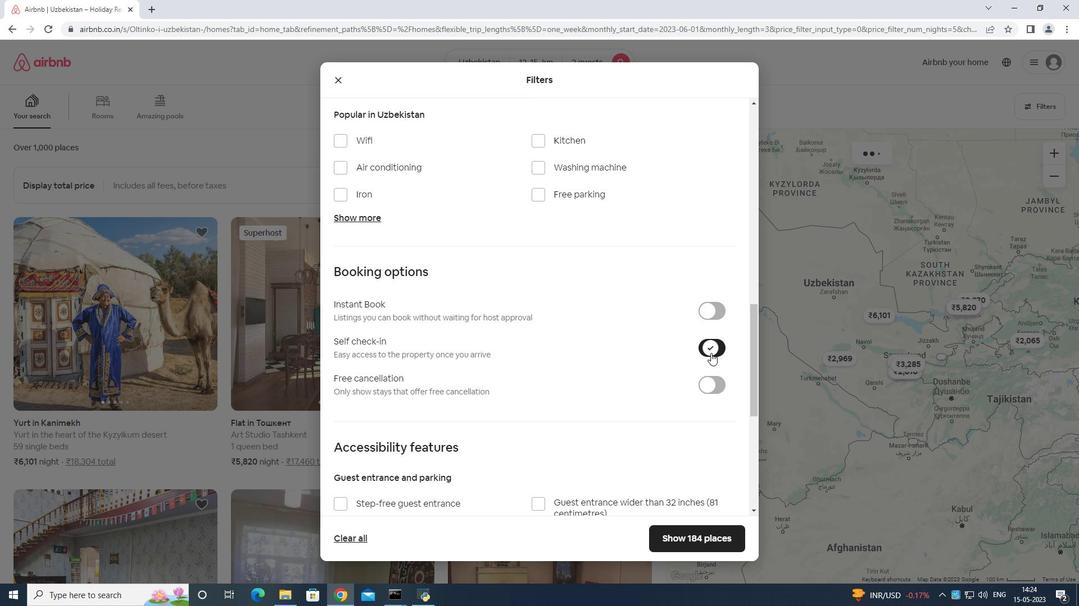 
Action: Mouse scrolled (688, 362) with delta (0, 0)
Screenshot: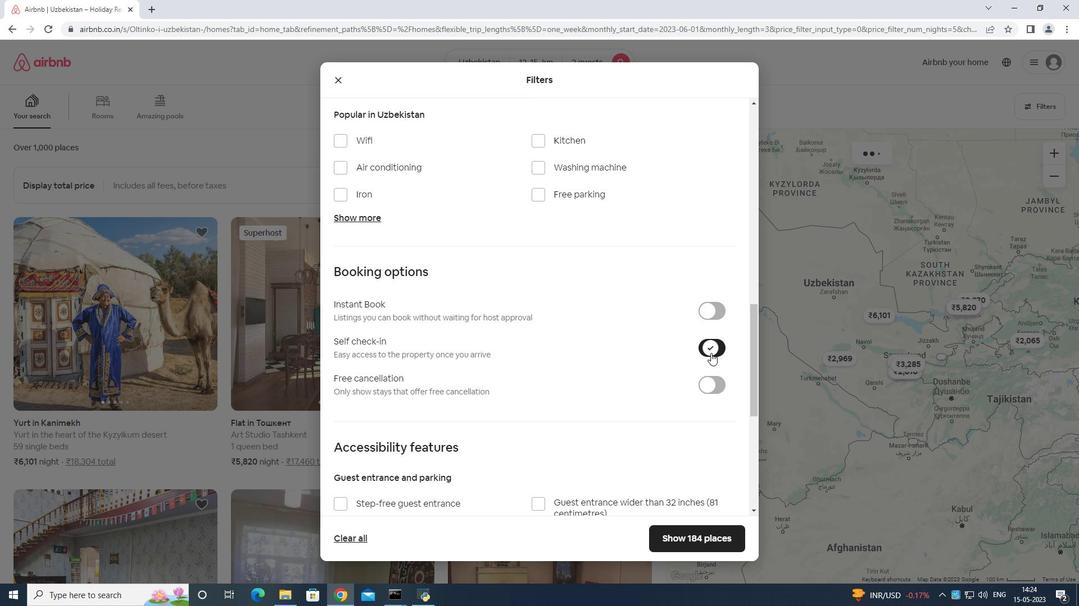 
Action: Mouse moved to (658, 316)
Screenshot: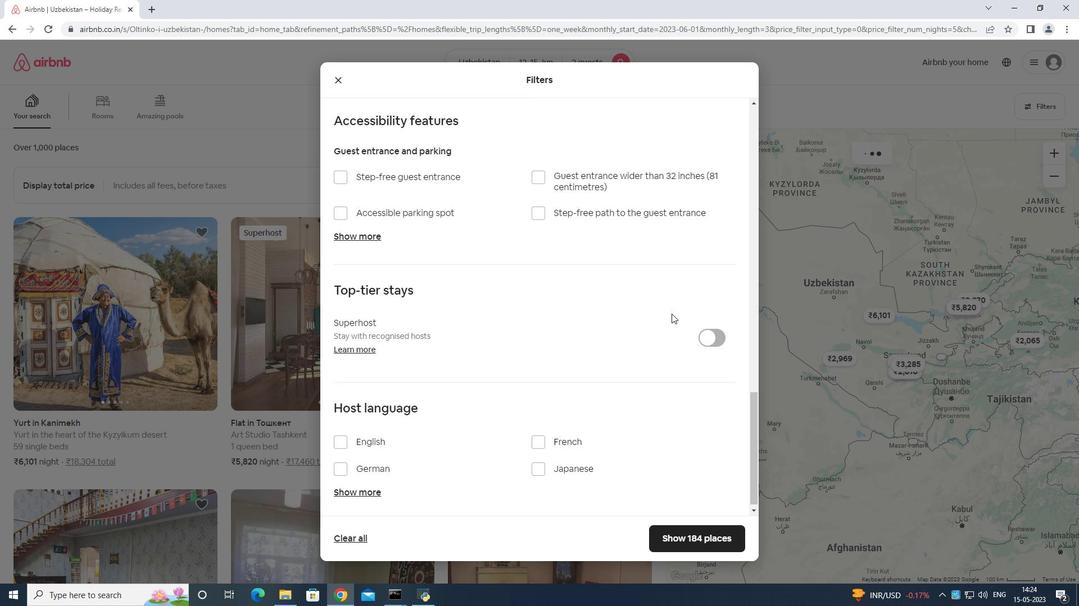 
Action: Mouse scrolled (658, 315) with delta (0, 0)
Screenshot: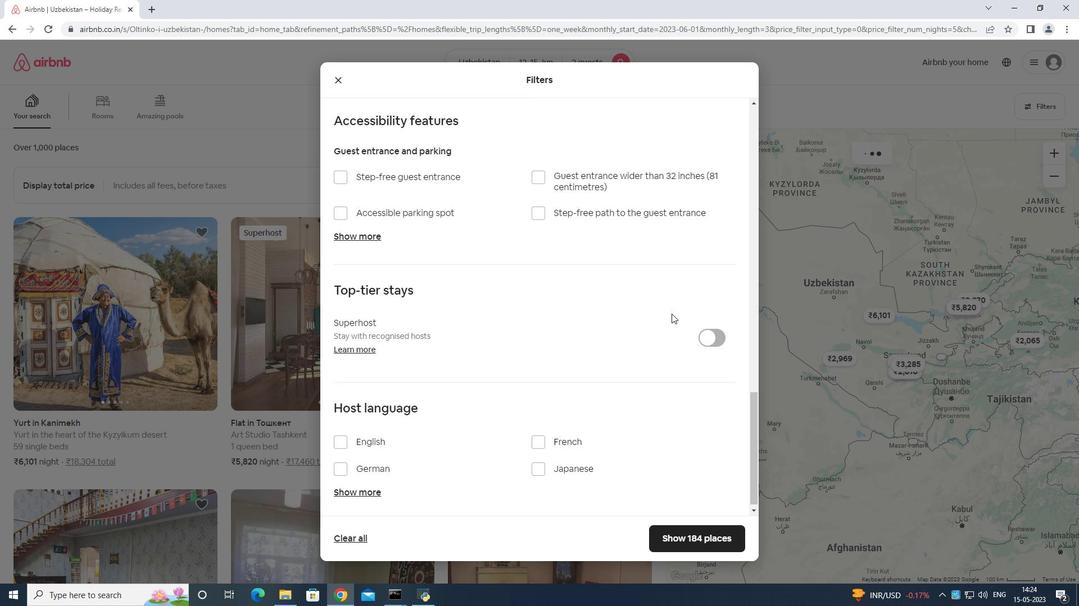 
Action: Mouse moved to (653, 319)
Screenshot: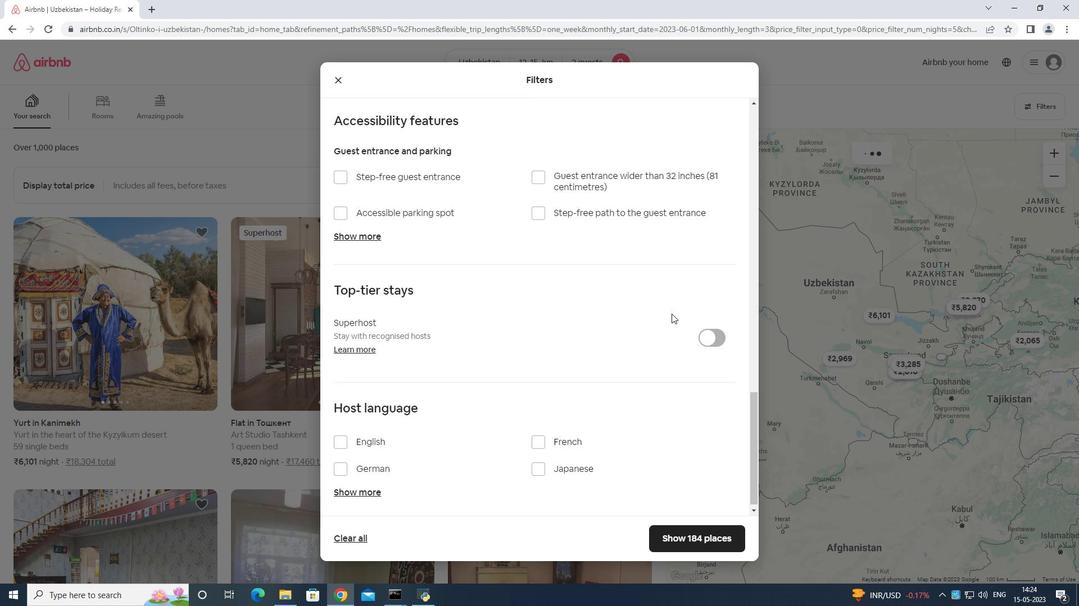 
Action: Mouse scrolled (653, 319) with delta (0, 0)
Screenshot: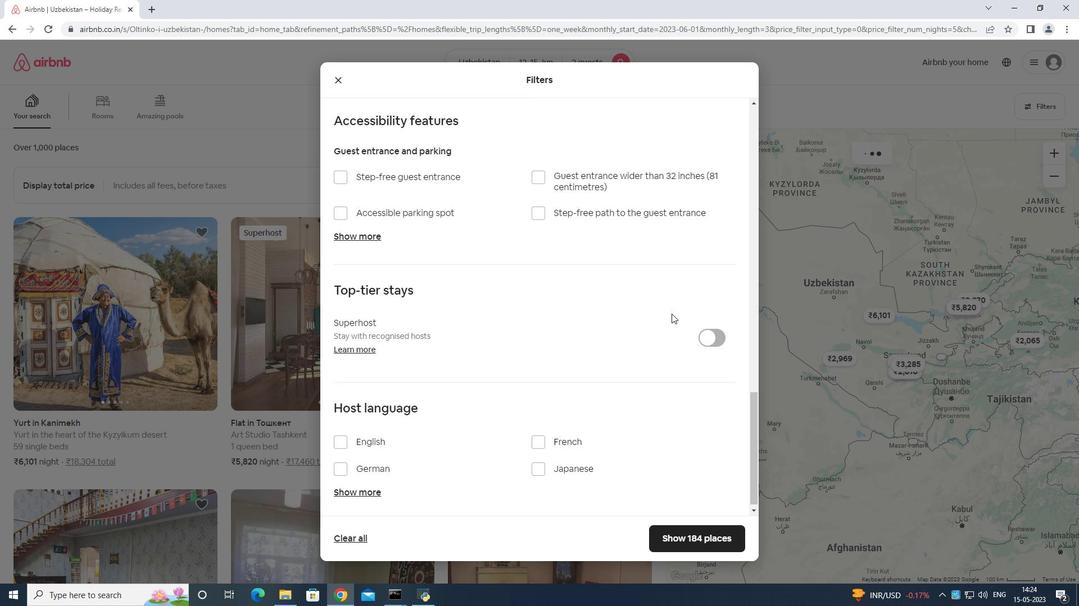 
Action: Mouse moved to (652, 319)
Screenshot: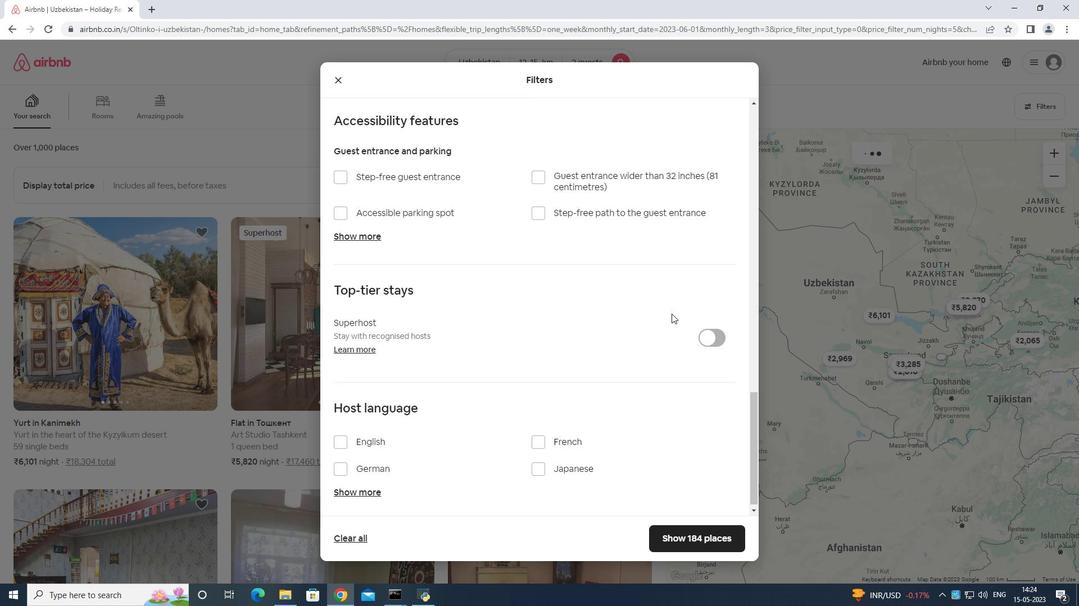 
Action: Mouse scrolled (652, 319) with delta (0, 0)
Screenshot: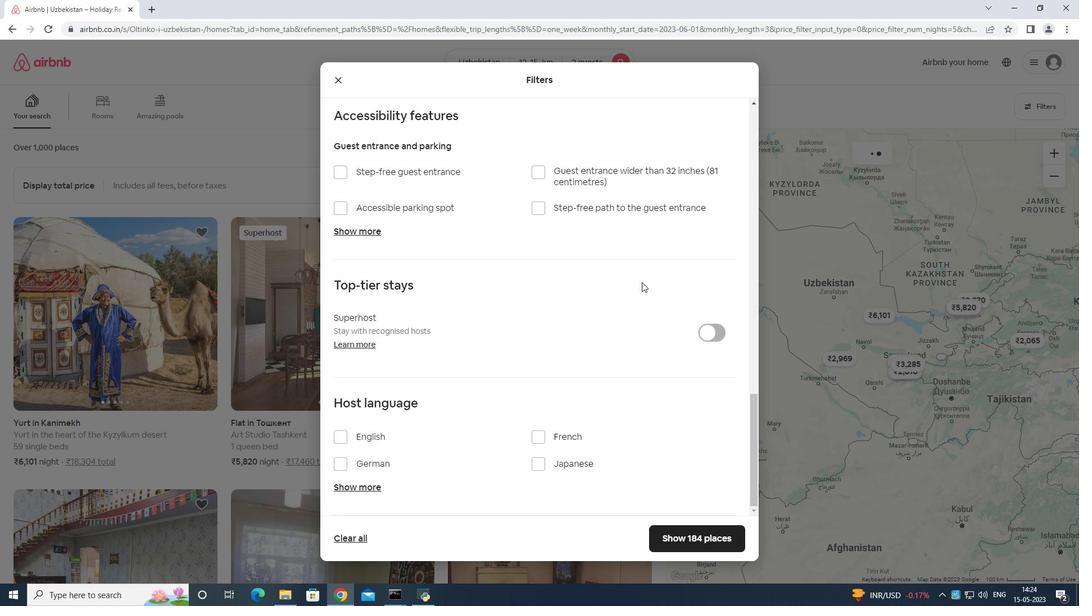 
Action: Mouse scrolled (652, 319) with delta (0, 0)
Screenshot: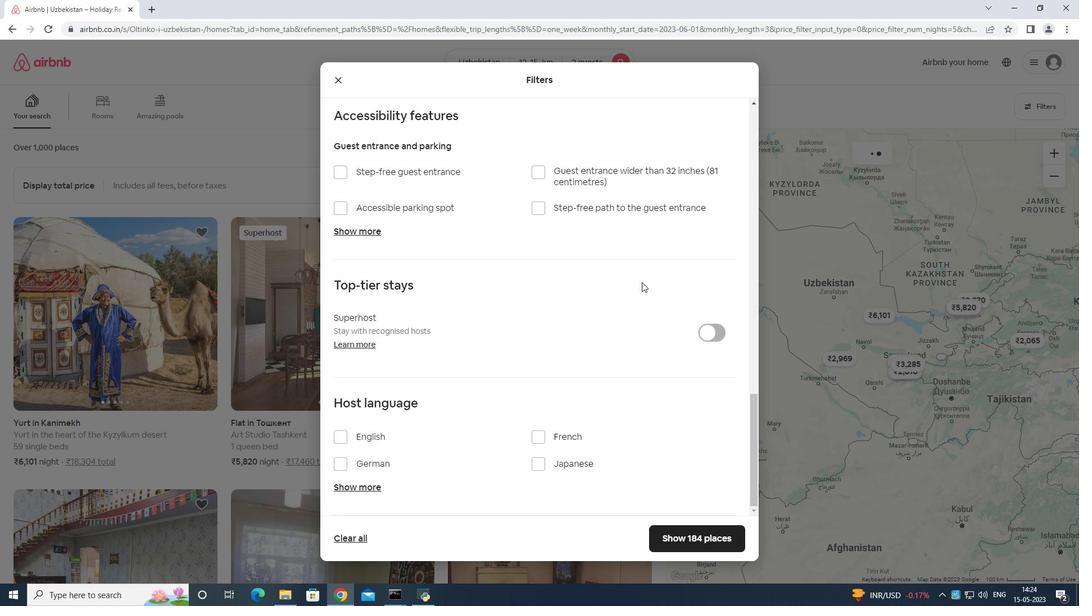 
Action: Mouse moved to (591, 286)
Screenshot: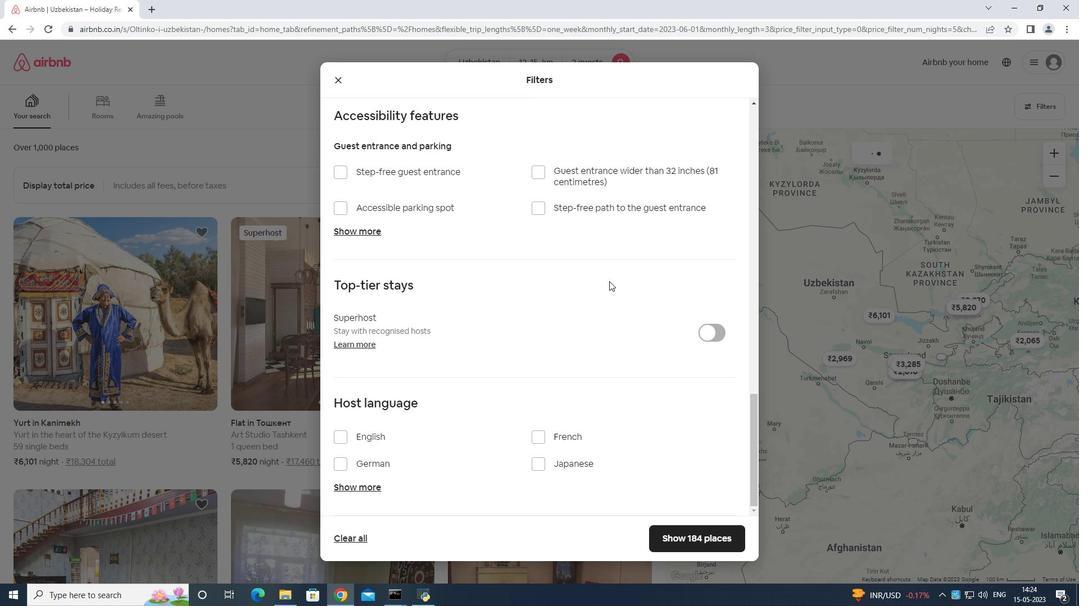 
Action: Mouse scrolled (591, 284) with delta (0, -1)
Screenshot: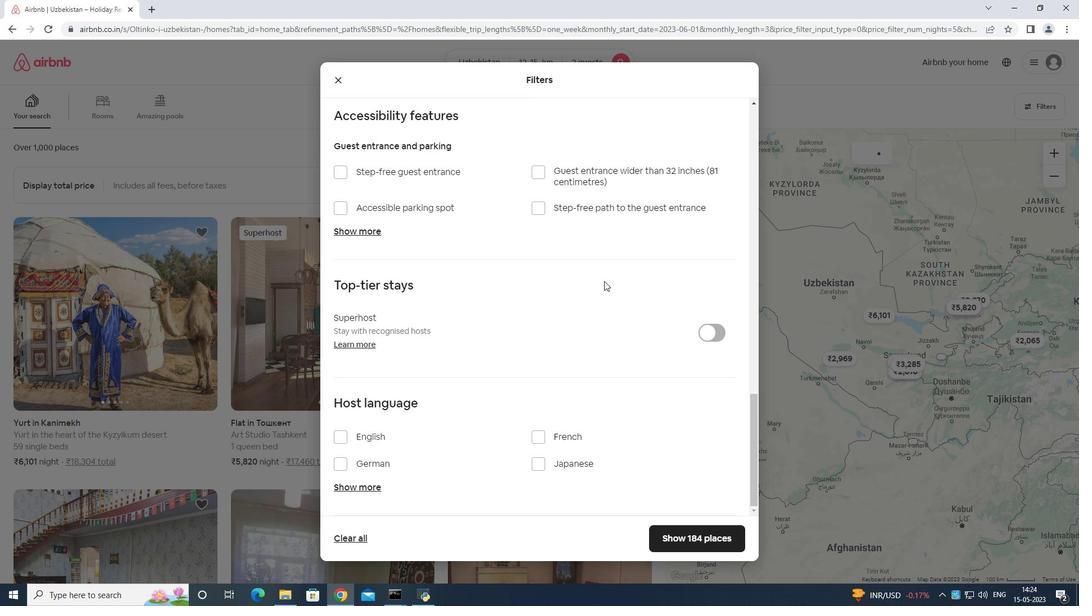 
Action: Mouse moved to (364, 438)
Screenshot: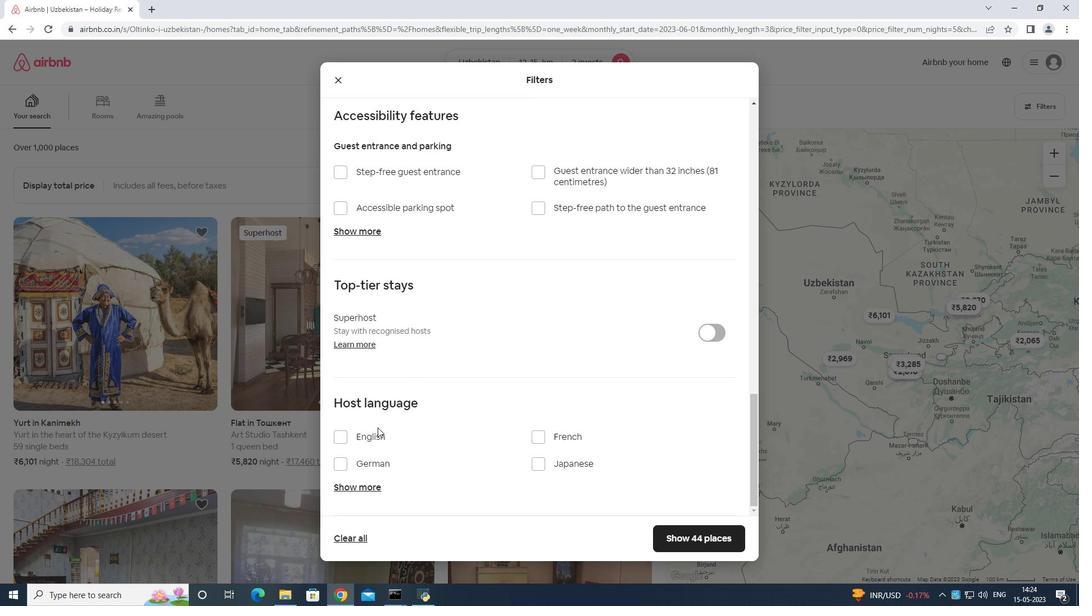 
Action: Mouse pressed left at (364, 438)
Screenshot: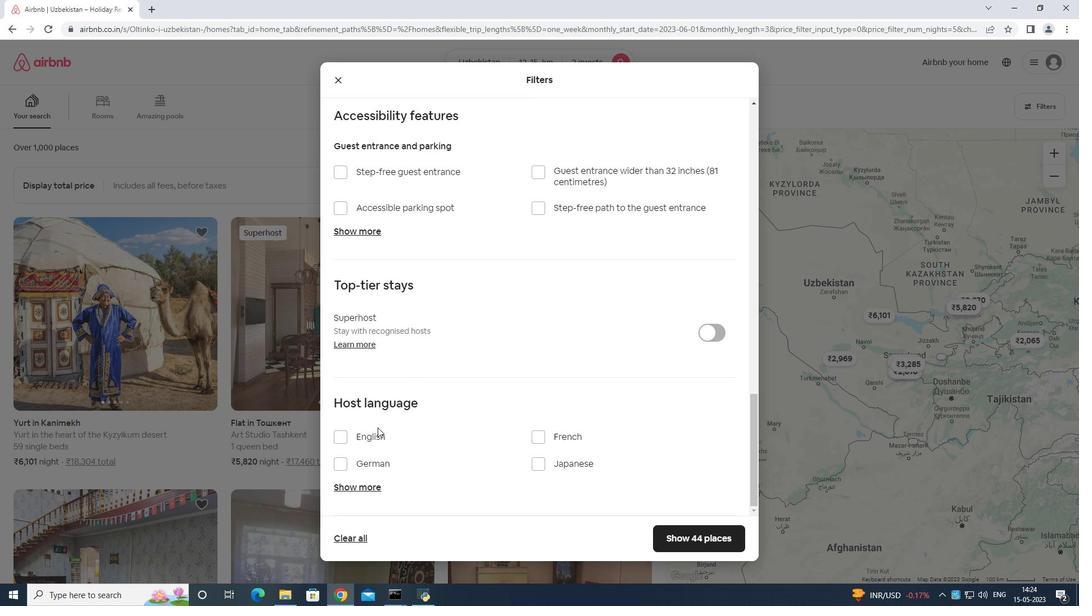 
Action: Mouse moved to (359, 449)
Screenshot: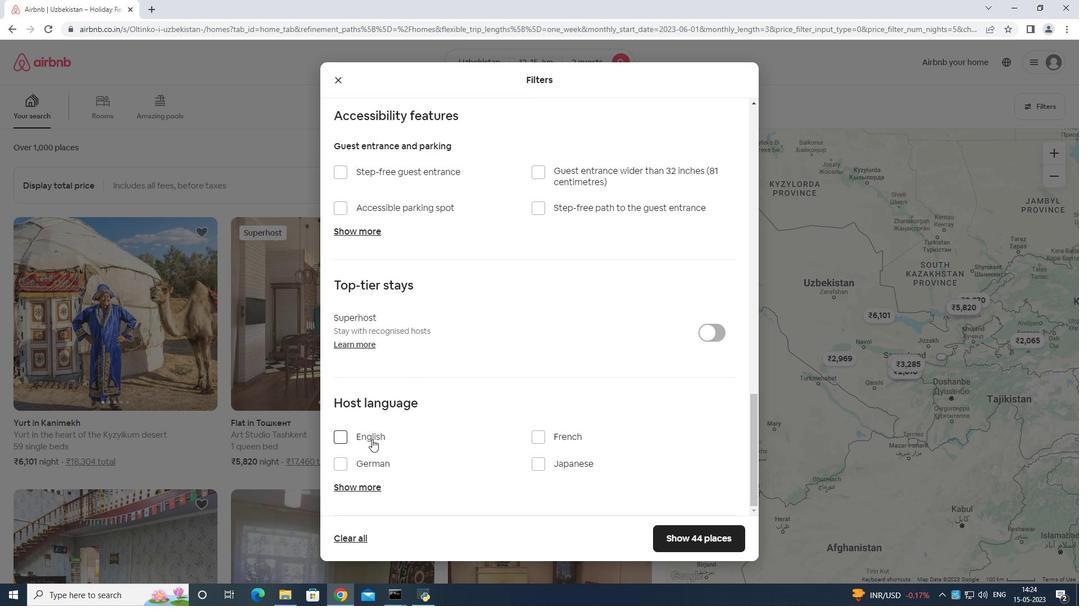 
Action: Mouse pressed left at (359, 449)
Screenshot: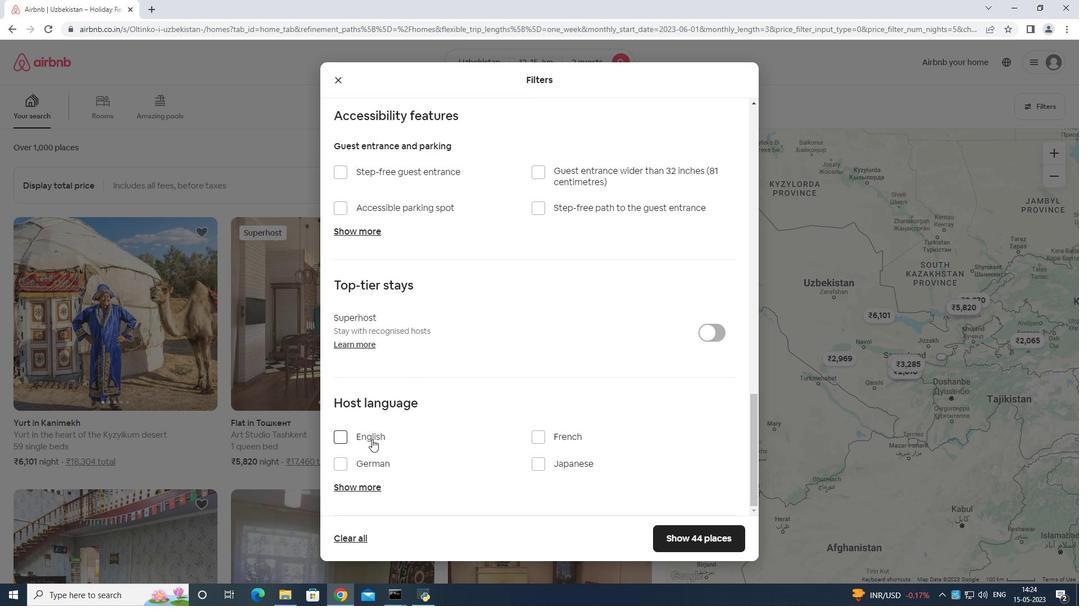 
Action: Mouse moved to (680, 556)
Screenshot: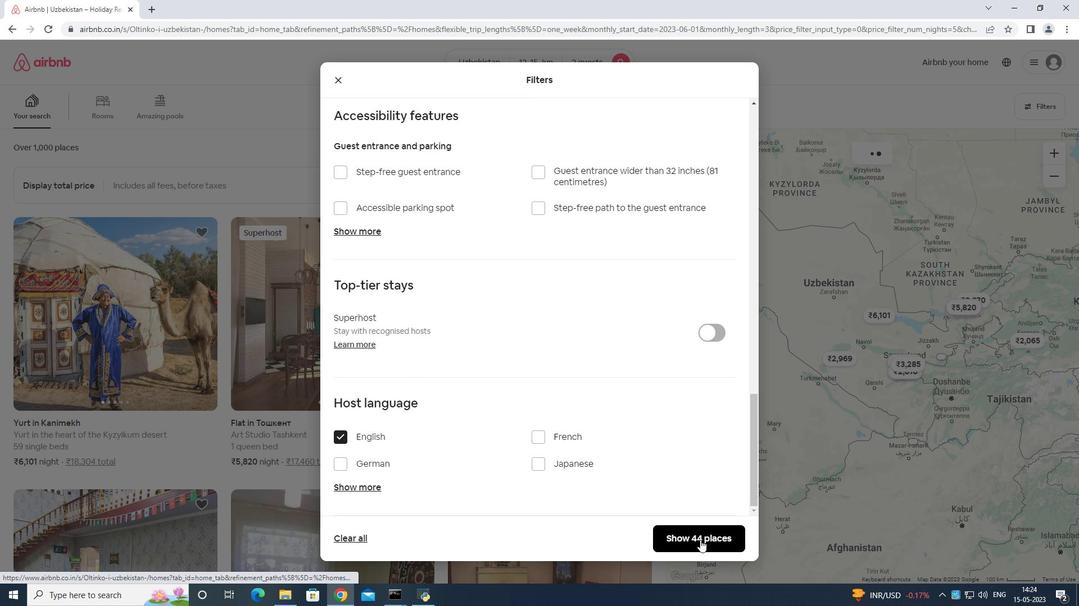
Action: Mouse pressed left at (680, 556)
Screenshot: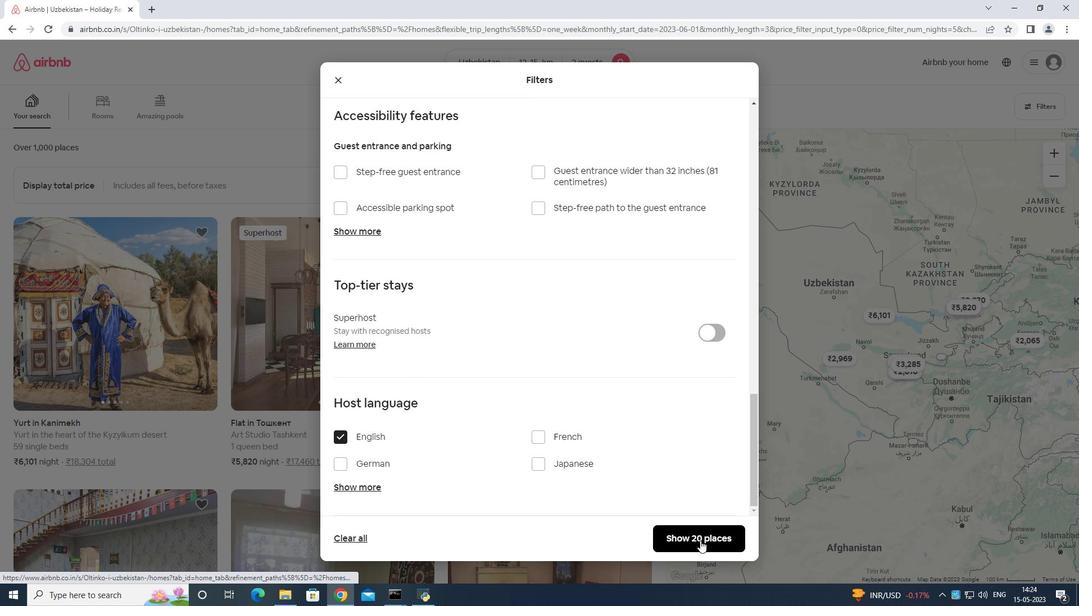 
Action: Mouse moved to (680, 556)
Screenshot: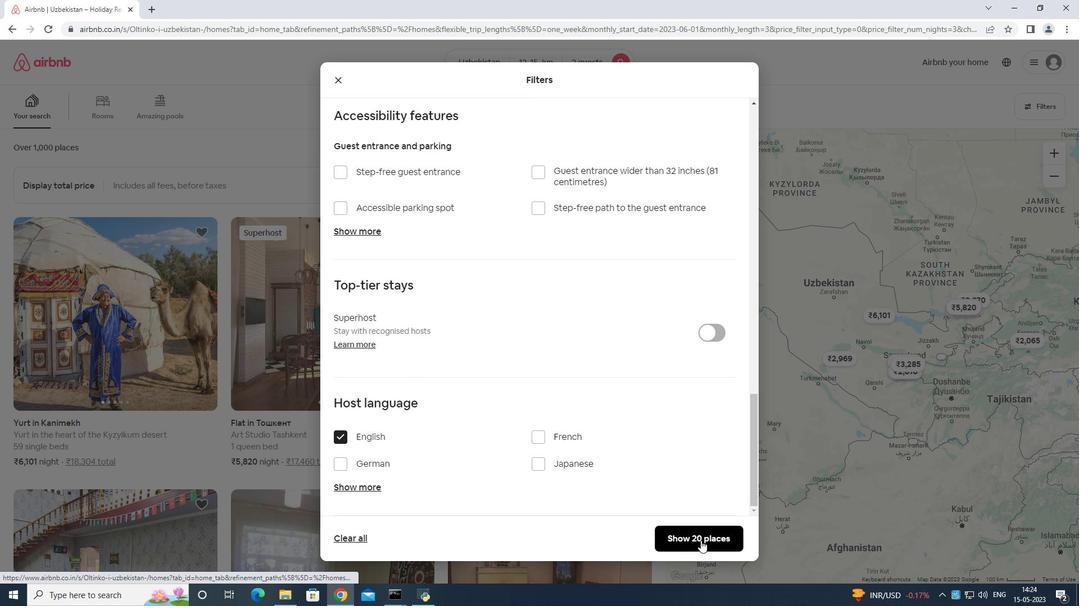 
